 Task: Compose an email with the signature Douglas Martin with the subject Emergency leave request and the message I am sorry for any inconvenience this may have caused and would like to rectify the situation. from softage.1@softage.net to softage.4@softage.net with an attached document Brand_guidelines.pdf Undo the message and rewrite the message as Please let me know if you require any further information from me. Send the email. Finally, move the email from Sent Items to the label Appliances
Action: Mouse moved to (354, 577)
Screenshot: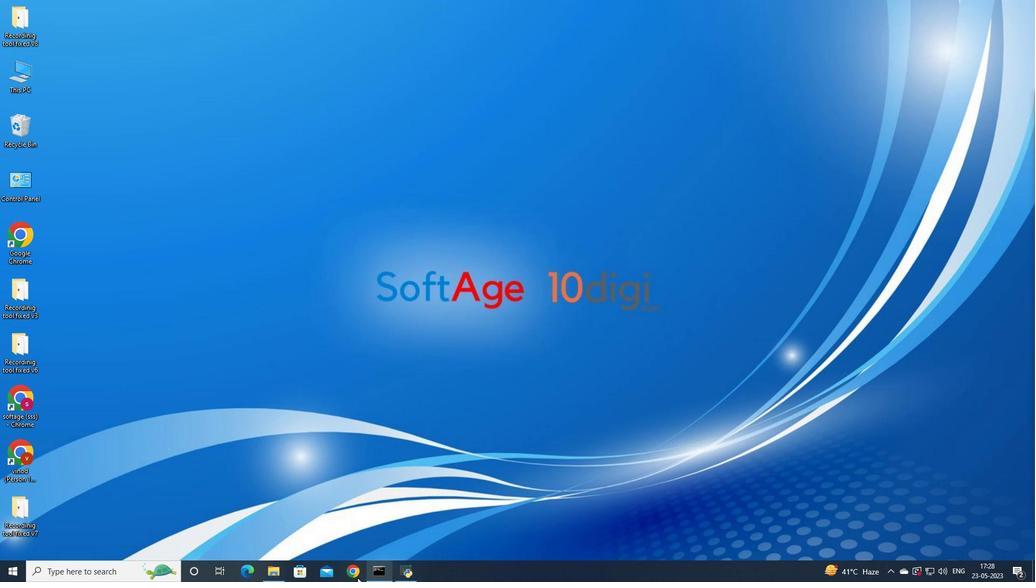 
Action: Mouse pressed left at (354, 577)
Screenshot: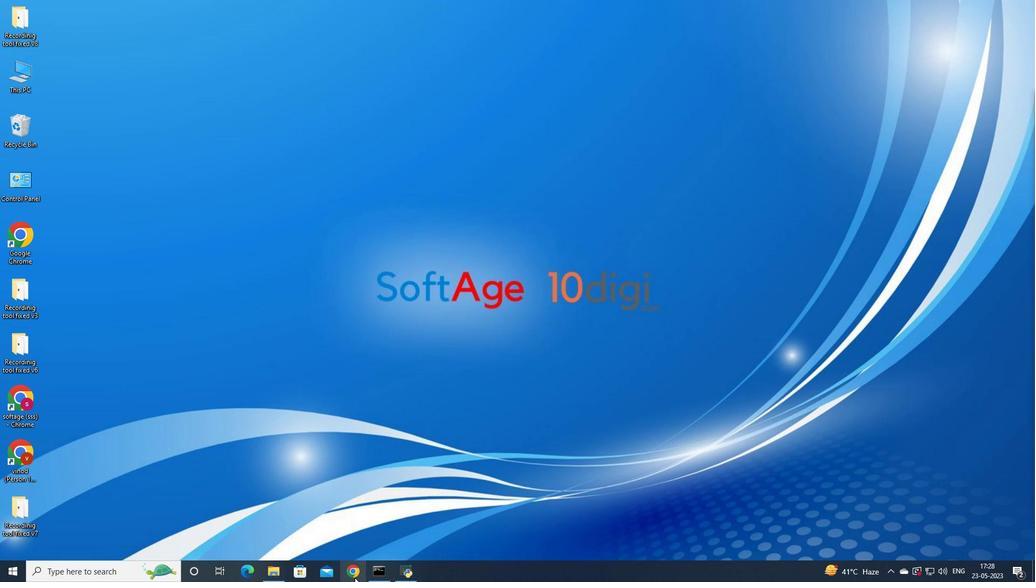 
Action: Mouse moved to (482, 355)
Screenshot: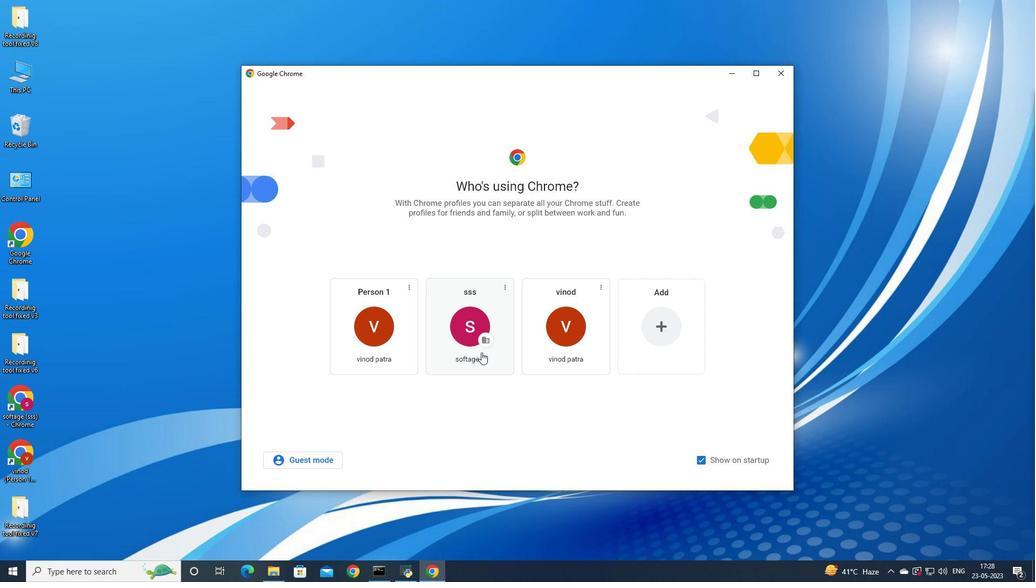 
Action: Mouse pressed left at (482, 355)
Screenshot: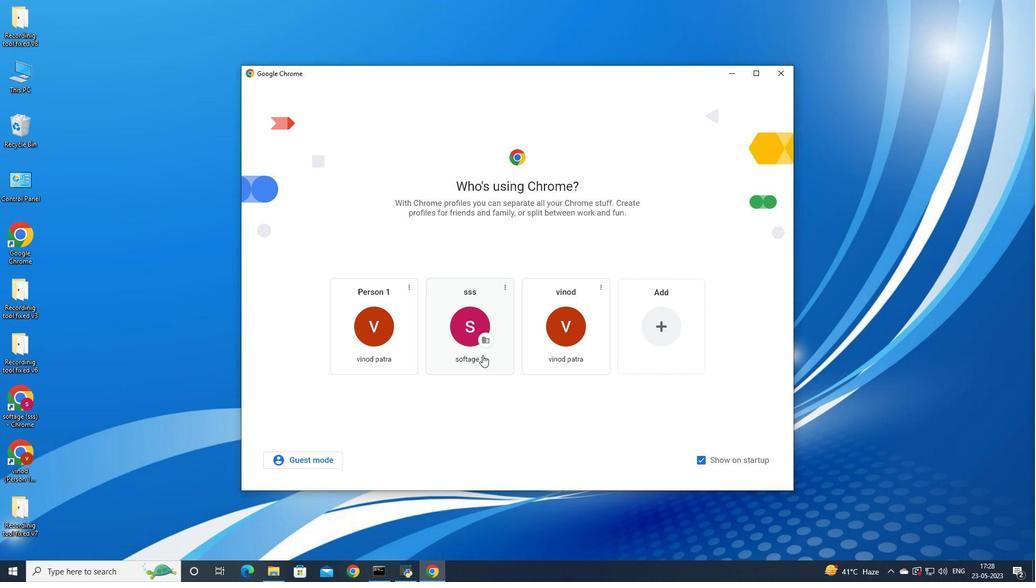 
Action: Mouse moved to (933, 57)
Screenshot: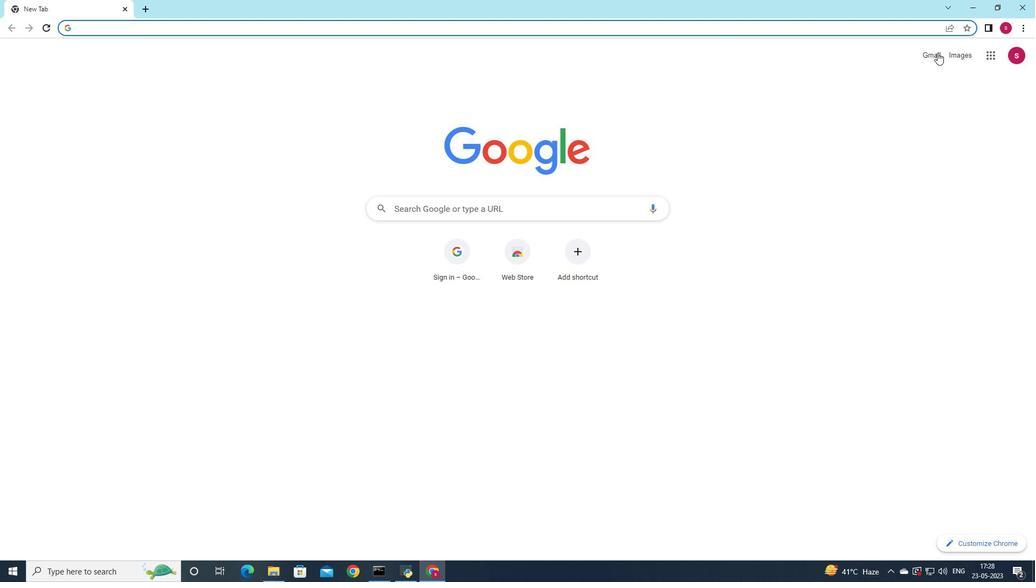 
Action: Mouse pressed left at (933, 57)
Screenshot: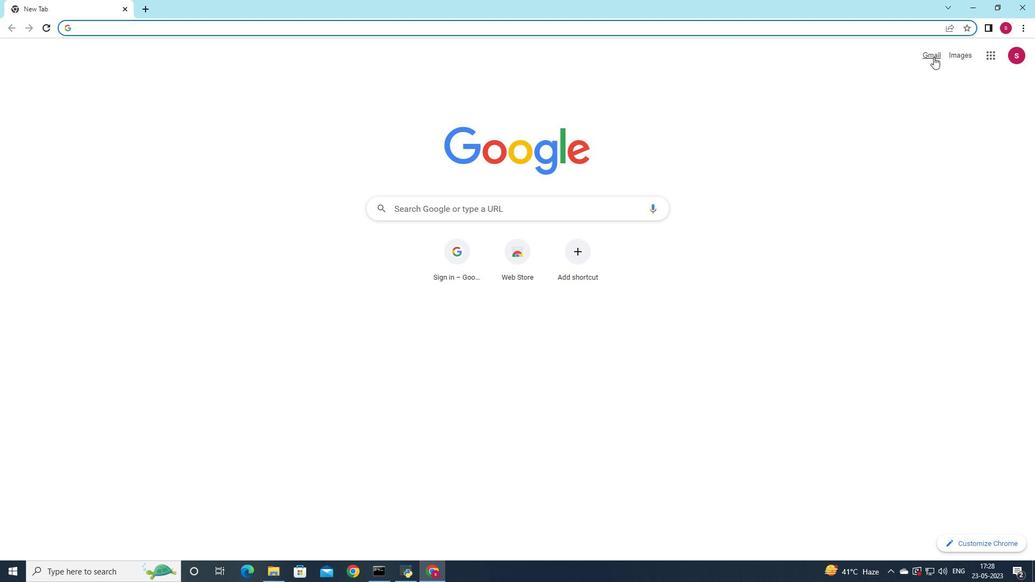 
Action: Mouse moved to (916, 78)
Screenshot: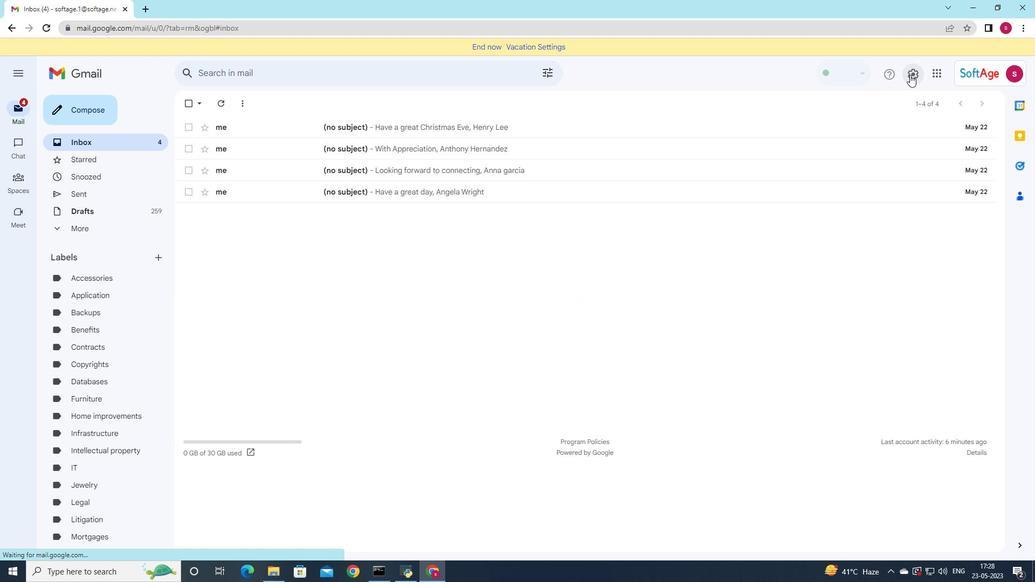 
Action: Mouse pressed left at (916, 78)
Screenshot: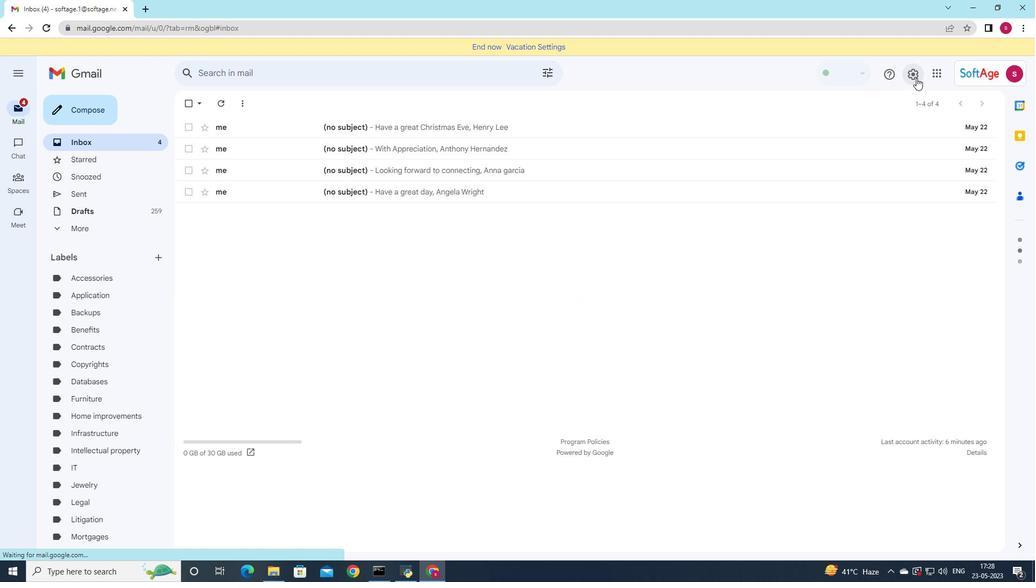 
Action: Mouse moved to (915, 123)
Screenshot: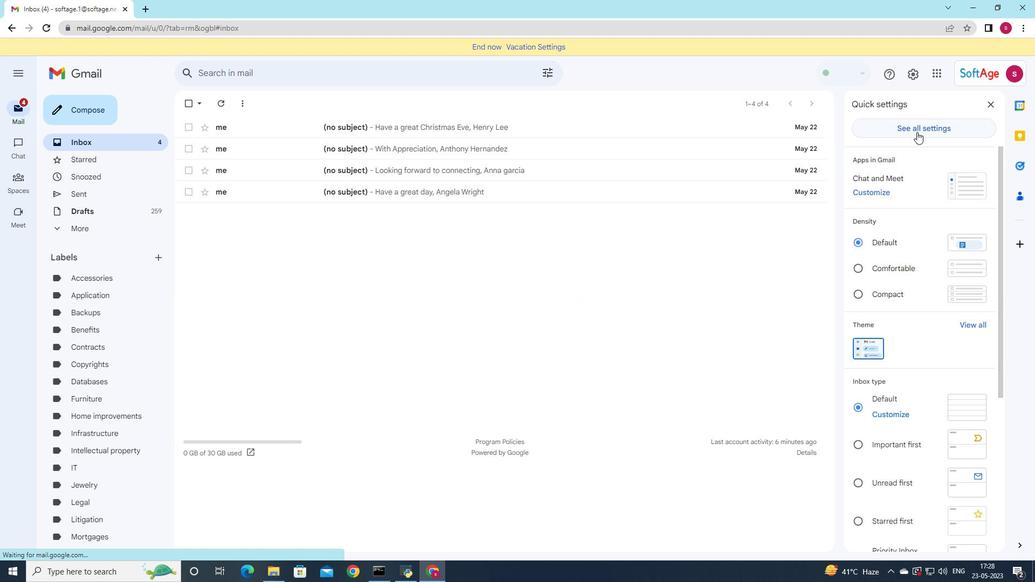 
Action: Mouse pressed left at (915, 123)
Screenshot: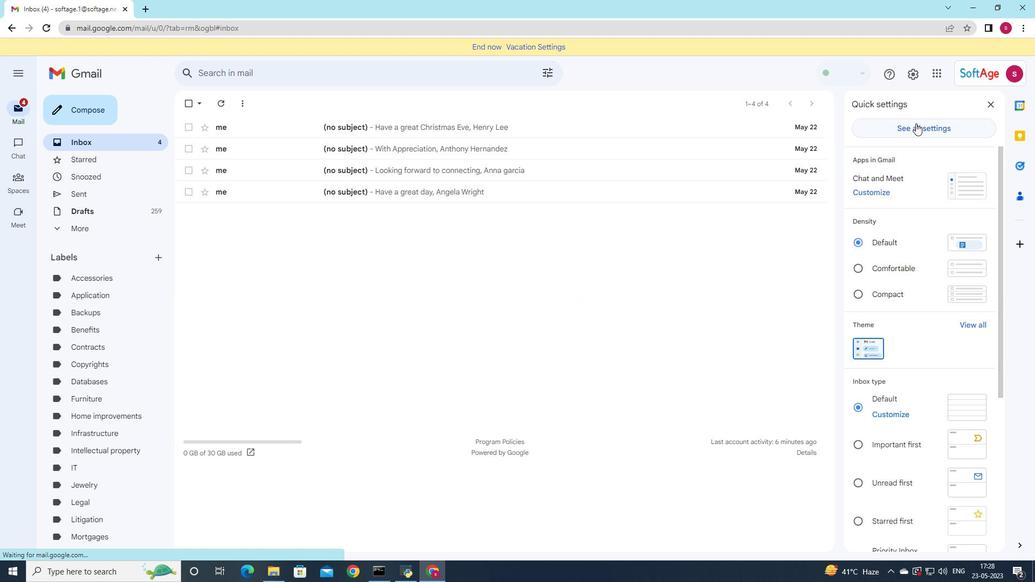 
Action: Mouse moved to (603, 254)
Screenshot: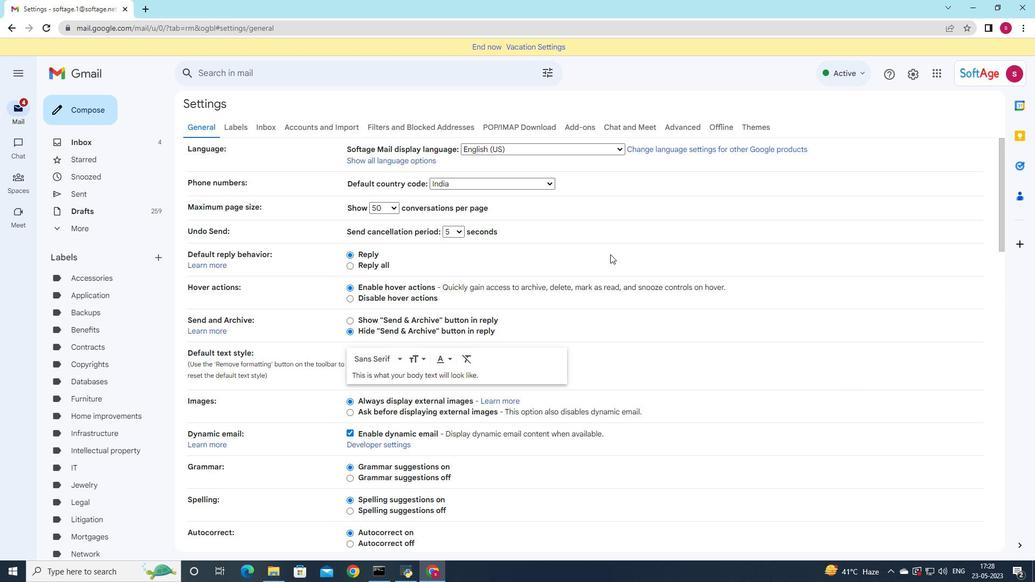 
Action: Mouse scrolled (603, 253) with delta (0, 0)
Screenshot: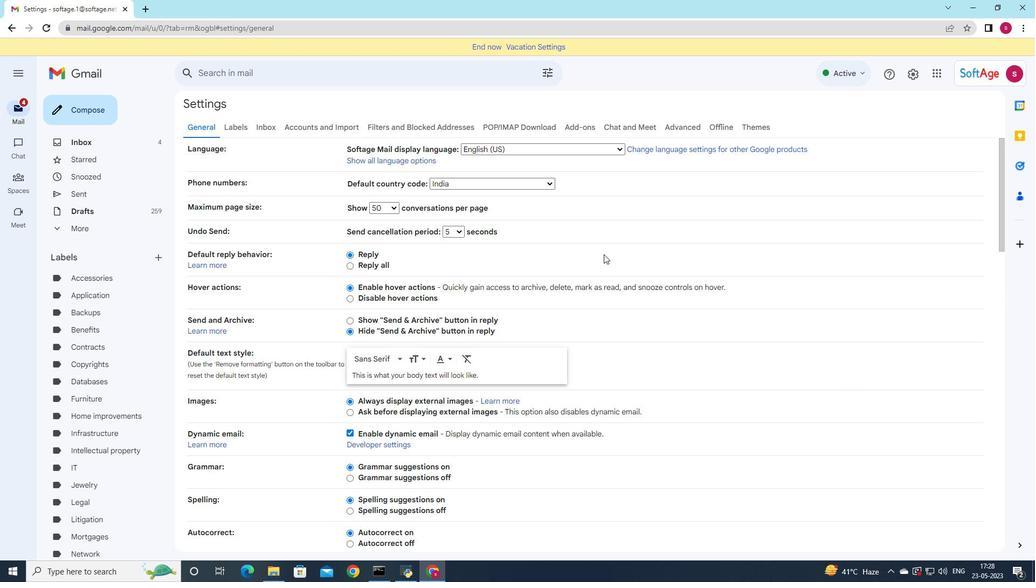 
Action: Mouse scrolled (603, 253) with delta (0, 0)
Screenshot: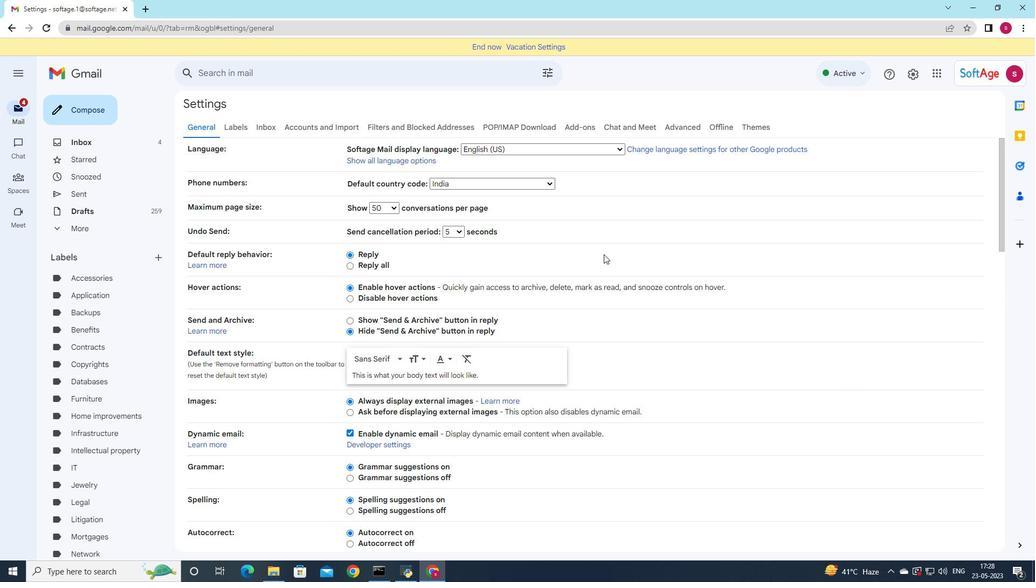 
Action: Mouse scrolled (603, 253) with delta (0, 0)
Screenshot: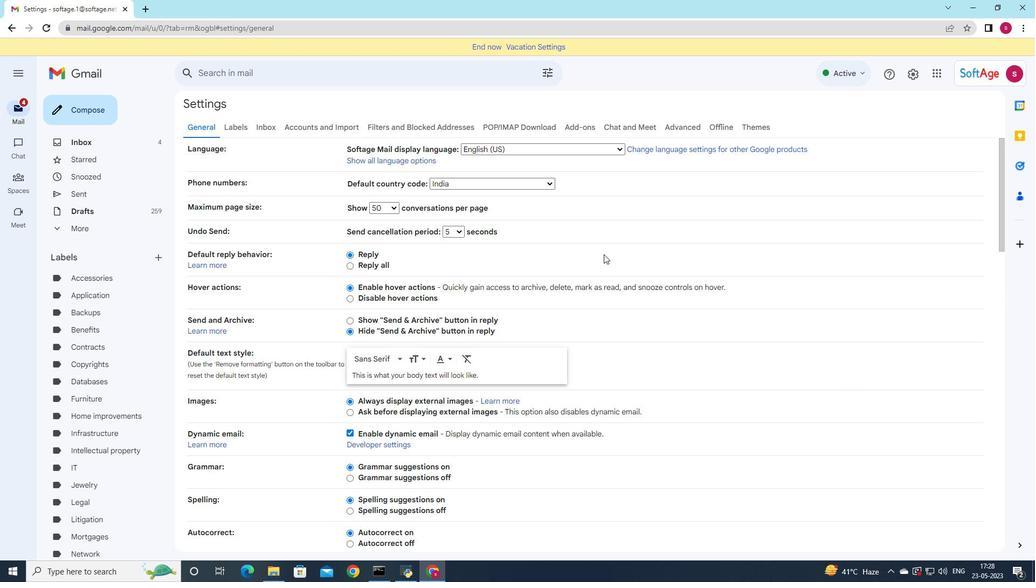 
Action: Mouse scrolled (603, 253) with delta (0, 0)
Screenshot: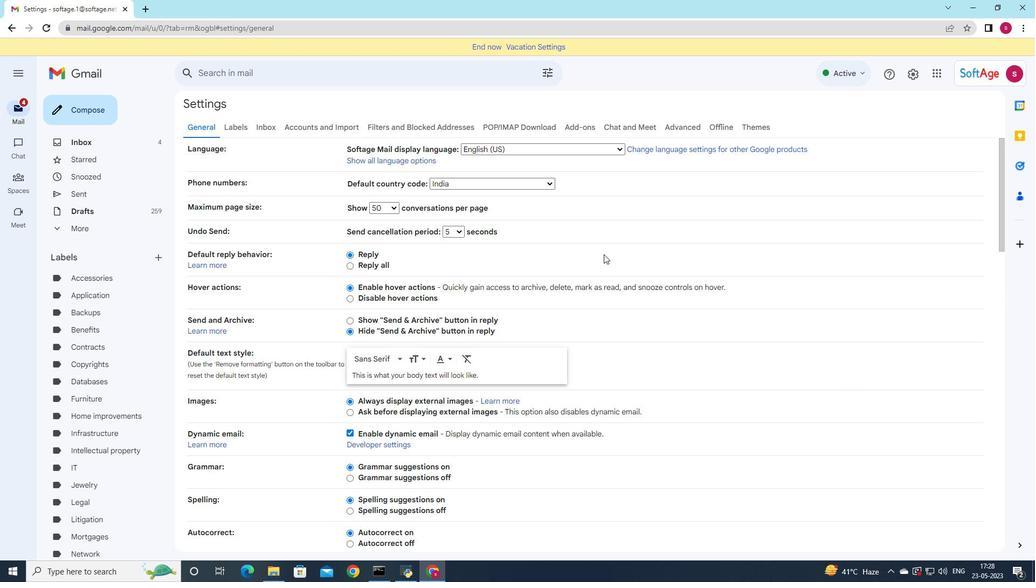 
Action: Mouse scrolled (603, 253) with delta (0, 0)
Screenshot: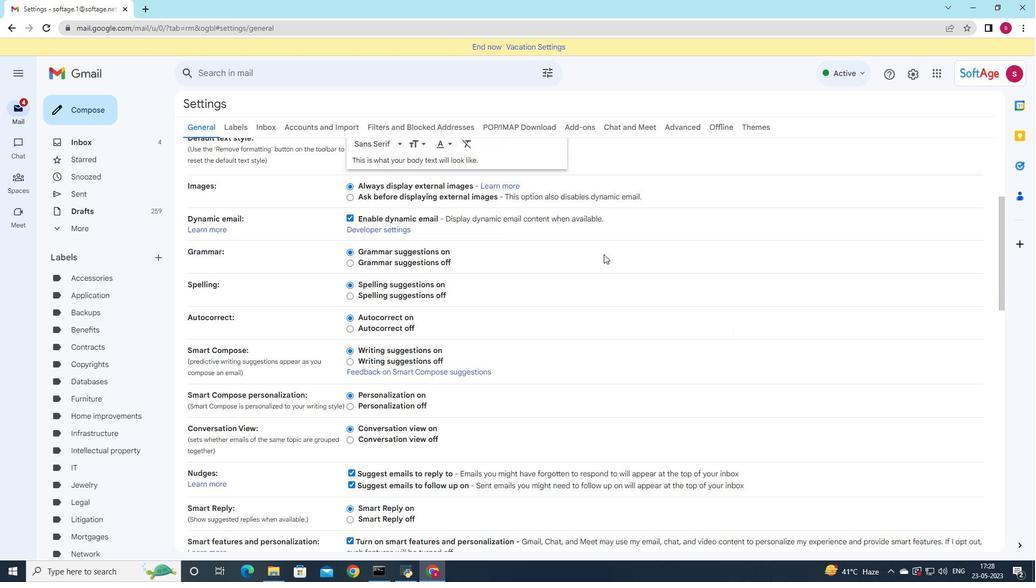 
Action: Mouse scrolled (603, 253) with delta (0, 0)
Screenshot: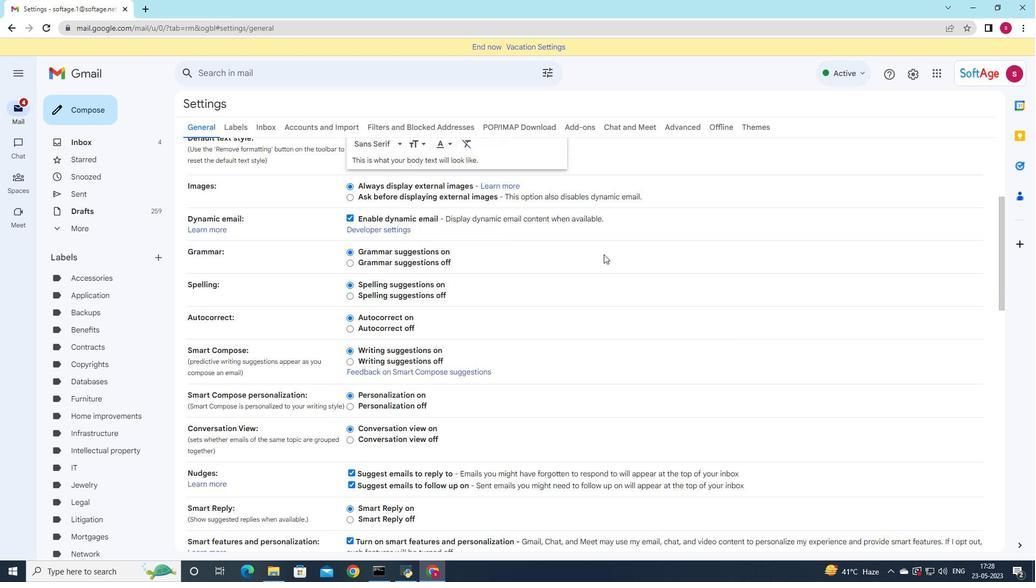 
Action: Mouse moved to (581, 270)
Screenshot: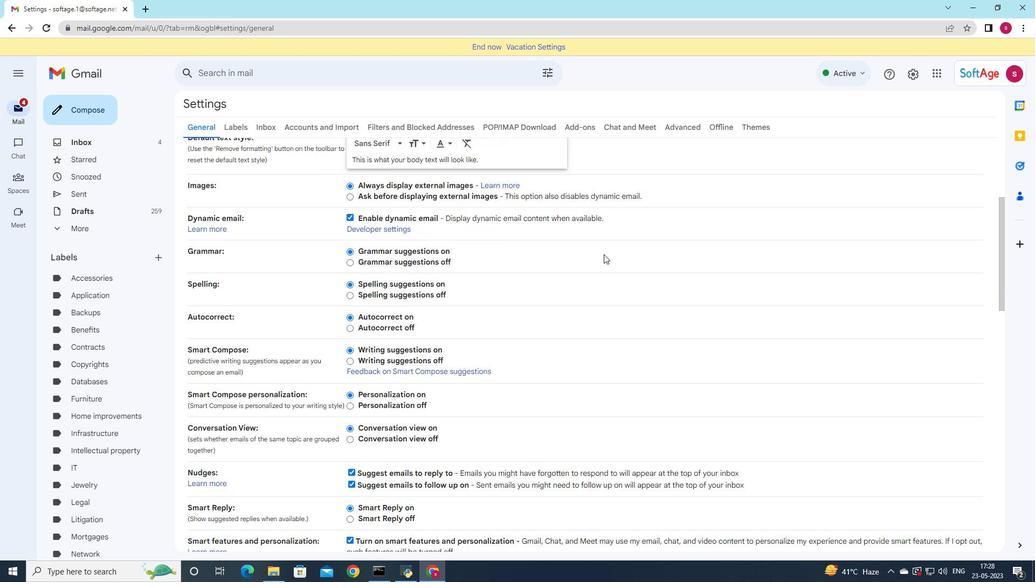 
Action: Mouse scrolled (581, 269) with delta (0, 0)
Screenshot: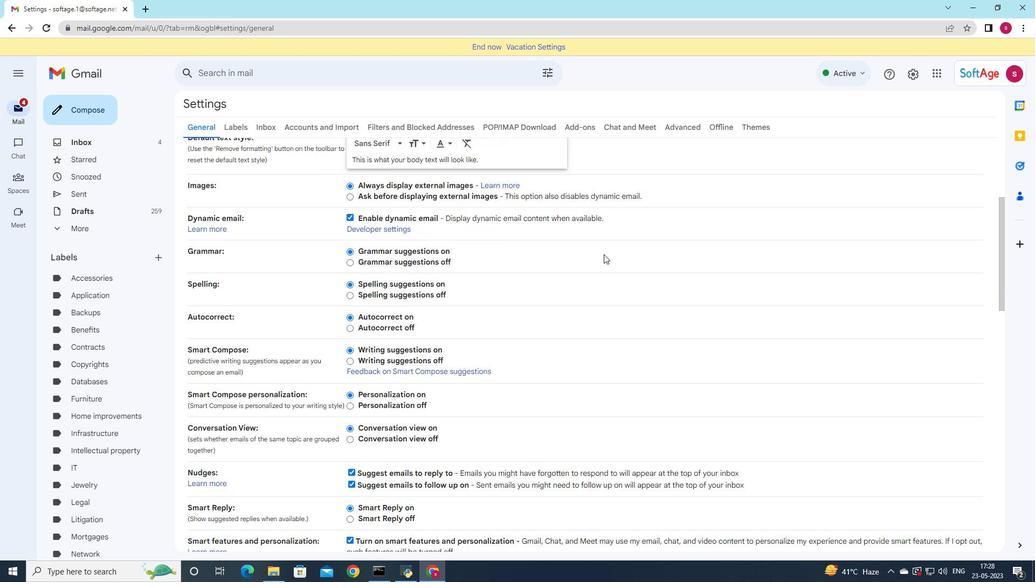 
Action: Mouse moved to (452, 316)
Screenshot: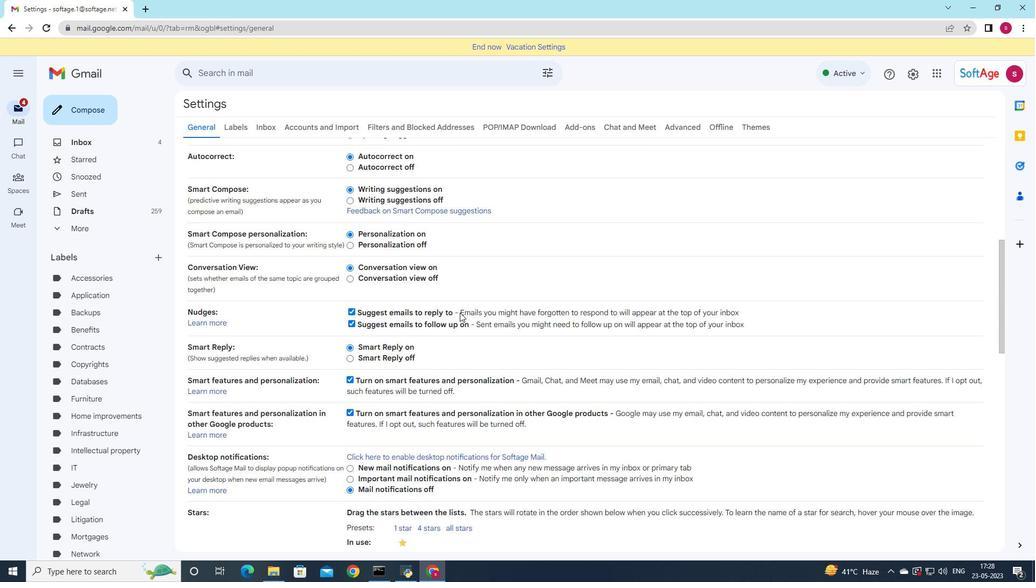 
Action: Mouse scrolled (452, 315) with delta (0, 0)
Screenshot: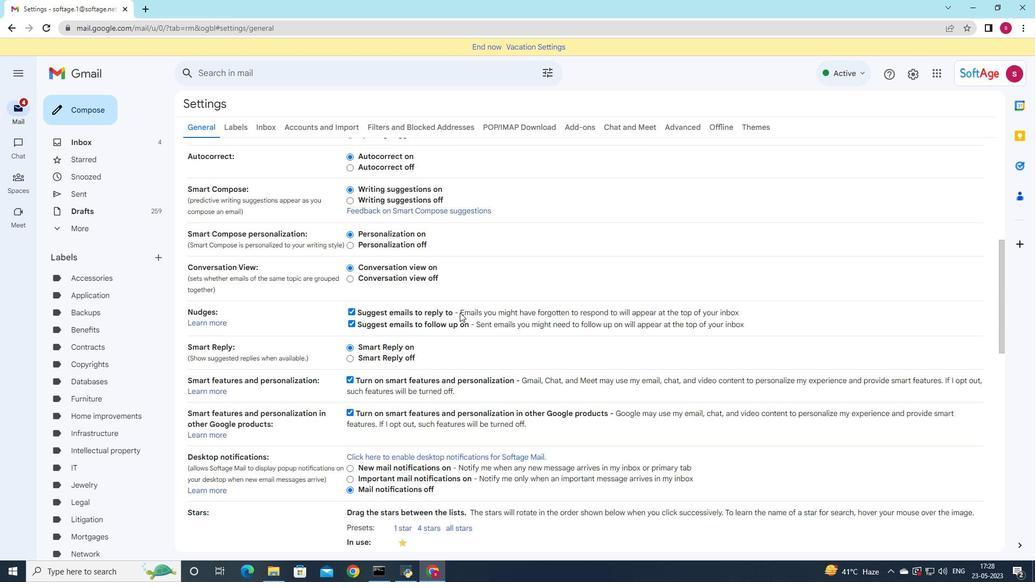 
Action: Mouse moved to (452, 316)
Screenshot: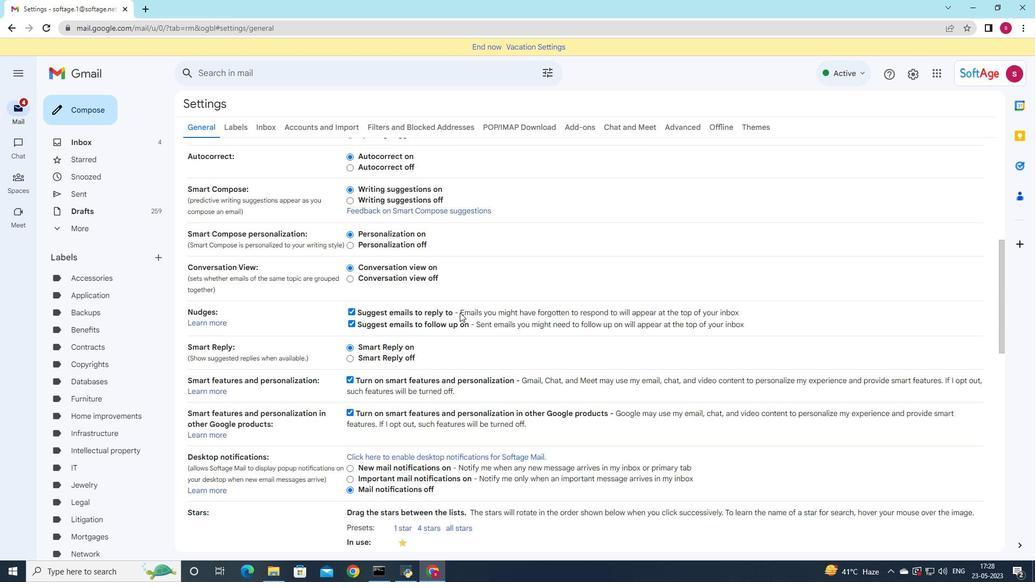 
Action: Mouse scrolled (452, 316) with delta (0, 0)
Screenshot: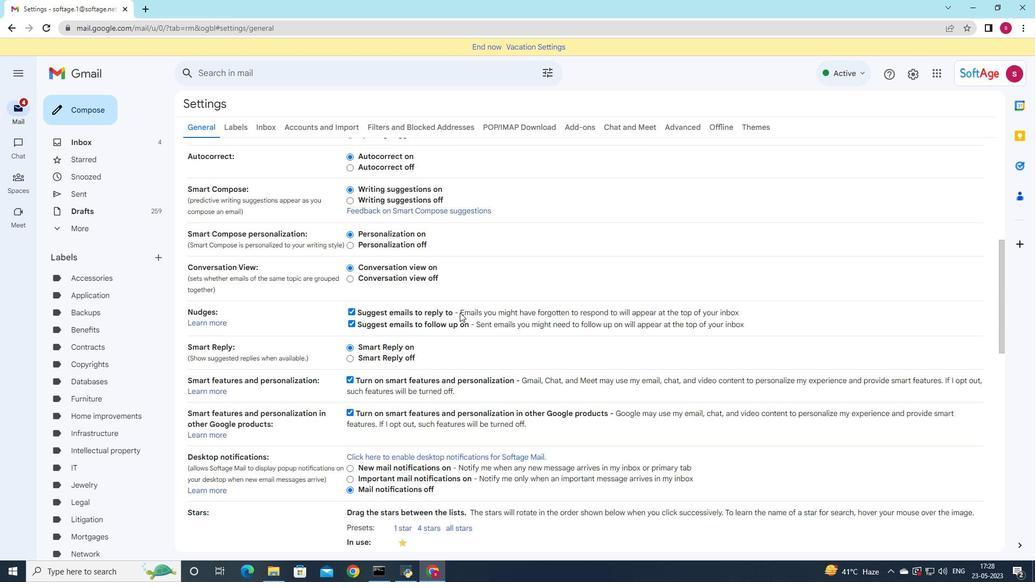 
Action: Mouse scrolled (452, 316) with delta (0, 0)
Screenshot: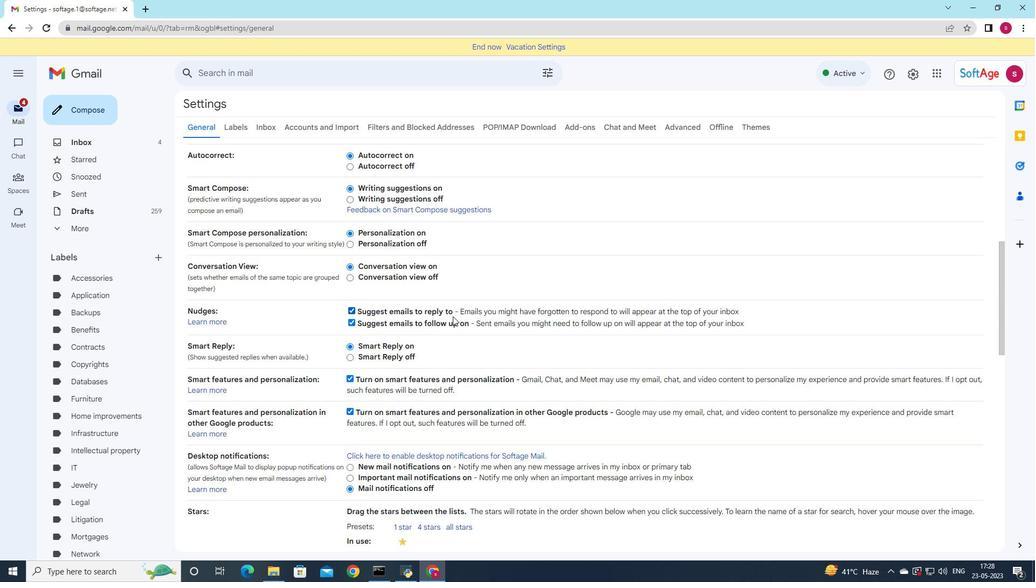 
Action: Mouse scrolled (452, 316) with delta (0, 0)
Screenshot: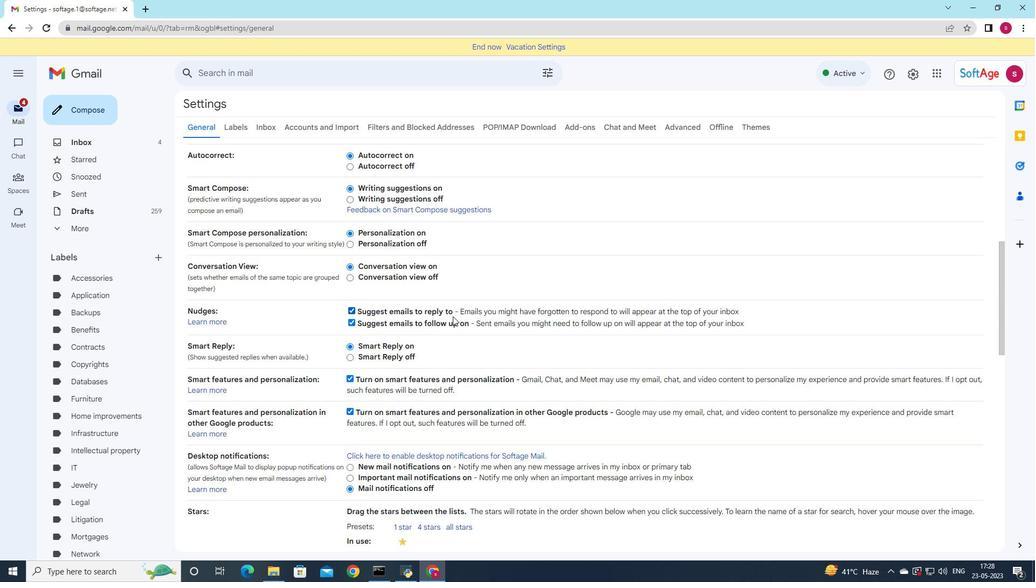 
Action: Mouse moved to (437, 345)
Screenshot: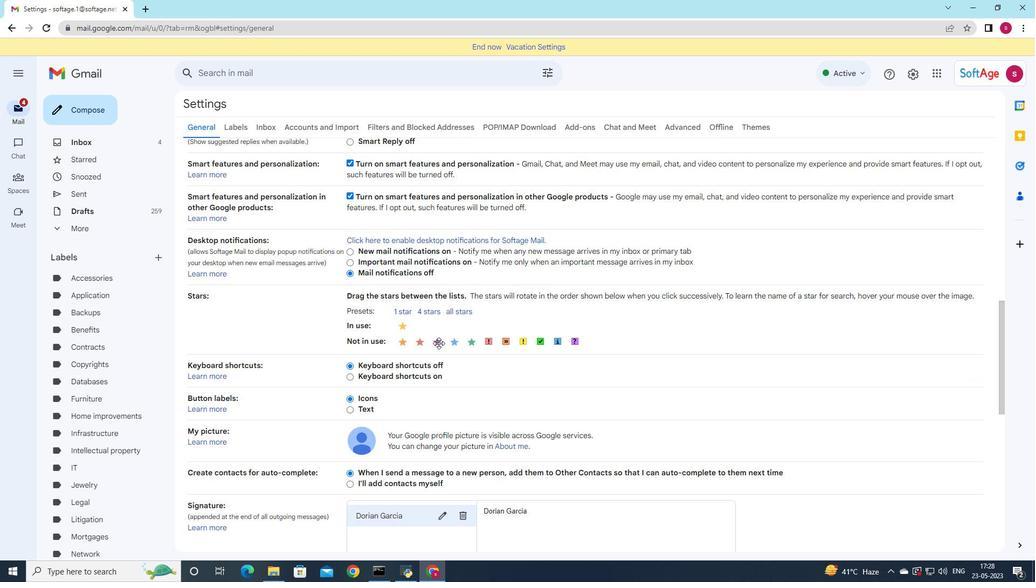 
Action: Mouse scrolled (437, 344) with delta (0, 0)
Screenshot: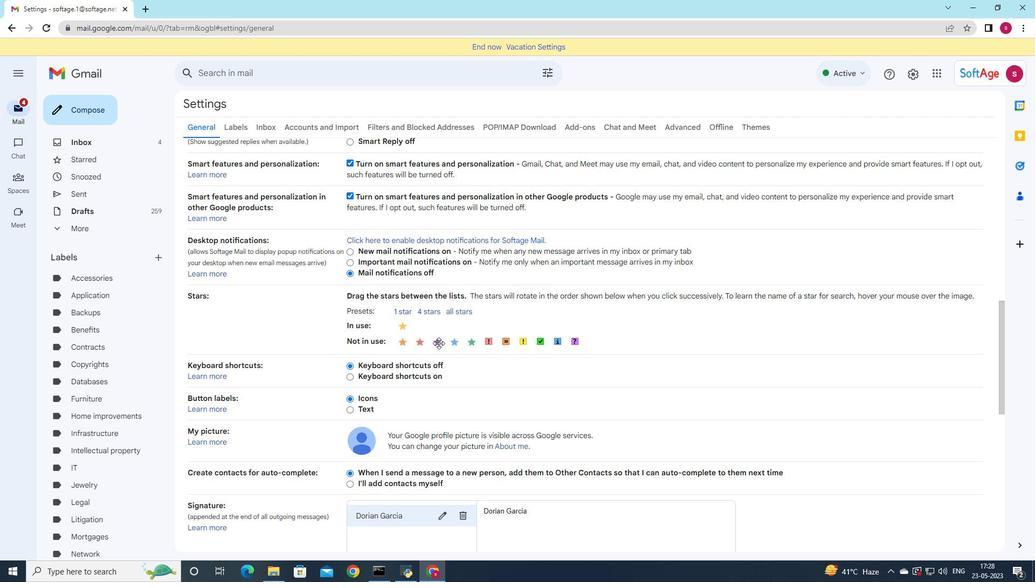 
Action: Mouse scrolled (437, 344) with delta (0, 0)
Screenshot: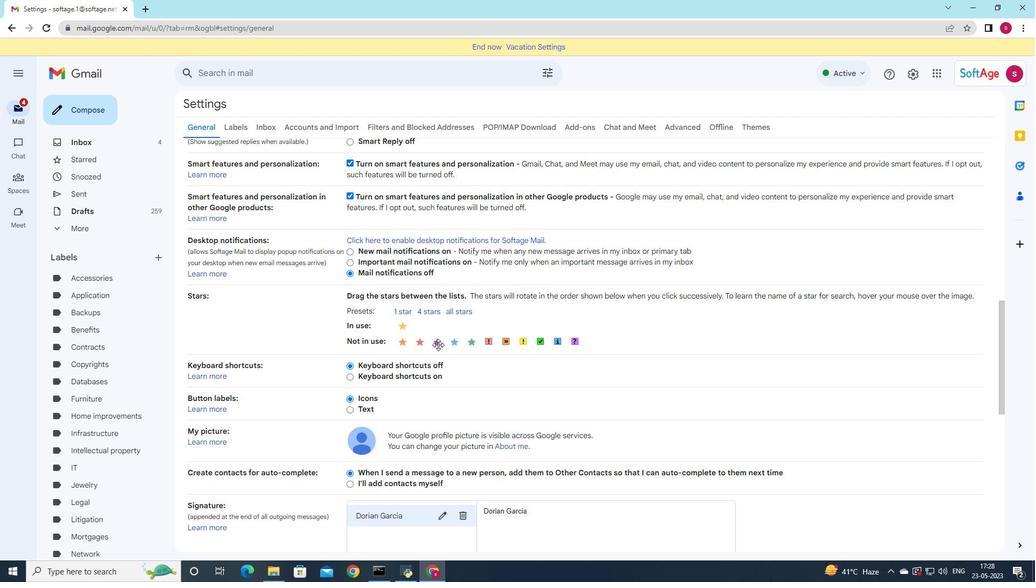 
Action: Mouse moved to (437, 345)
Screenshot: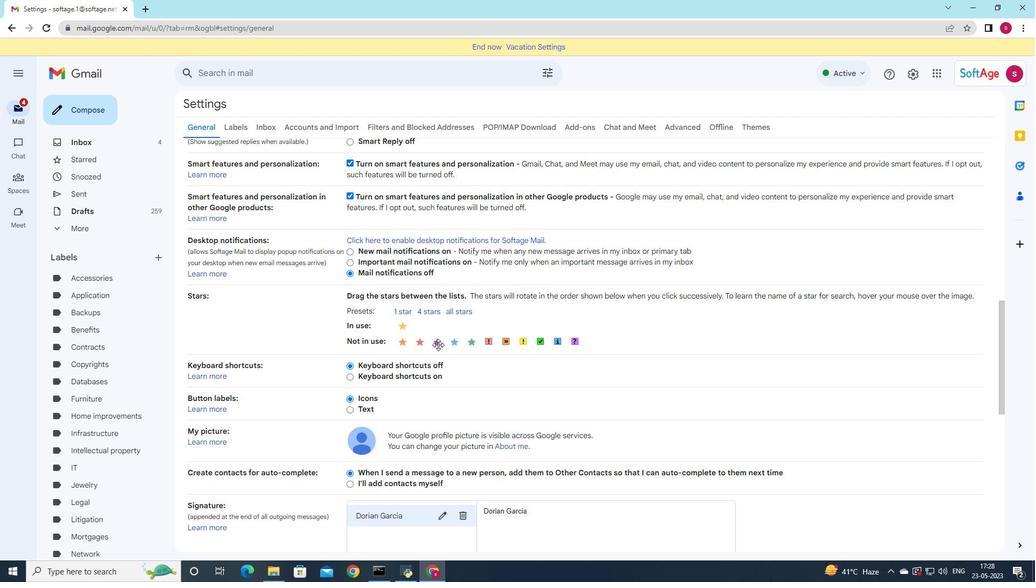 
Action: Mouse scrolled (437, 344) with delta (0, 0)
Screenshot: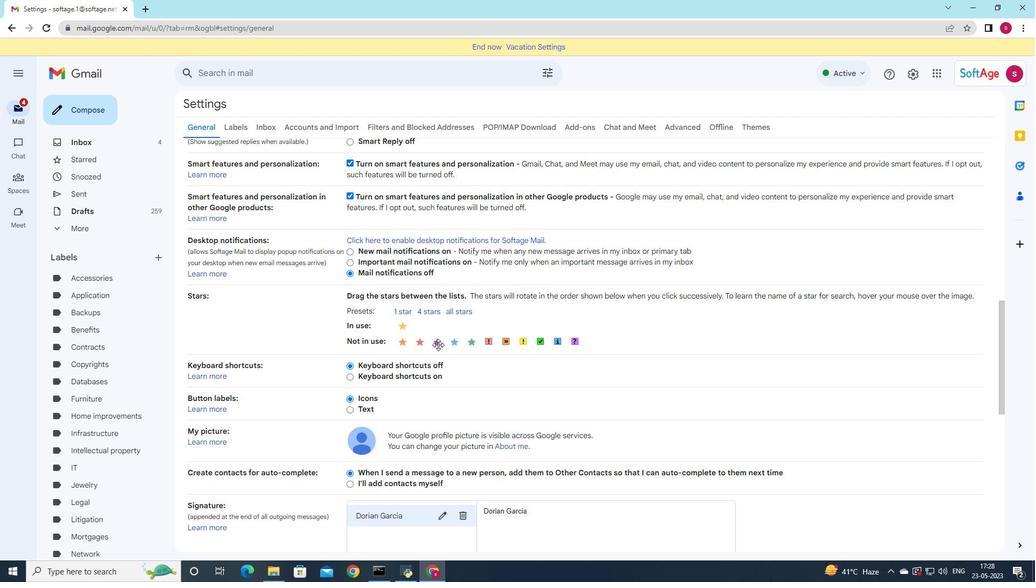 
Action: Mouse moved to (464, 352)
Screenshot: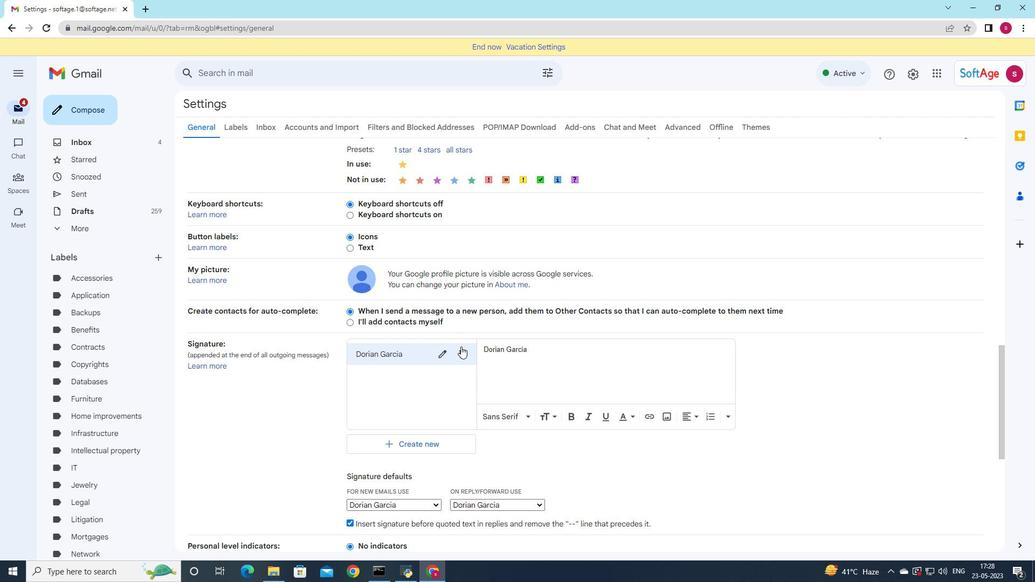 
Action: Mouse pressed left at (464, 352)
Screenshot: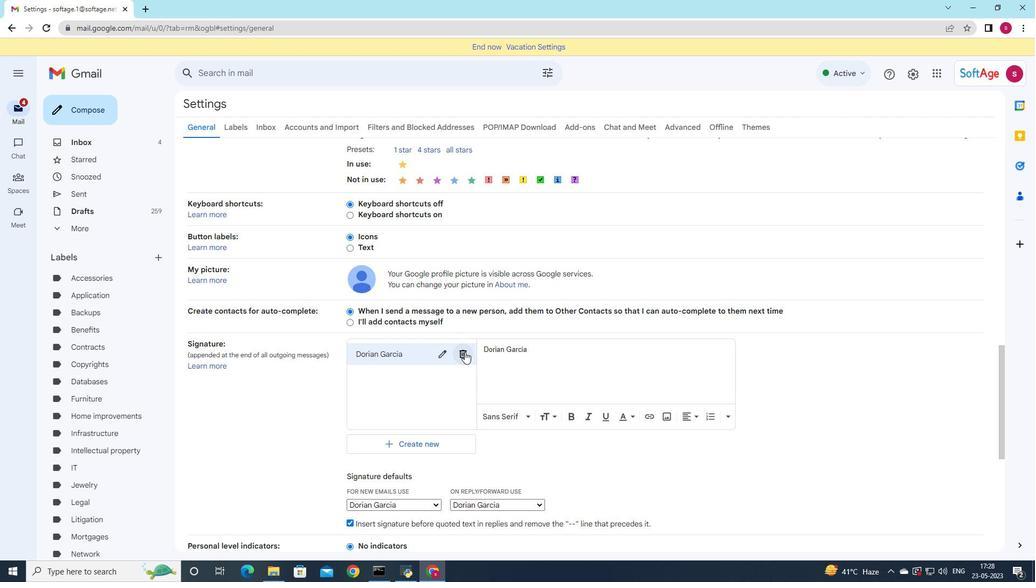 
Action: Mouse moved to (606, 328)
Screenshot: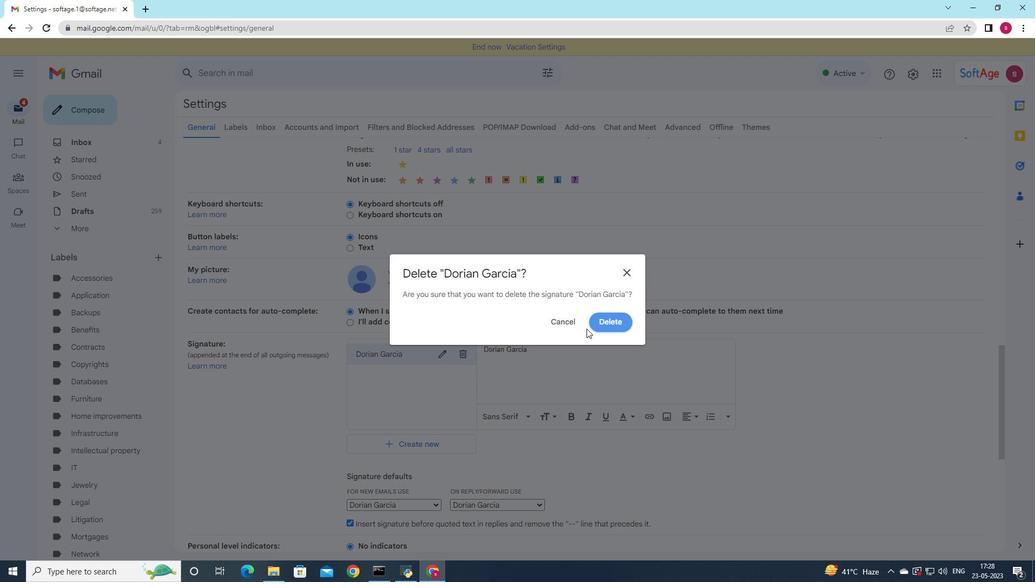 
Action: Mouse pressed left at (606, 328)
Screenshot: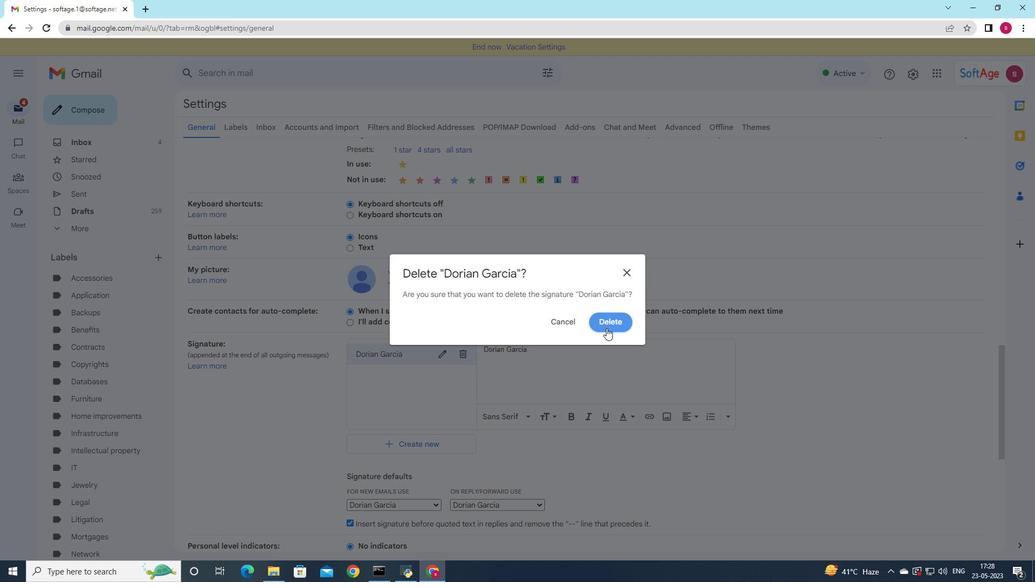 
Action: Mouse moved to (392, 370)
Screenshot: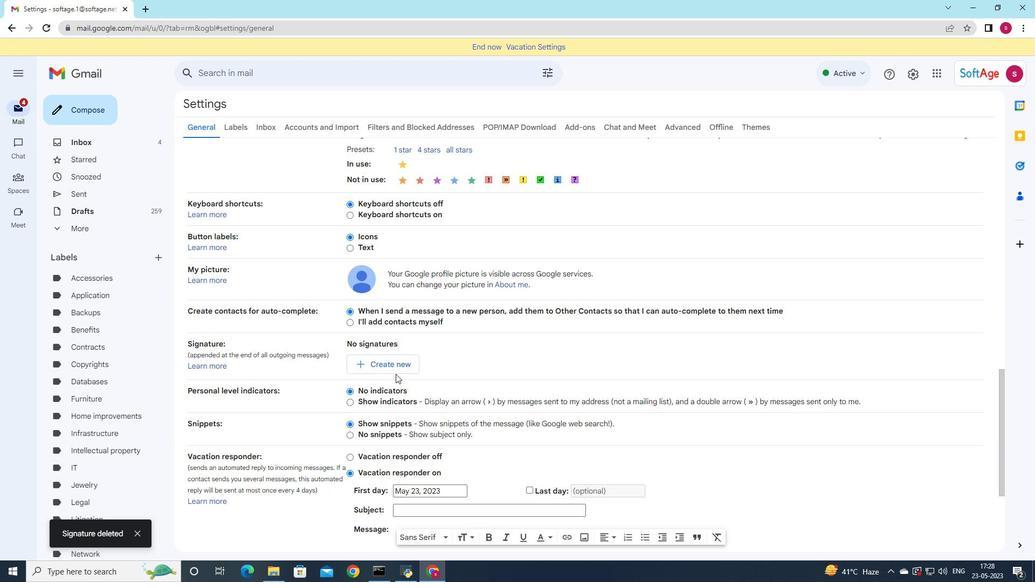 
Action: Mouse pressed left at (392, 370)
Screenshot: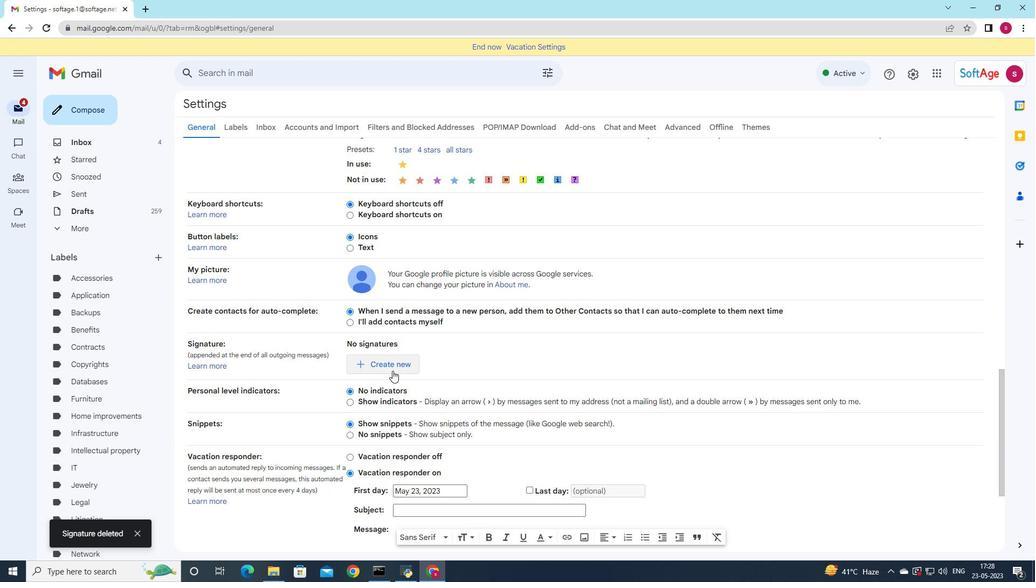 
Action: Mouse moved to (721, 304)
Screenshot: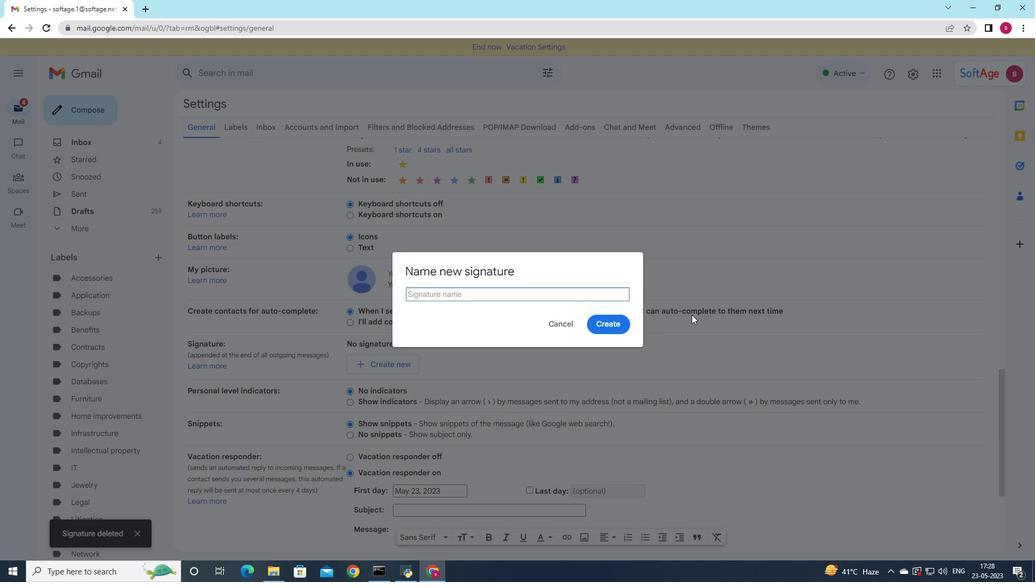 
Action: Key pressed <Key.shift>Douglas<Key.space><Key.shift>Martin
Screenshot: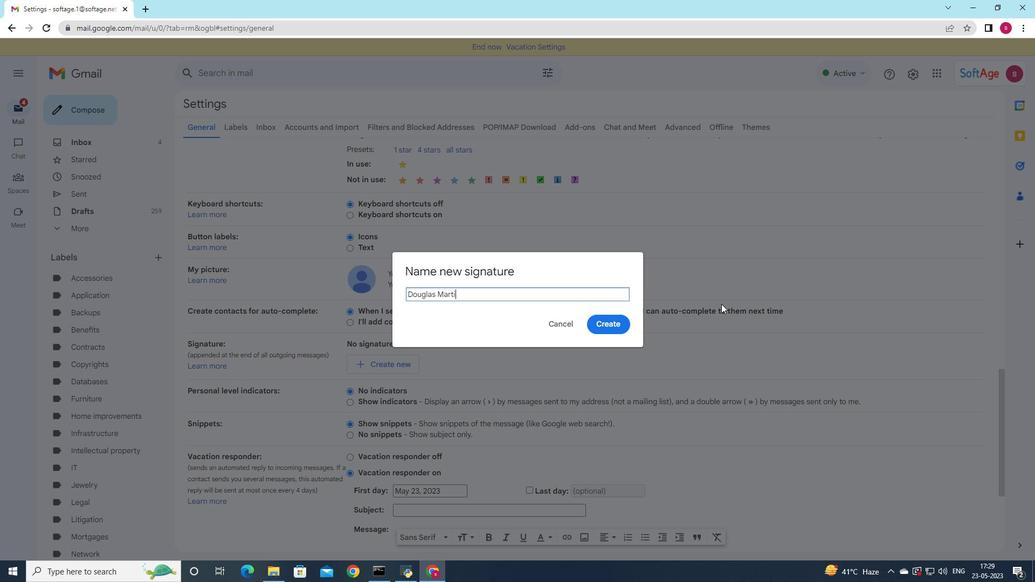 
Action: Mouse moved to (604, 330)
Screenshot: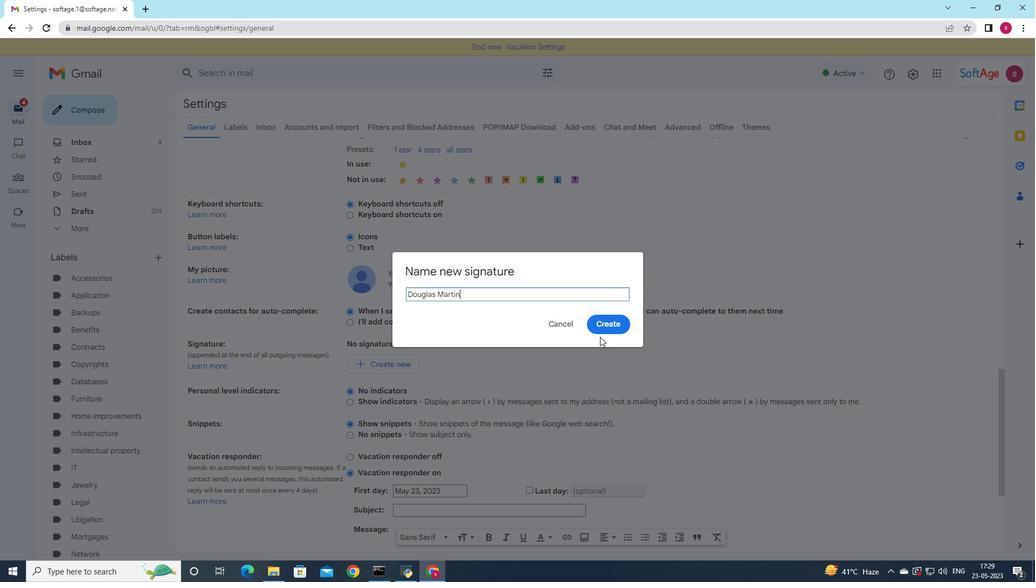 
Action: Mouse pressed left at (604, 330)
Screenshot: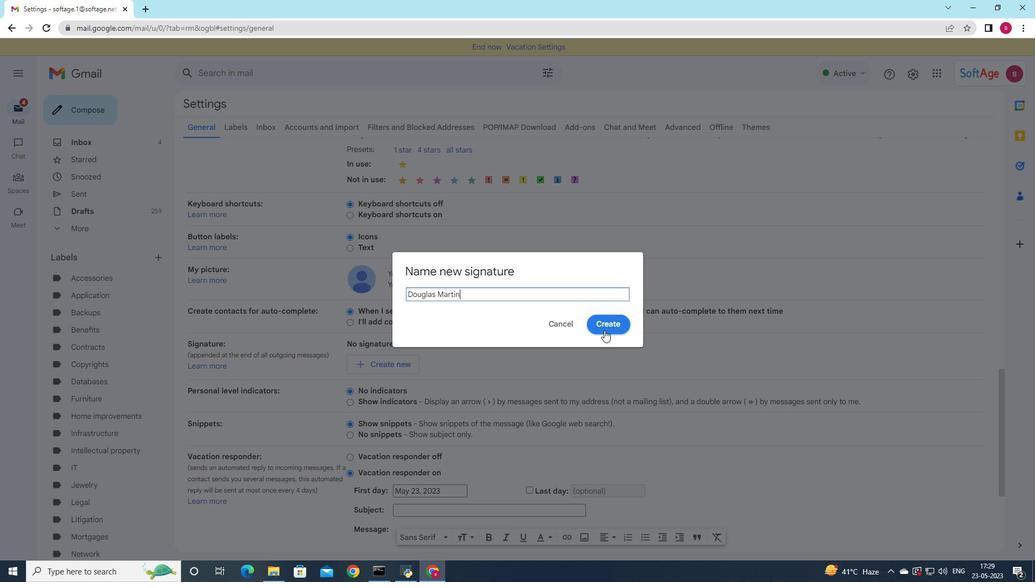 
Action: Mouse moved to (532, 362)
Screenshot: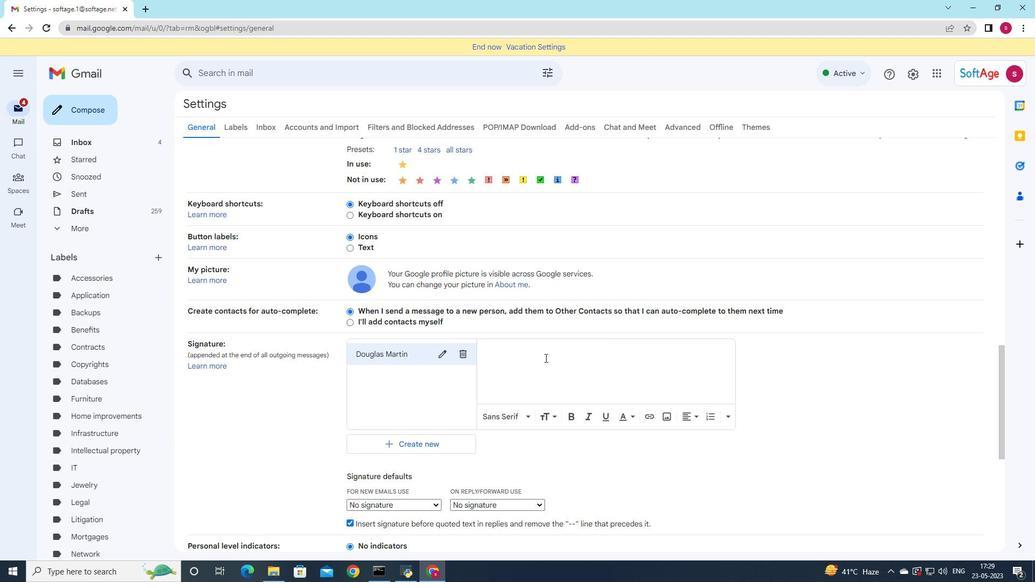 
Action: Mouse pressed left at (532, 362)
Screenshot: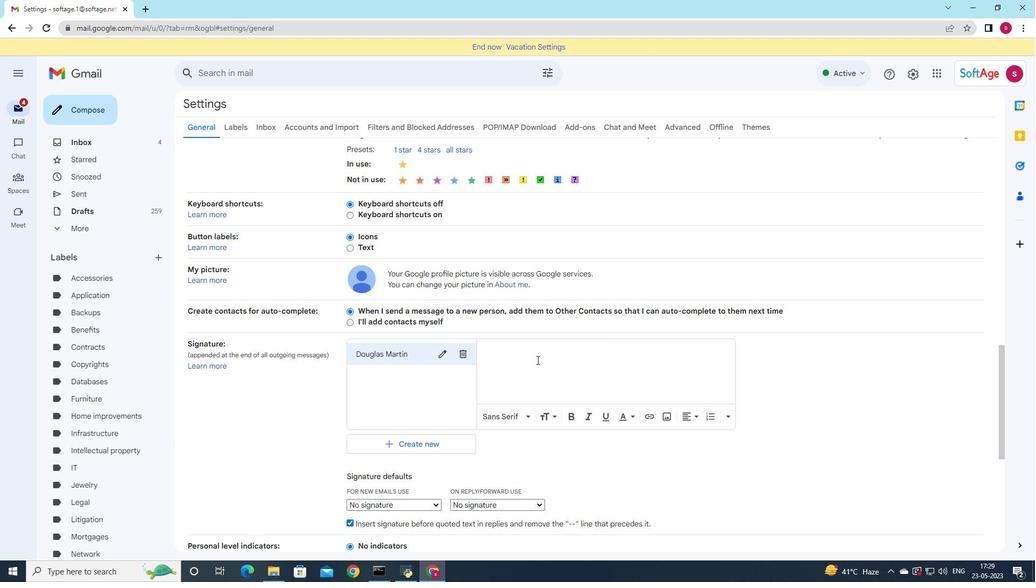 
Action: Key pressed <Key.shift>Douglas<Key.space><Key.shift>Martin
Screenshot: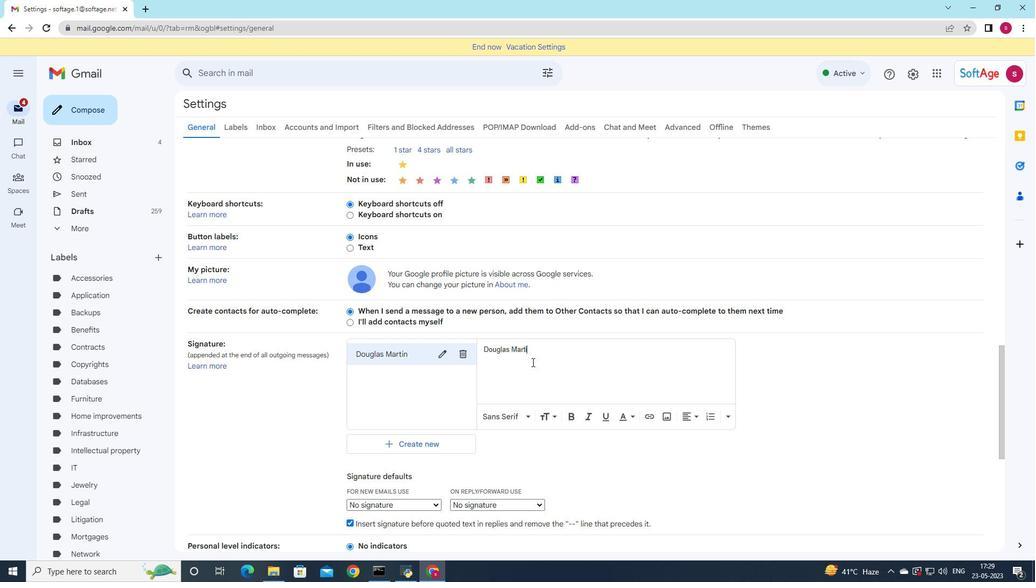 
Action: Mouse moved to (388, 503)
Screenshot: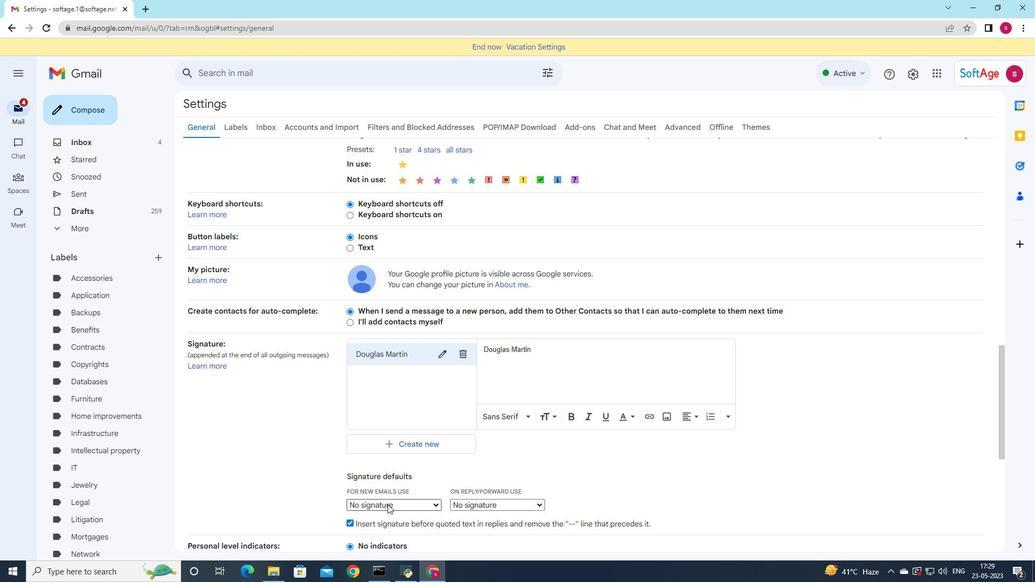 
Action: Mouse pressed left at (388, 503)
Screenshot: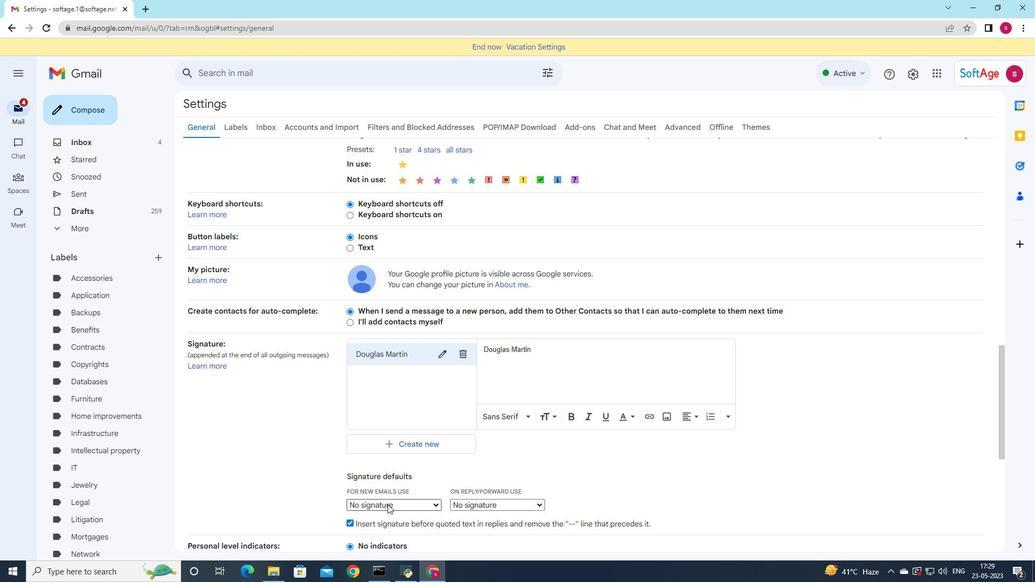 
Action: Mouse moved to (388, 522)
Screenshot: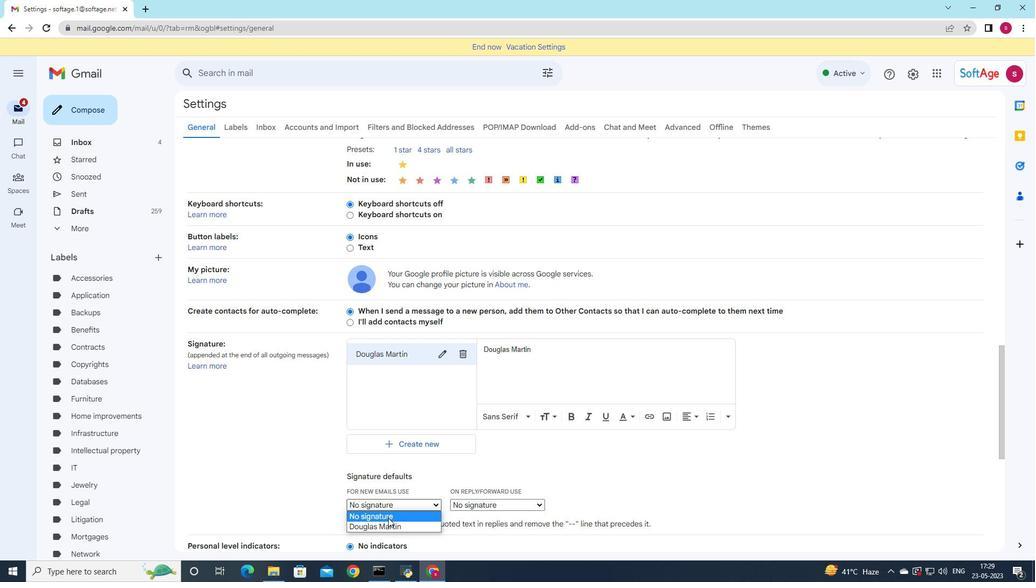 
Action: Mouse pressed left at (388, 522)
Screenshot: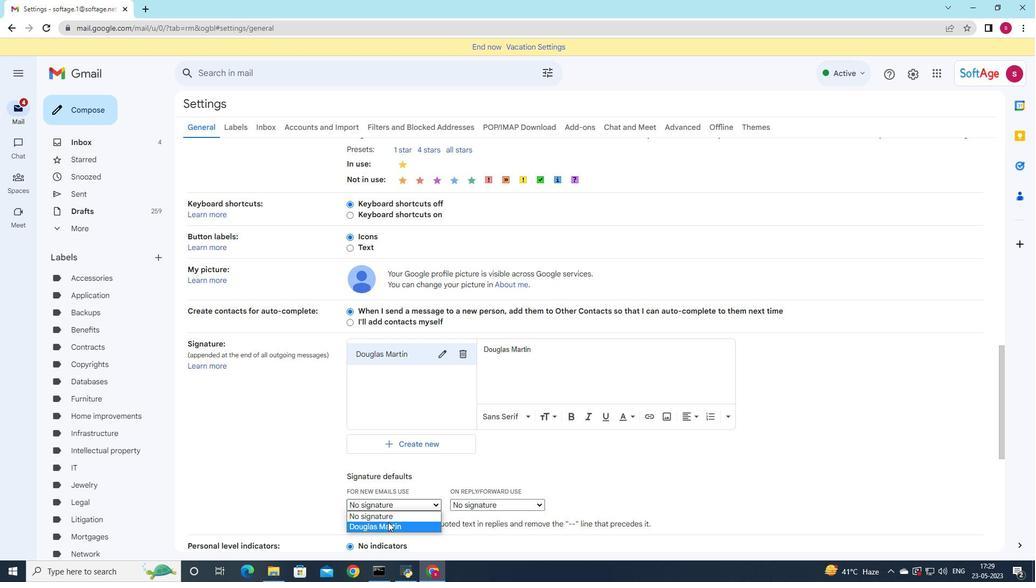 
Action: Mouse moved to (451, 505)
Screenshot: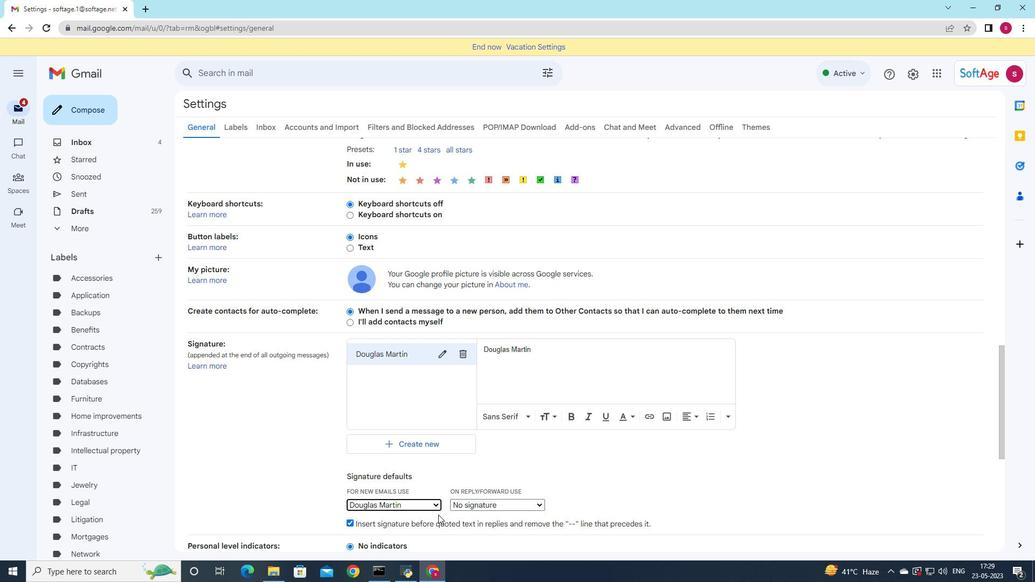 
Action: Mouse pressed left at (451, 505)
Screenshot: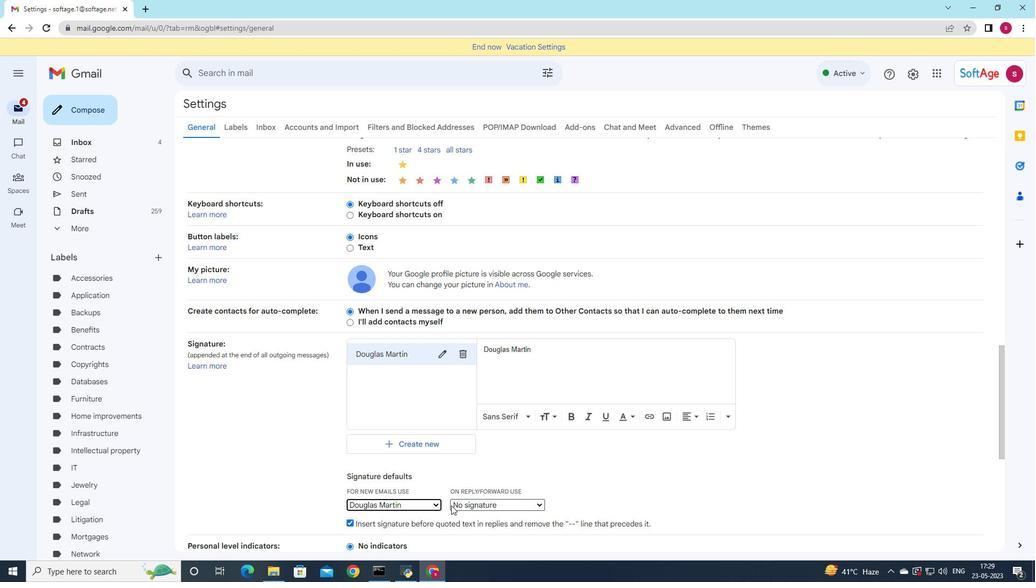 
Action: Mouse moved to (460, 533)
Screenshot: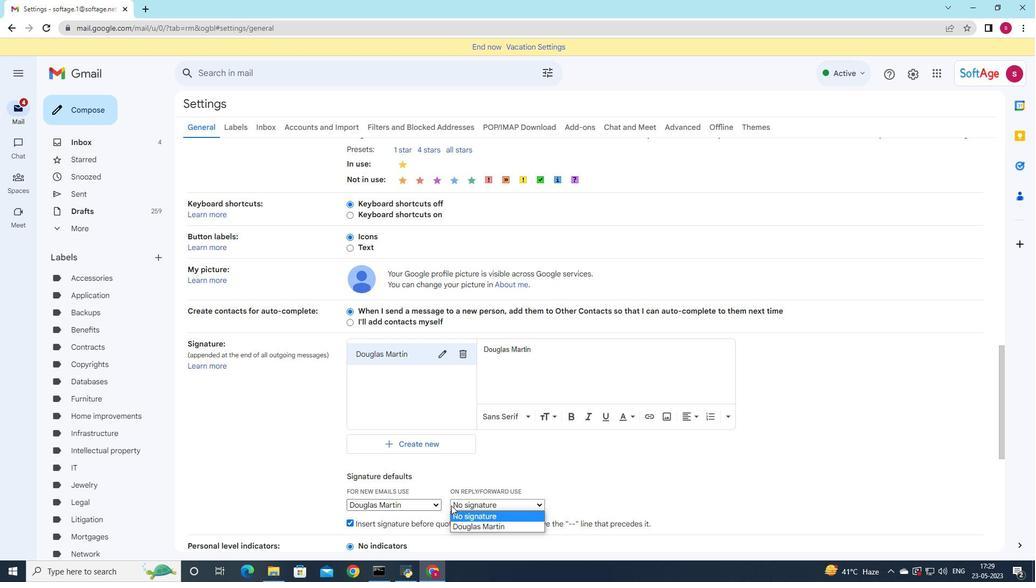 
Action: Mouse pressed left at (460, 533)
Screenshot: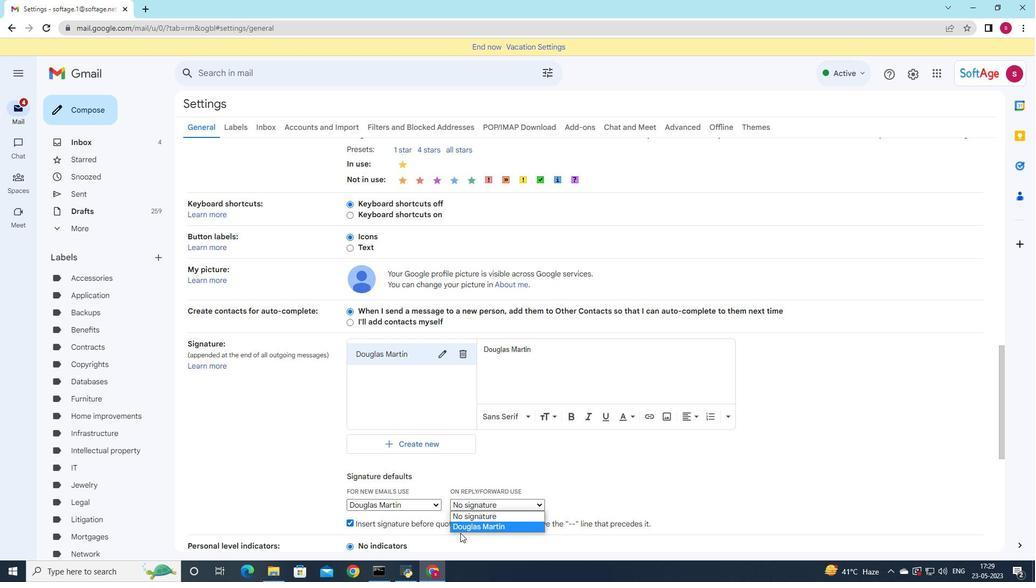 
Action: Mouse moved to (513, 506)
Screenshot: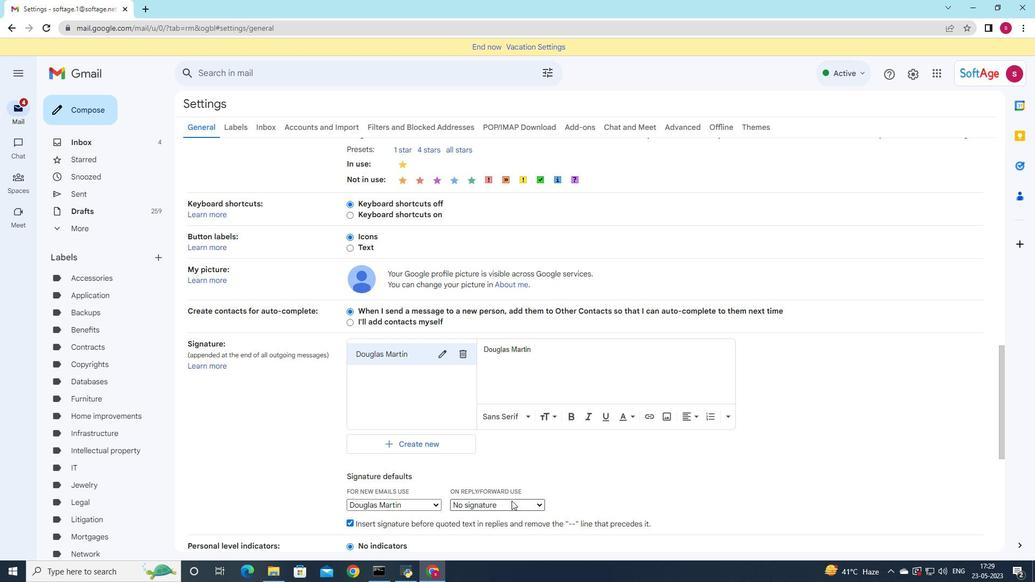 
Action: Mouse pressed left at (513, 506)
Screenshot: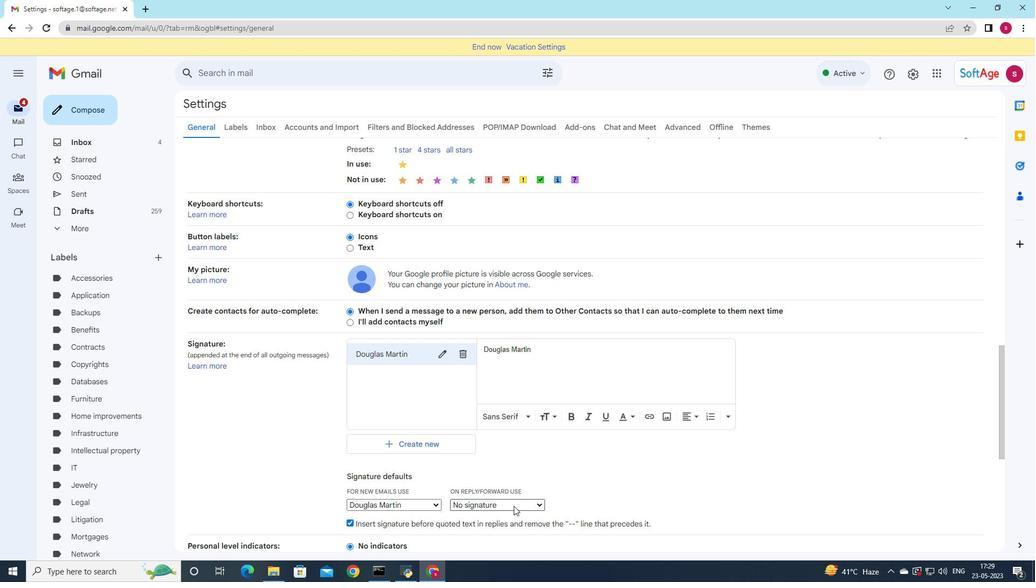 
Action: Mouse moved to (501, 529)
Screenshot: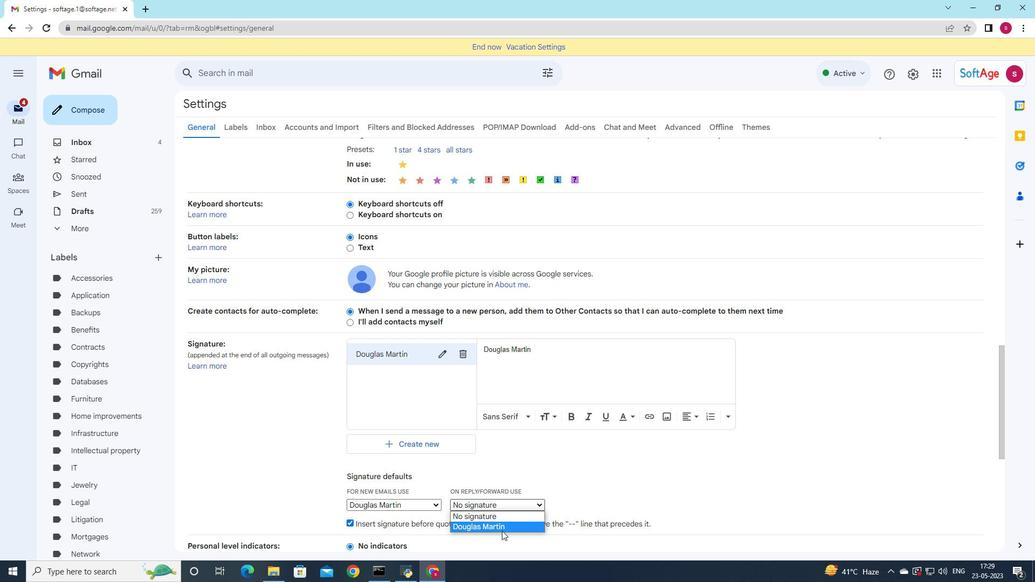 
Action: Mouse pressed left at (501, 529)
Screenshot: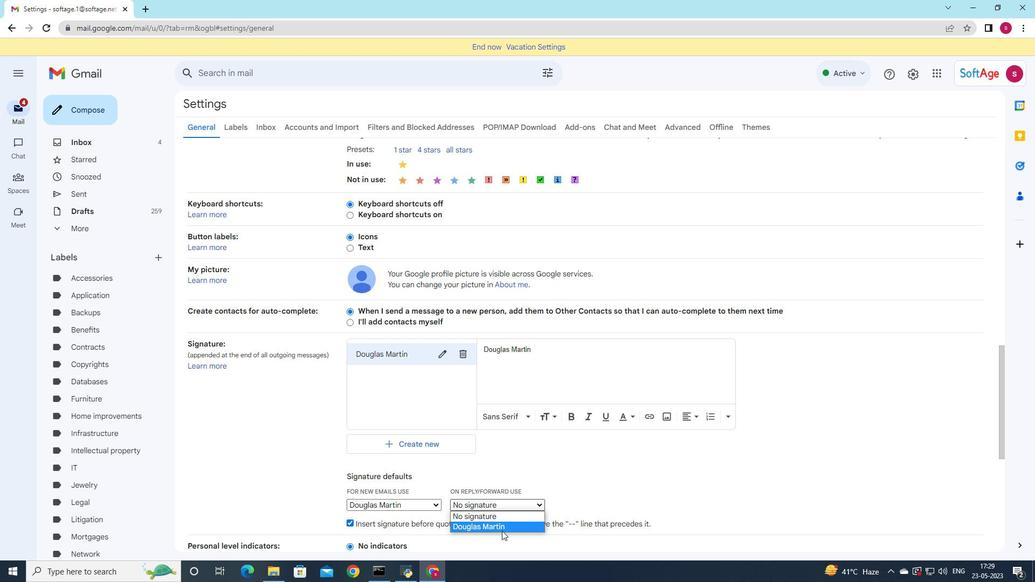 
Action: Mouse moved to (484, 460)
Screenshot: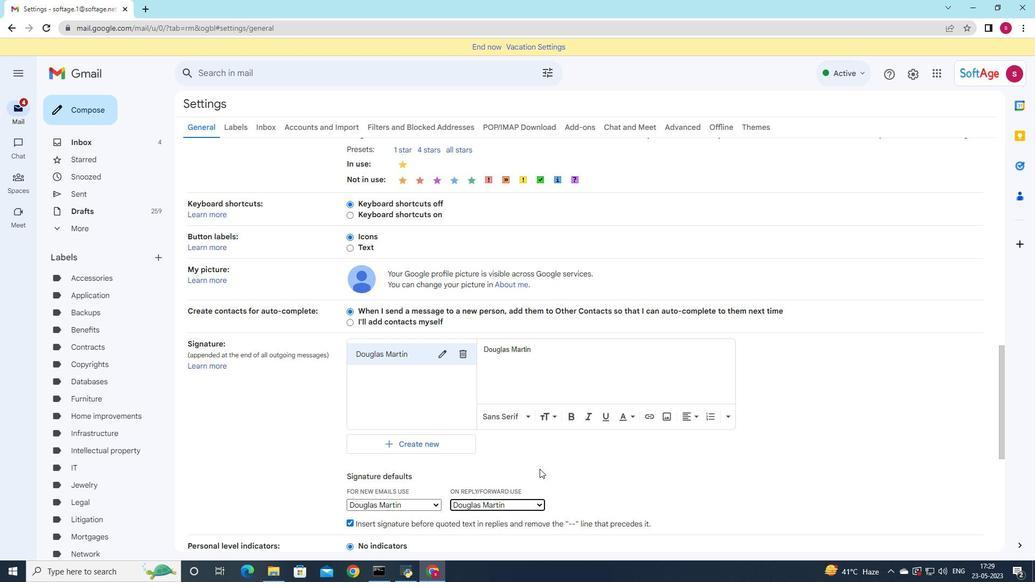 
Action: Mouse scrolled (484, 460) with delta (0, 0)
Screenshot: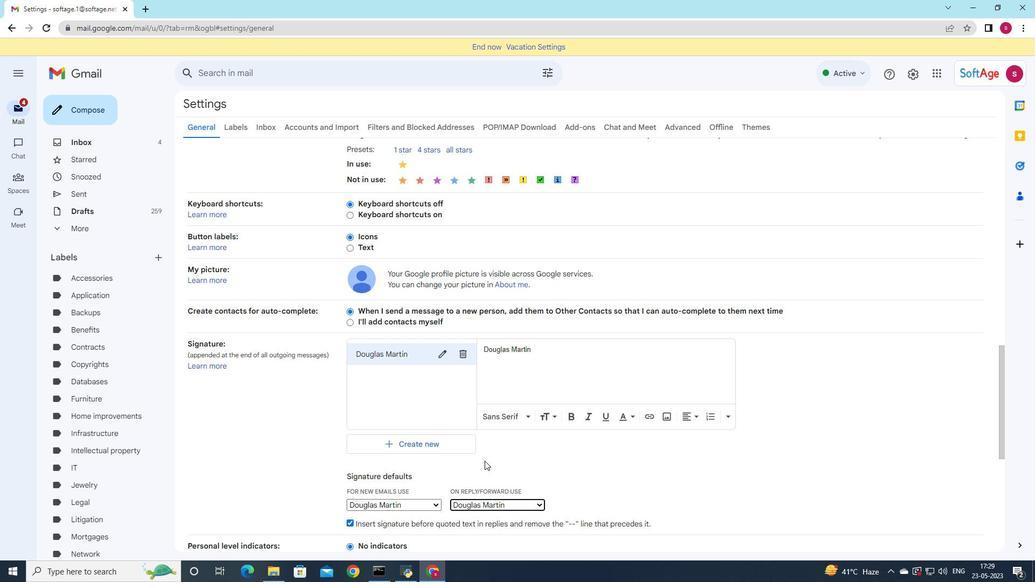
Action: Mouse moved to (484, 465)
Screenshot: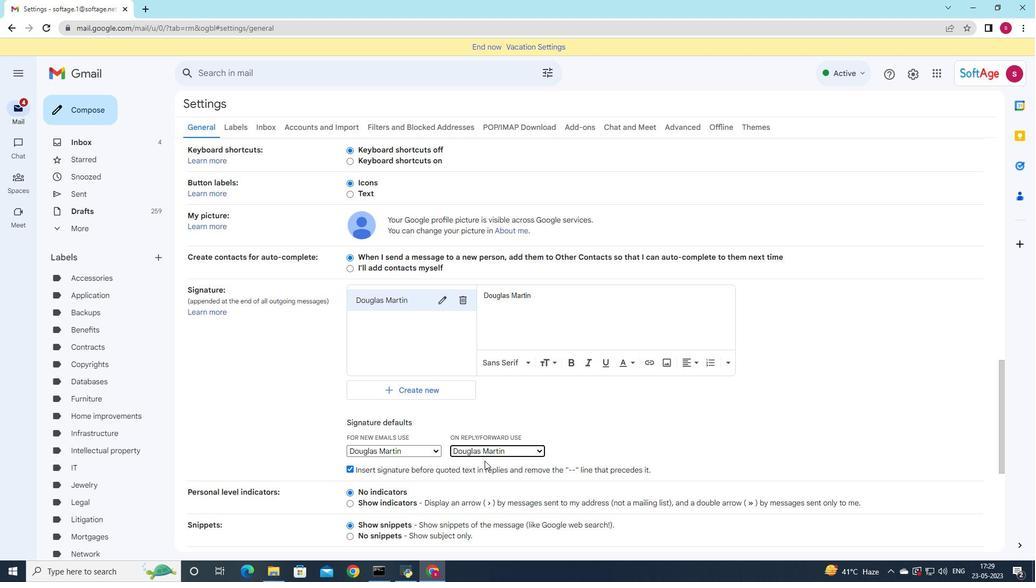 
Action: Mouse scrolled (484, 465) with delta (0, 0)
Screenshot: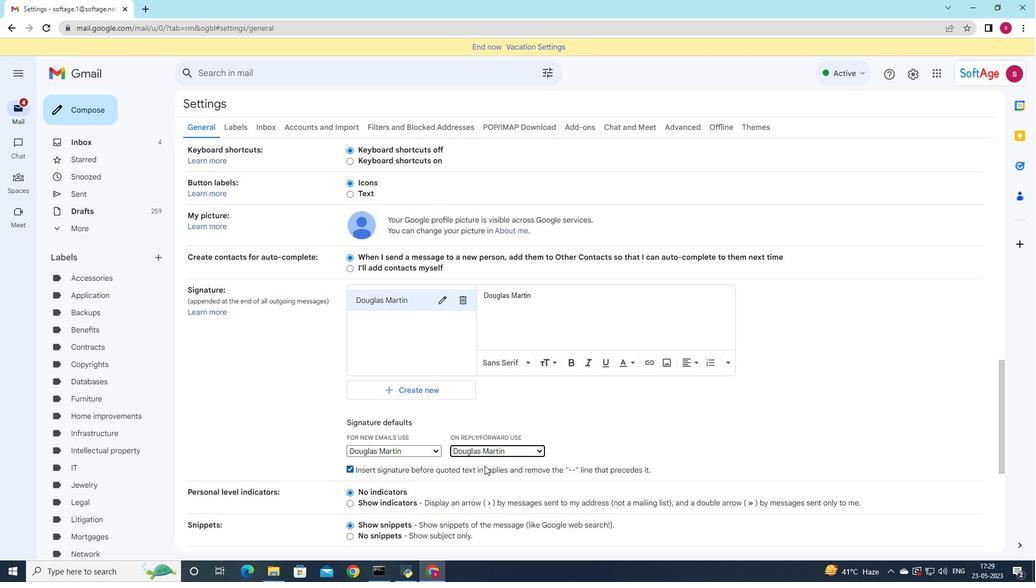 
Action: Mouse scrolled (484, 465) with delta (0, 0)
Screenshot: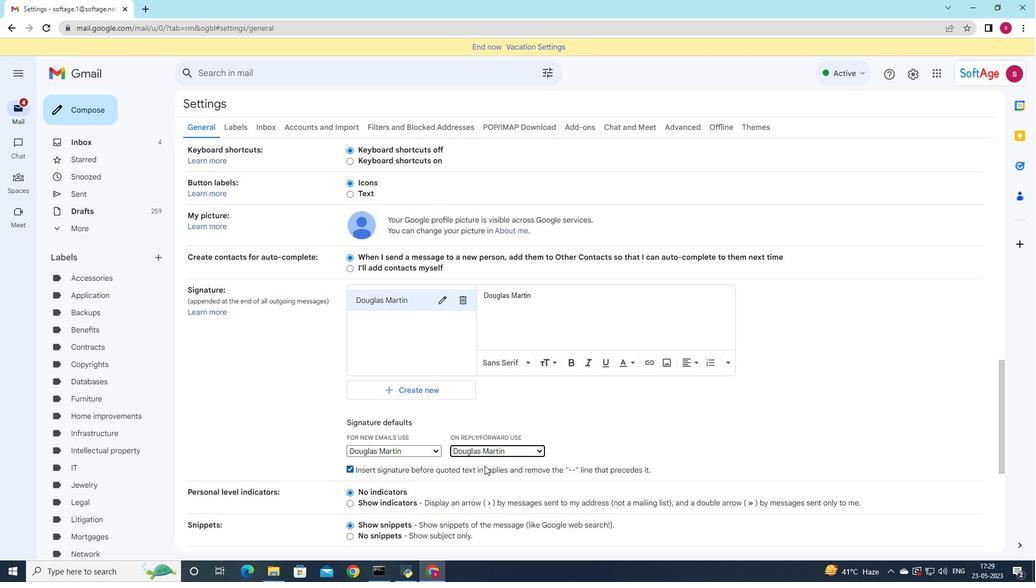 
Action: Mouse moved to (487, 467)
Screenshot: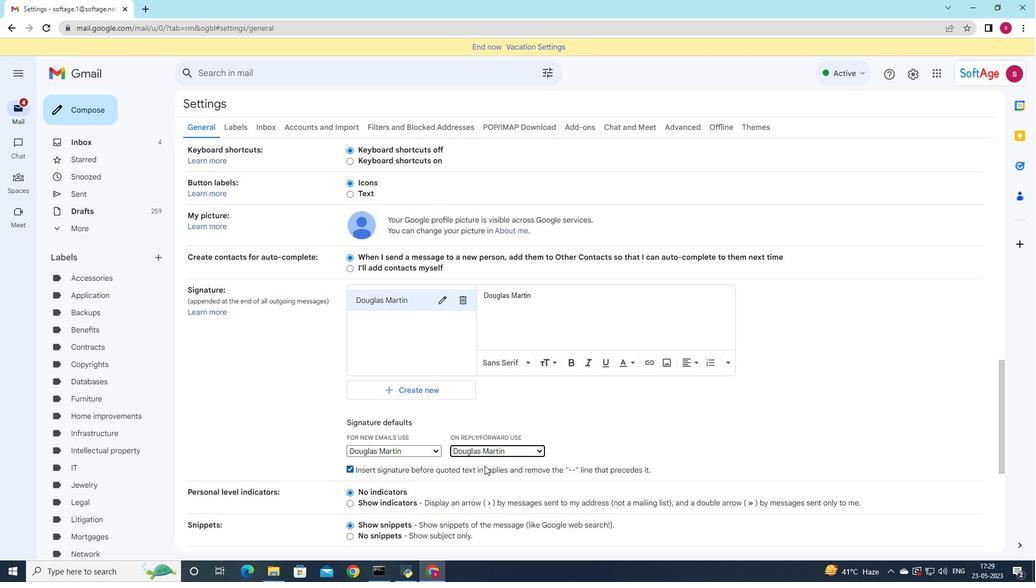 
Action: Mouse scrolled (487, 467) with delta (0, 0)
Screenshot: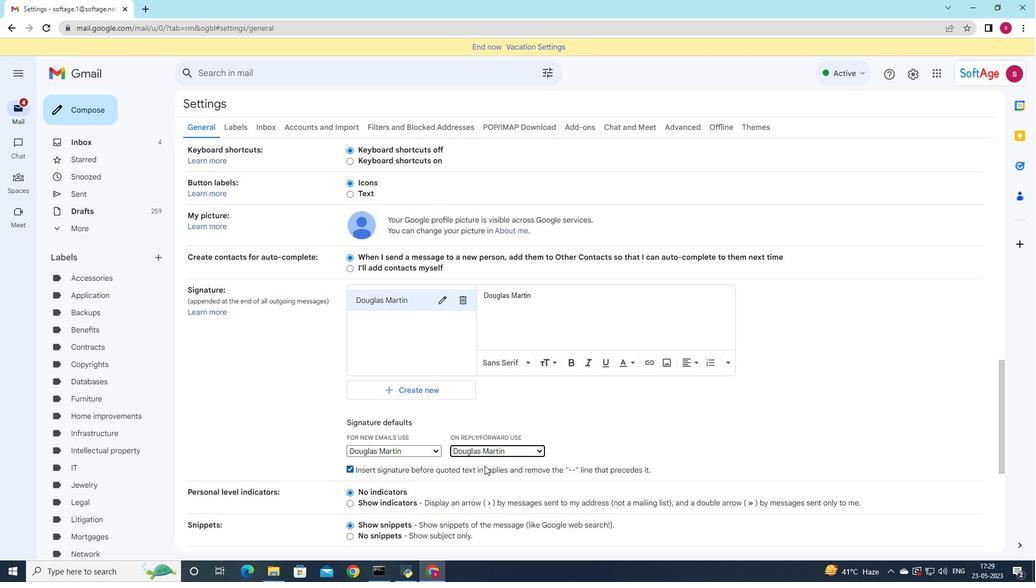 
Action: Mouse scrolled (487, 467) with delta (0, 0)
Screenshot: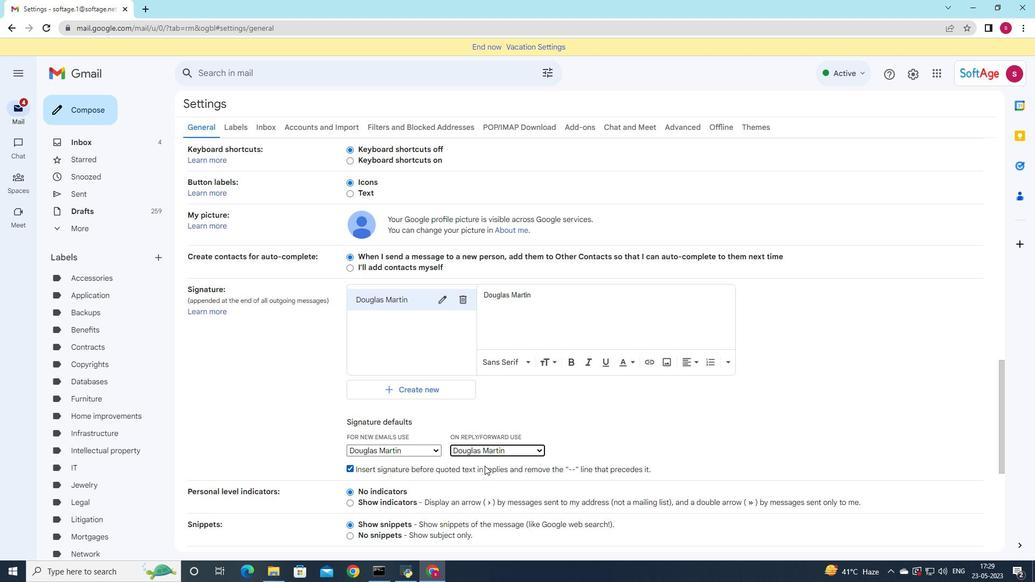 
Action: Mouse moved to (491, 472)
Screenshot: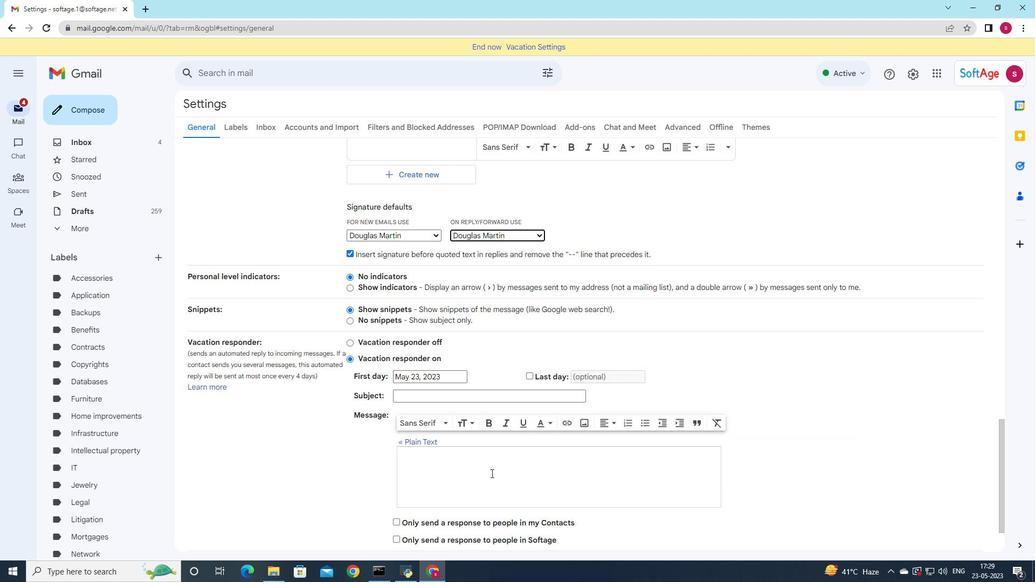 
Action: Mouse scrolled (491, 471) with delta (0, 0)
Screenshot: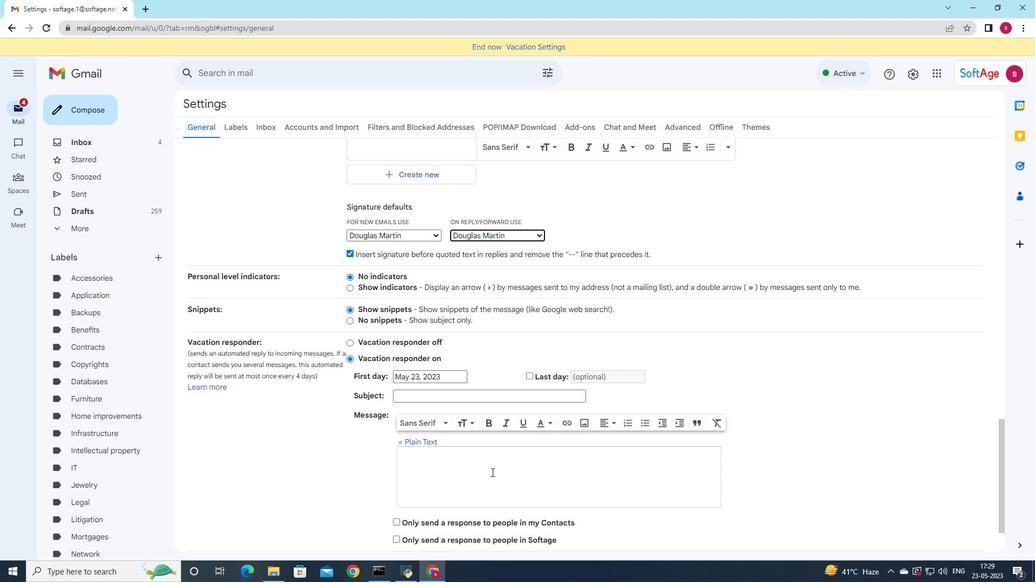 
Action: Mouse scrolled (491, 471) with delta (0, 0)
Screenshot: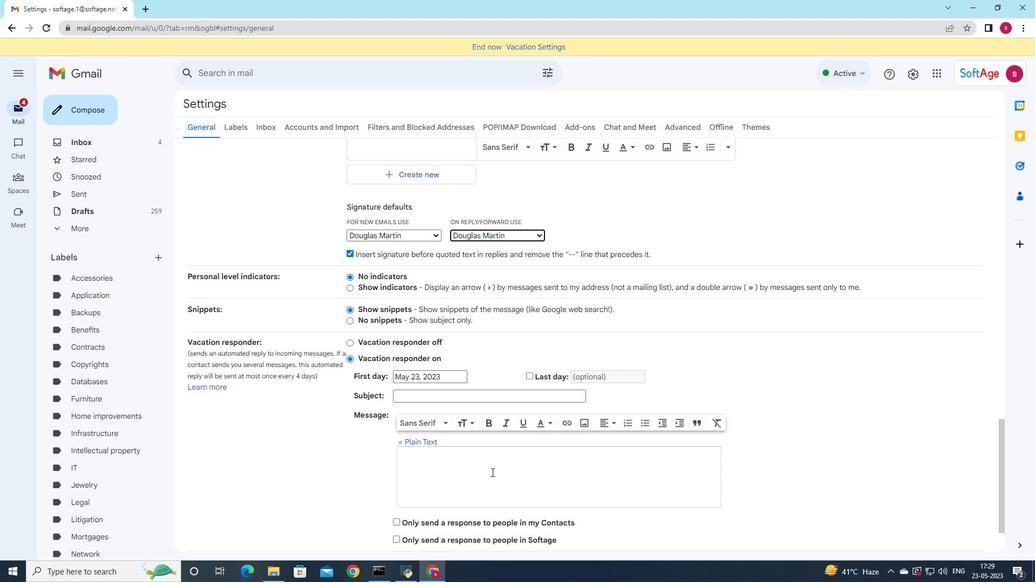 
Action: Mouse moved to (487, 475)
Screenshot: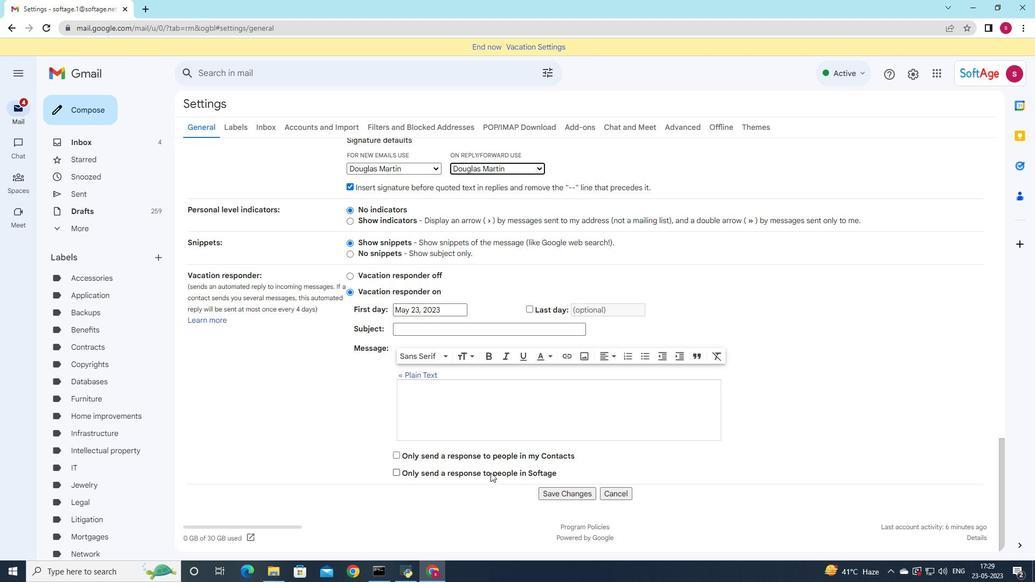 
Action: Mouse scrolled (487, 474) with delta (0, 0)
Screenshot: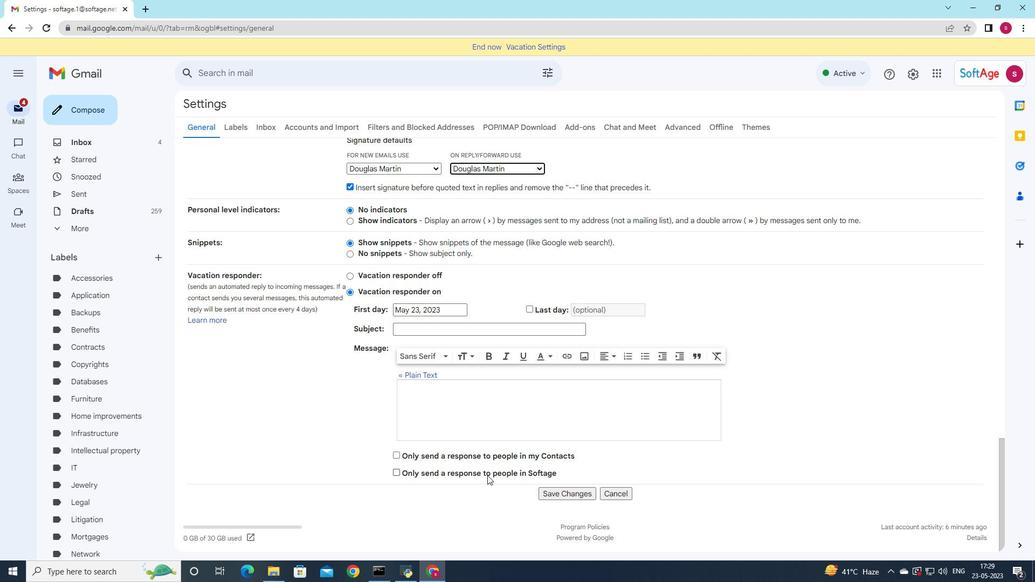 
Action: Mouse scrolled (487, 474) with delta (0, 0)
Screenshot: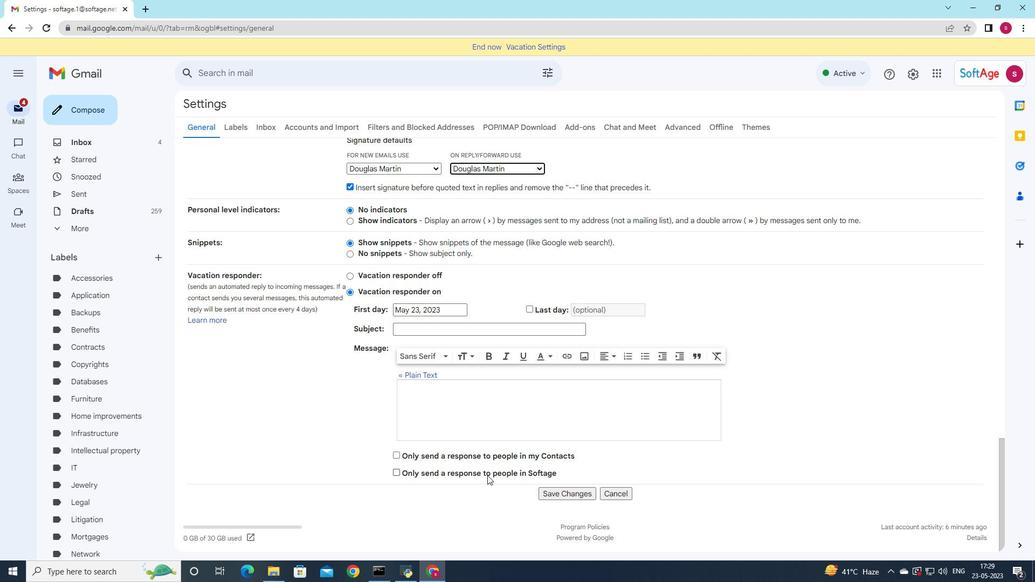 
Action: Mouse scrolled (487, 474) with delta (0, 0)
Screenshot: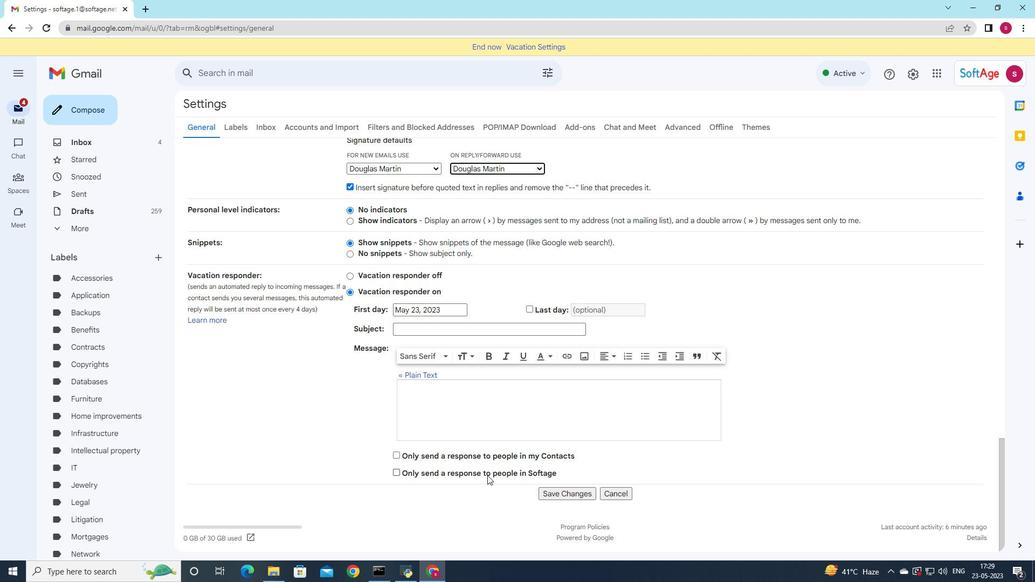 
Action: Mouse moved to (576, 497)
Screenshot: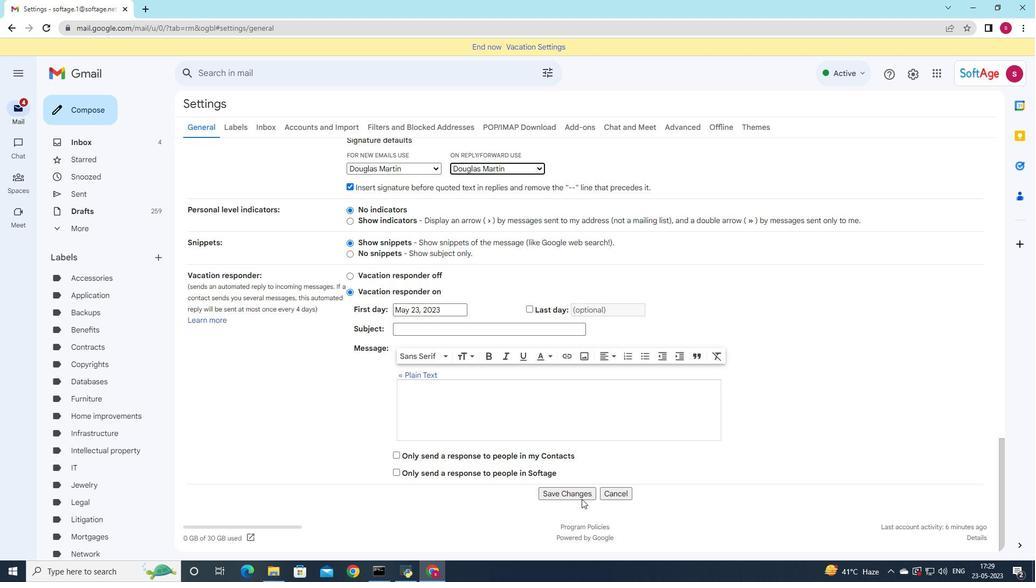 
Action: Mouse pressed left at (576, 497)
Screenshot: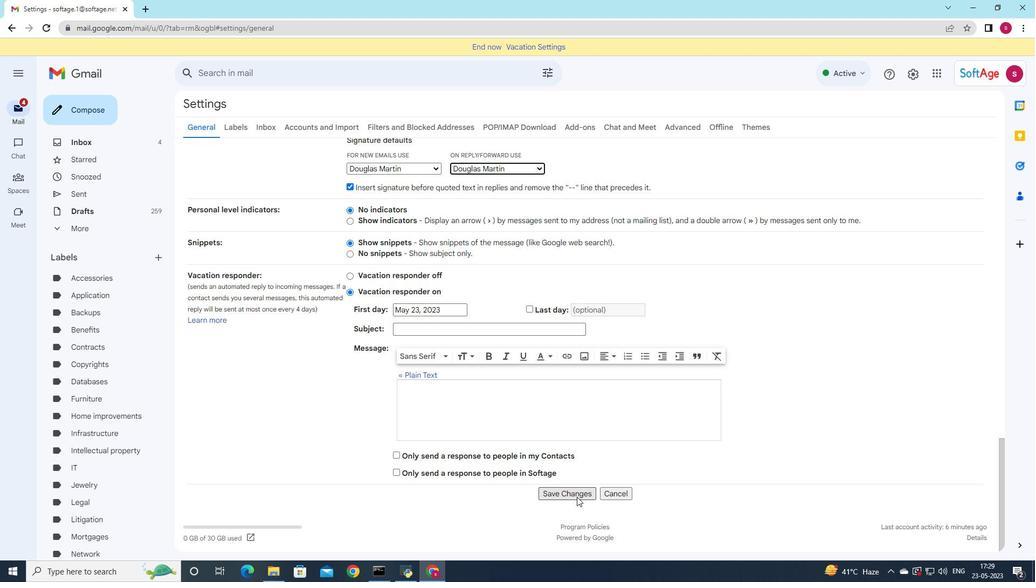 
Action: Mouse moved to (81, 103)
Screenshot: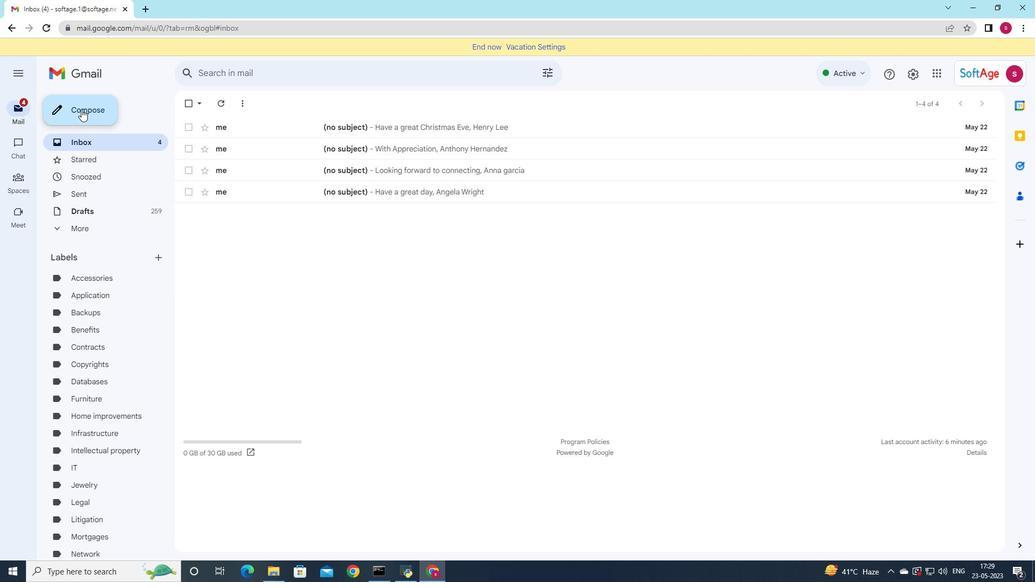
Action: Mouse pressed left at (81, 103)
Screenshot: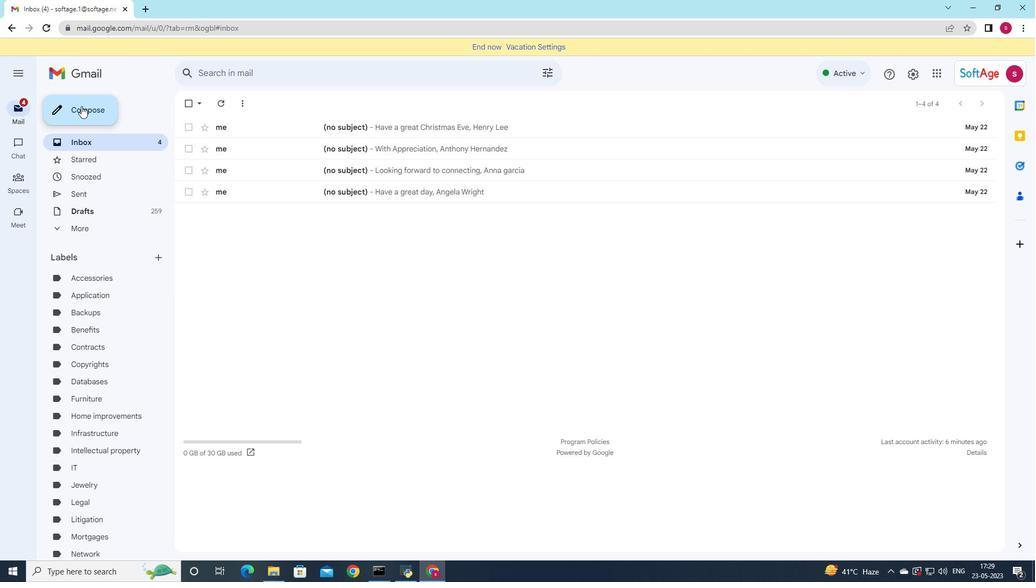 
Action: Mouse moved to (740, 263)
Screenshot: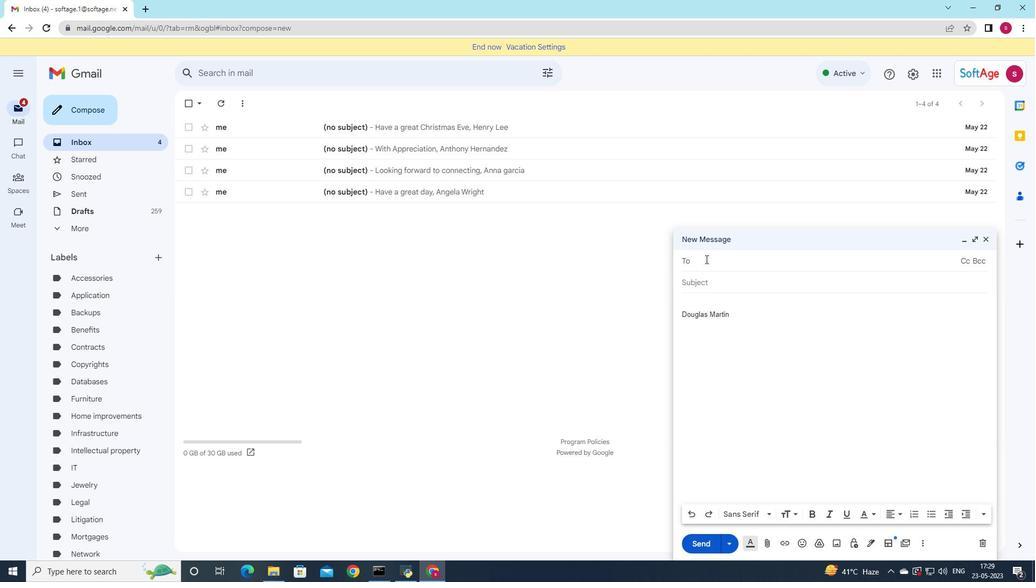 
Action: Key pressed soft
Screenshot: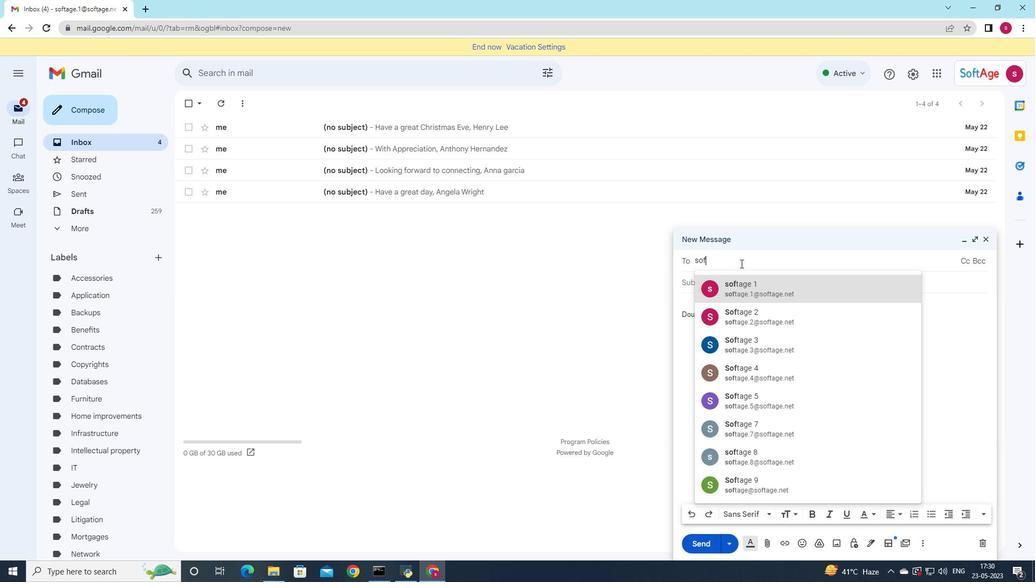 
Action: Mouse moved to (769, 366)
Screenshot: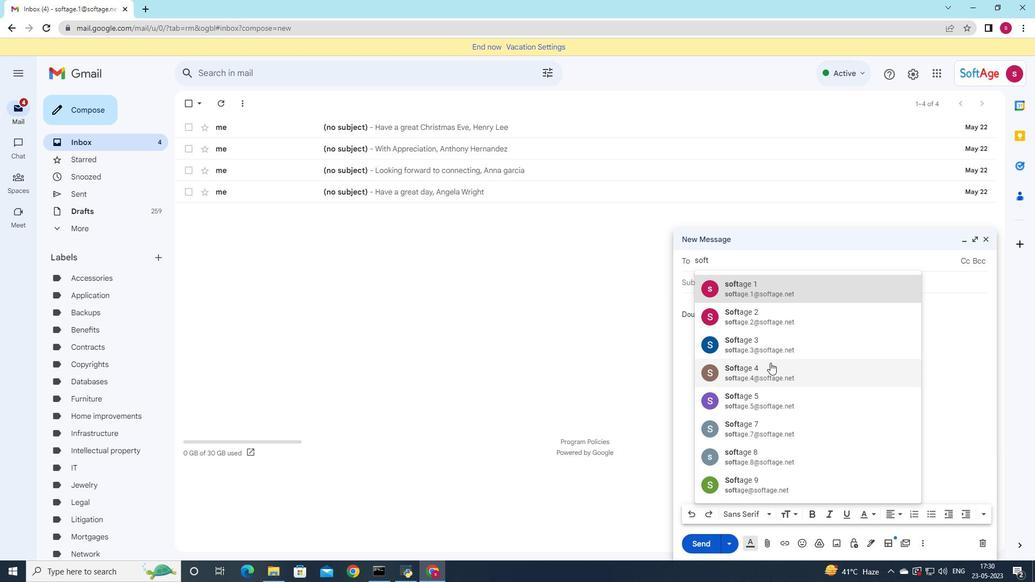 
Action: Mouse pressed left at (769, 366)
Screenshot: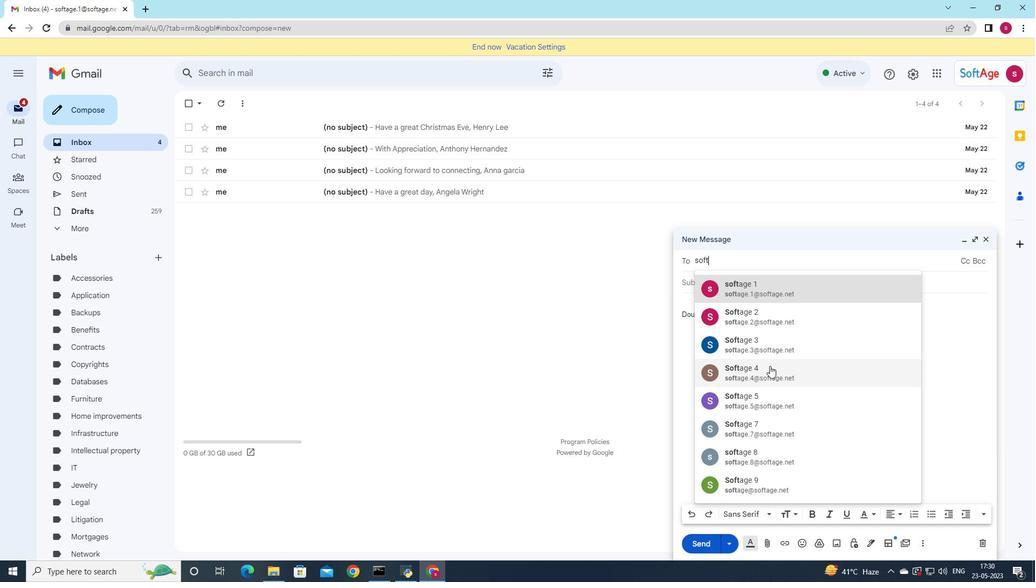 
Action: Mouse moved to (705, 293)
Screenshot: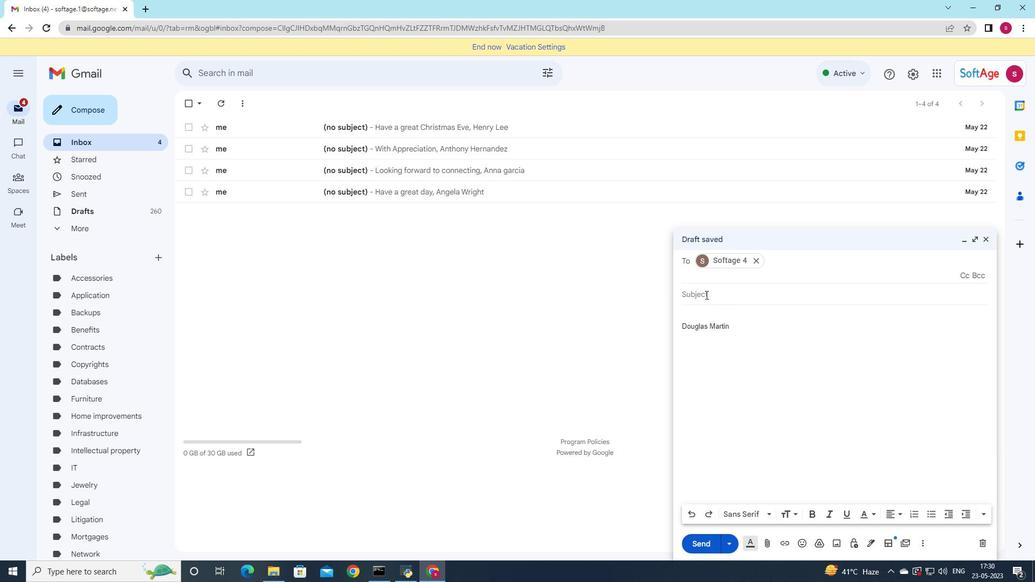 
Action: Mouse pressed left at (705, 293)
Screenshot: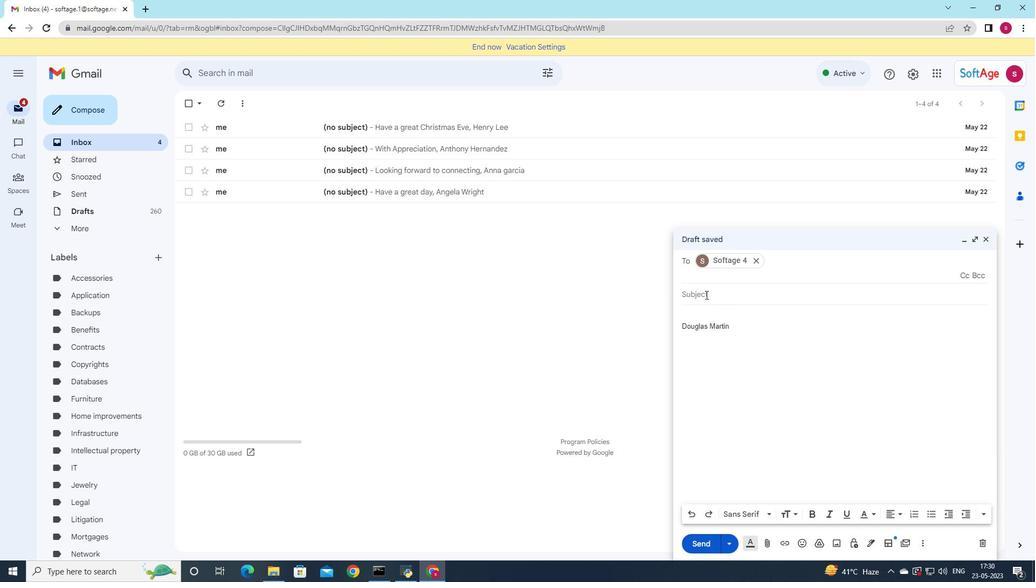 
Action: Key pressed <Key.shift>Emergency<Key.space>leave<Key.space>request<Key.space>and<Key.space>the<Key.space><Key.backspace><Key.backspace><Key.backspace><Key.backspace><Key.backspace><Key.backspace><Key.backspace><Key.backspace>
Screenshot: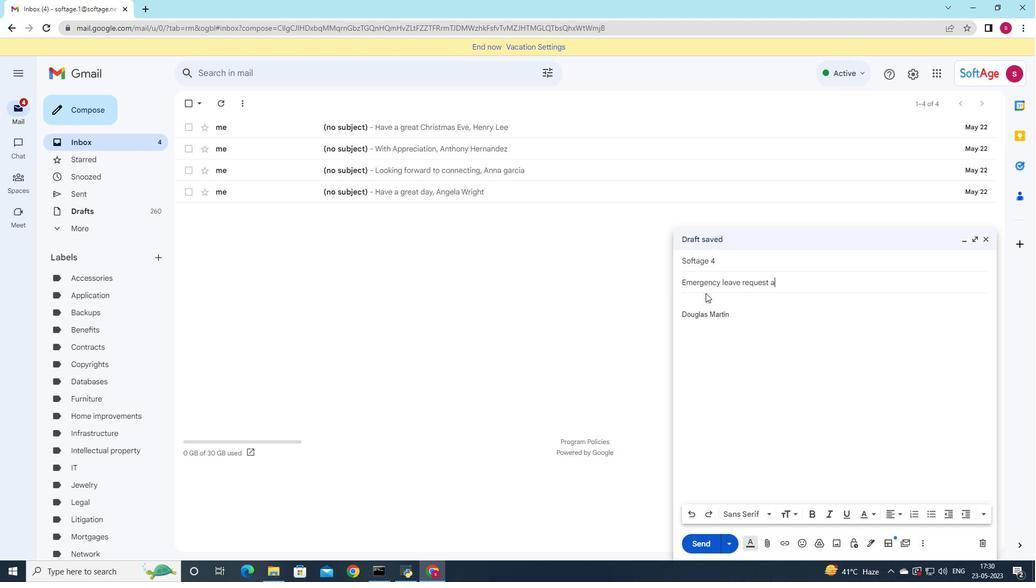 
Action: Mouse moved to (764, 545)
Screenshot: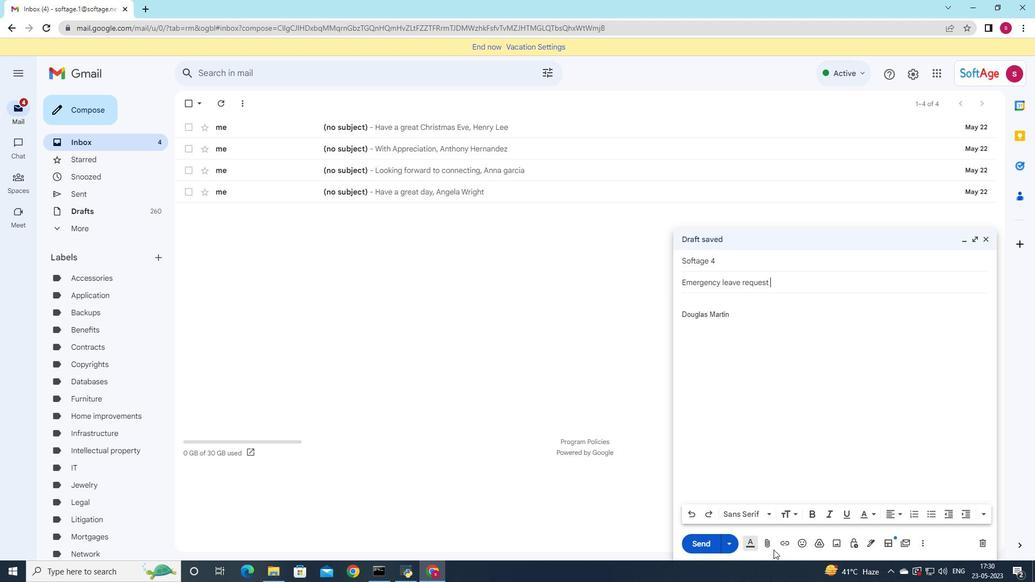 
Action: Mouse pressed left at (764, 545)
Screenshot: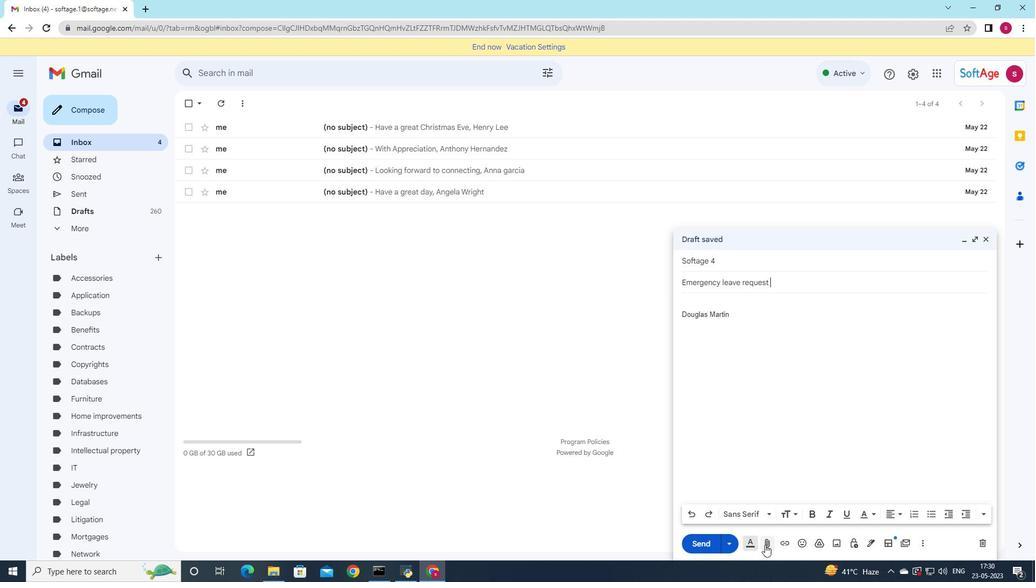 
Action: Mouse moved to (178, 79)
Screenshot: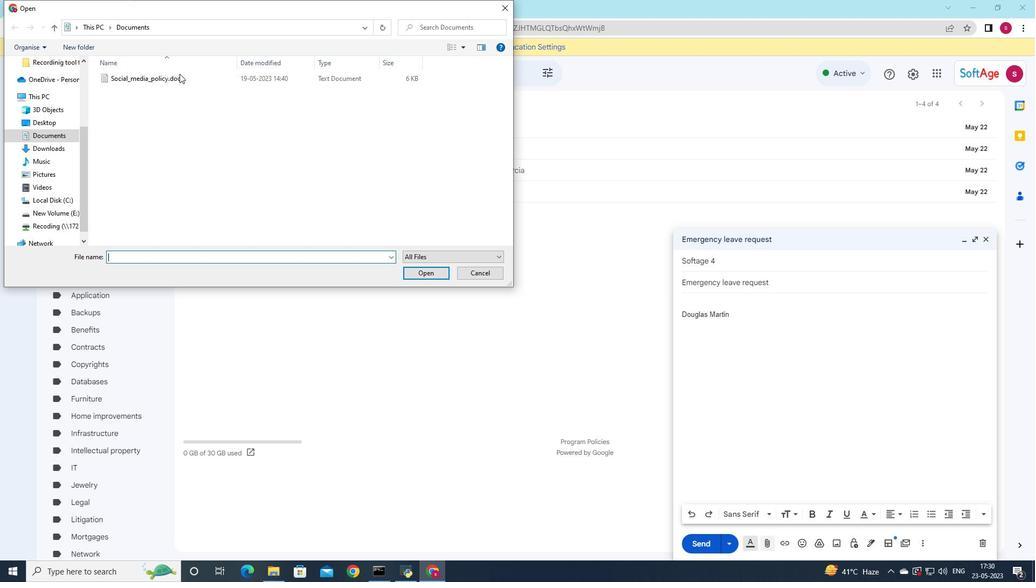 
Action: Mouse pressed left at (178, 79)
Screenshot: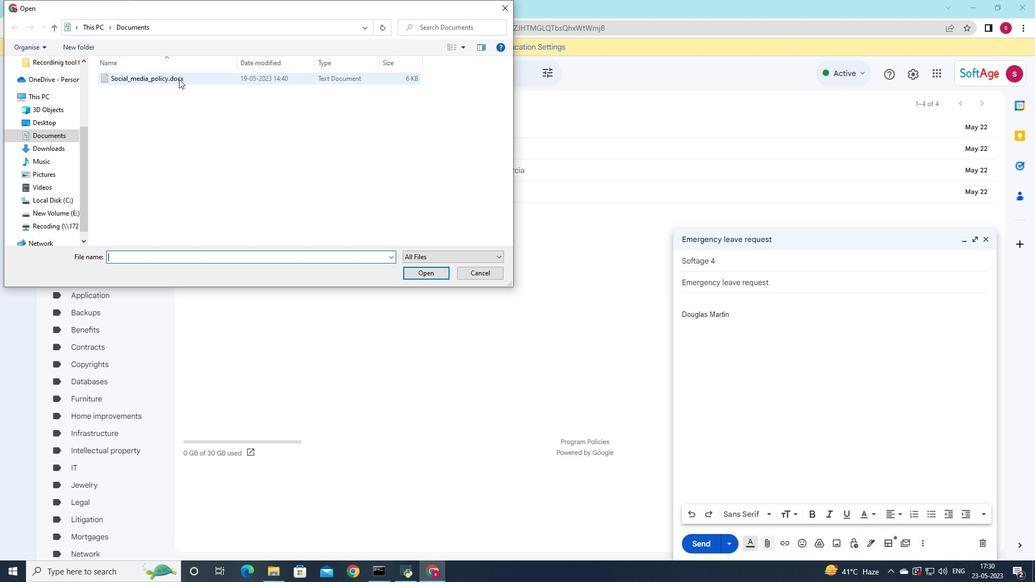 
Action: Mouse moved to (184, 77)
Screenshot: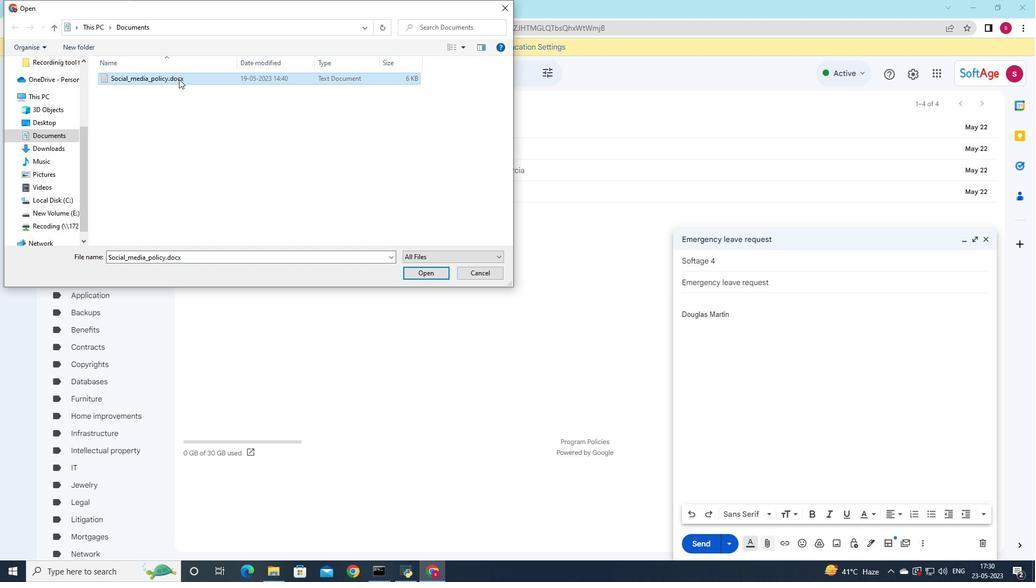 
Action: Mouse pressed left at (184, 77)
Screenshot: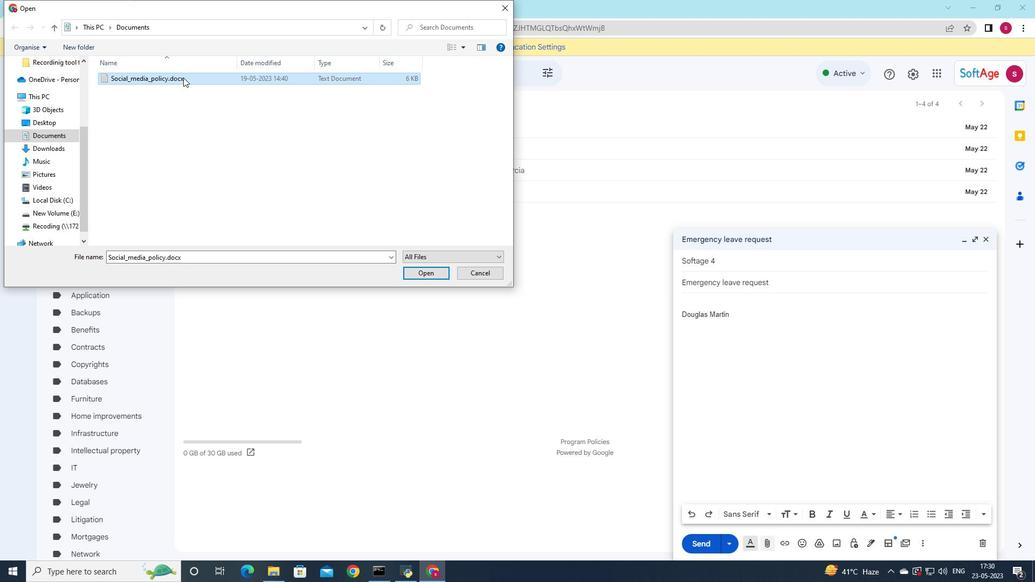 
Action: Mouse moved to (435, 236)
Screenshot: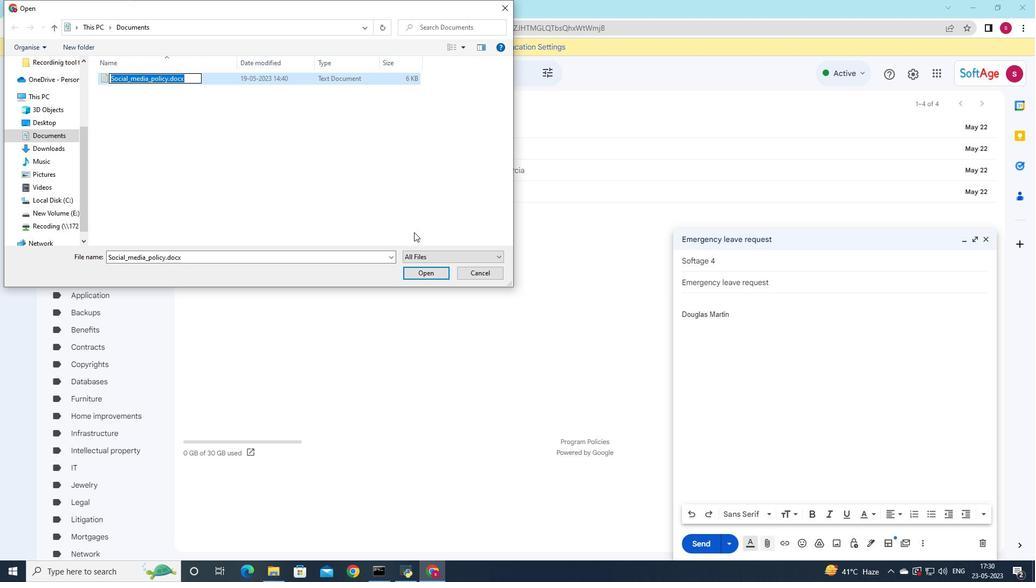 
Action: Key pressed <Key.shift>Brand<Key.space><Key.backspace><Key.shift><Key.shift><Key.shift><Key.shift><Key.shift><Key.shift><Key.shift><Key.shift><Key.shift><Key.shift><Key.shift><Key.shift><Key.shift><Key.shift><Key.shift><Key.shift><Key.shift><Key.shift><Key.shift><Key.shift><Key.shift><Key.shift><Key.shift><Key.shift><Key.shift><Key.shift><Key.shift><Key.shift><Key.shift><Key.shift>_guidelines.pdf
Screenshot: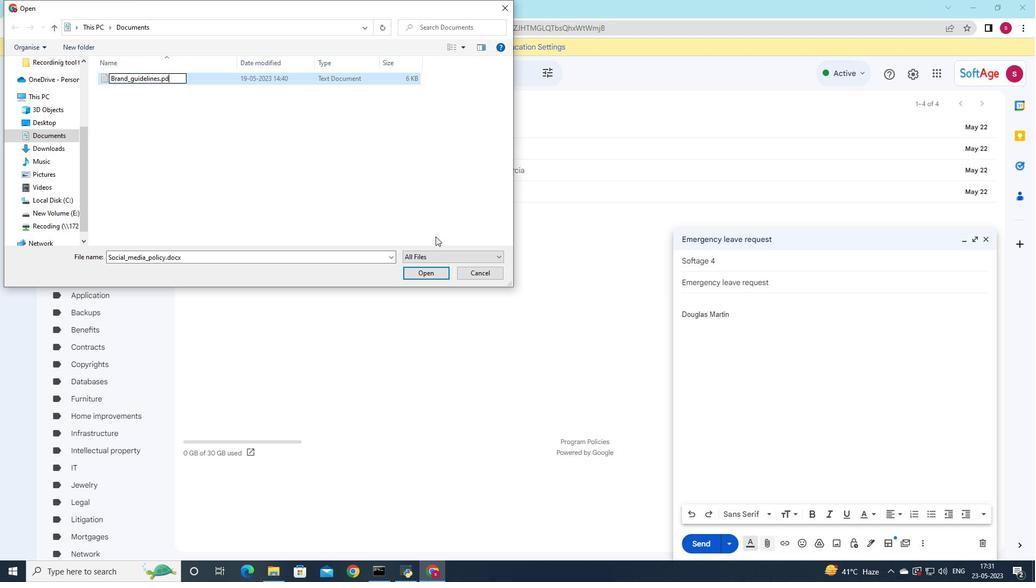 
Action: Mouse moved to (394, 84)
Screenshot: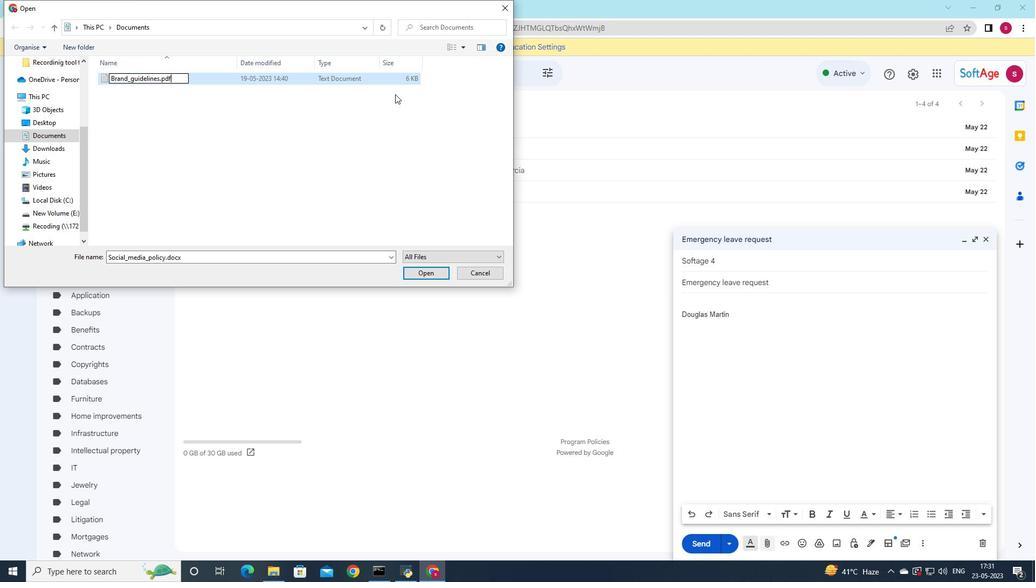 
Action: Mouse pressed left at (394, 84)
Screenshot: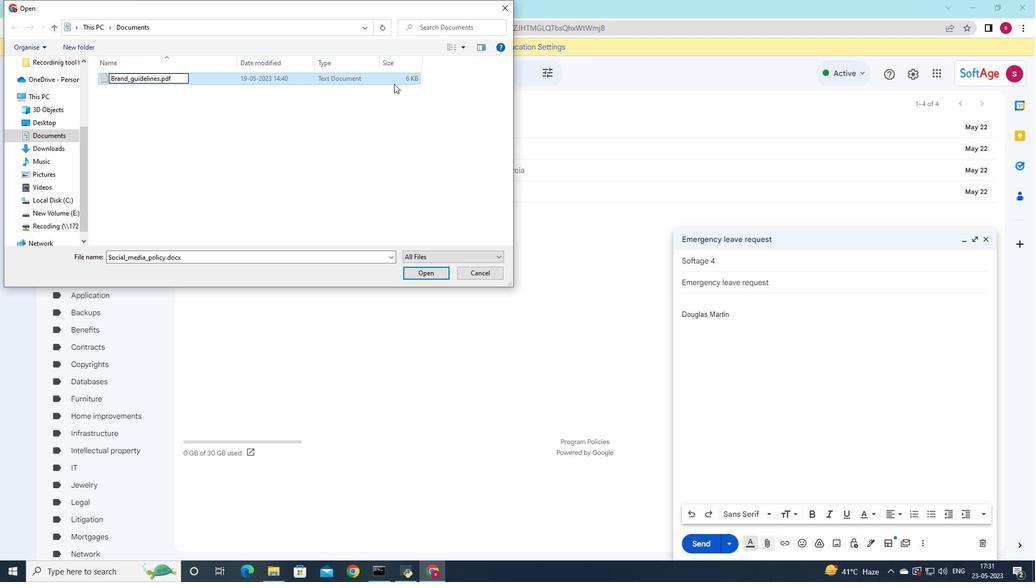 
Action: Mouse moved to (426, 276)
Screenshot: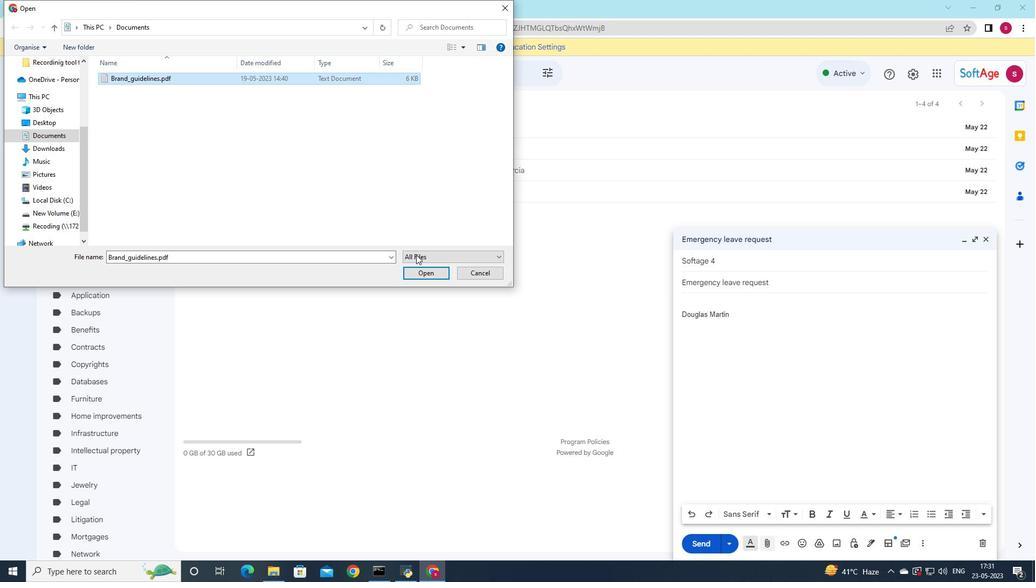 
Action: Mouse pressed left at (426, 276)
Screenshot: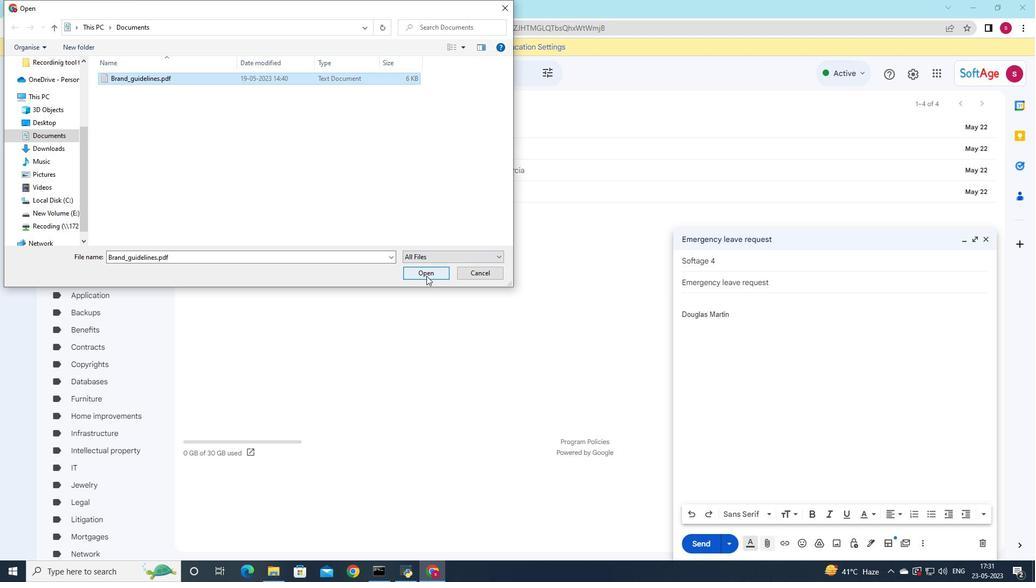 
Action: Mouse moved to (712, 307)
Screenshot: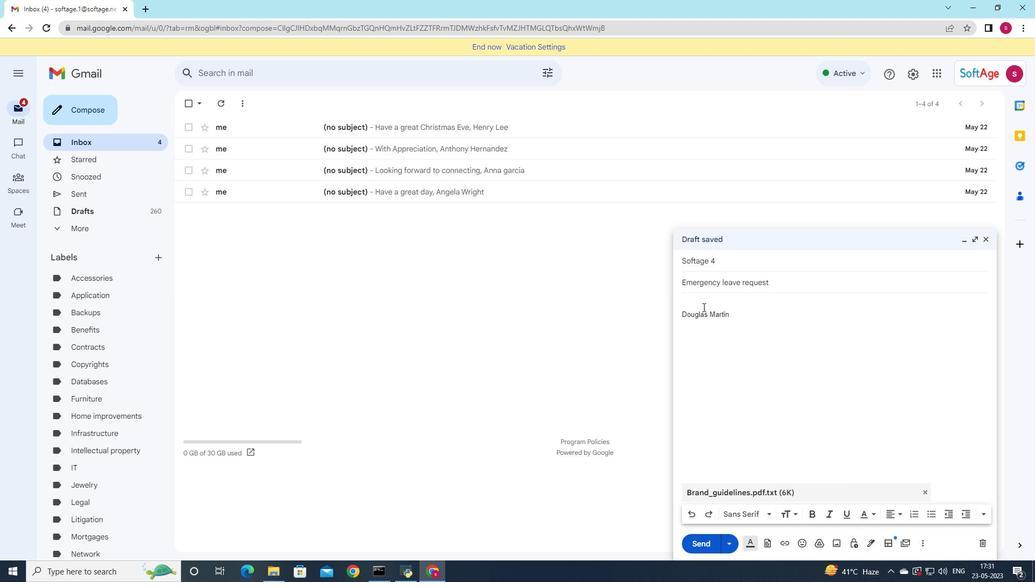 
Action: Key pressed <Key.shift>I<Key.space>am<Key.space>sorry<Key.space>for<Key.space>any<Key.space>in<Key.space><Key.backspace>convienience<Key.space>this<Key.space>may<Key.space>have<Key.space>caused<Key.space>and<Key.space>would<Key.space>like<Key.space>to<Key.space>rectify<Key.space>the<Key.space>situation.
Screenshot: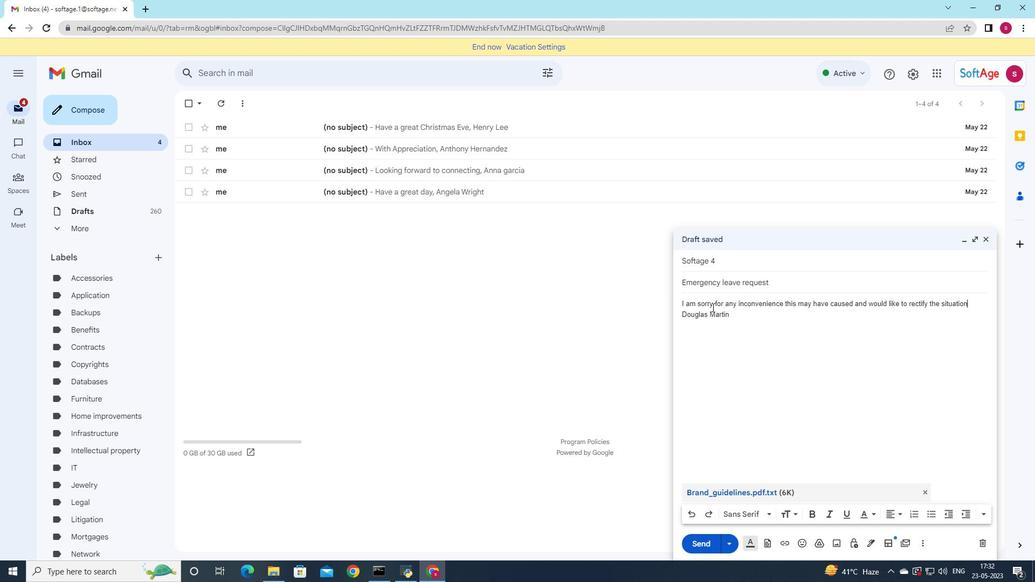 
Action: Mouse moved to (689, 512)
Screenshot: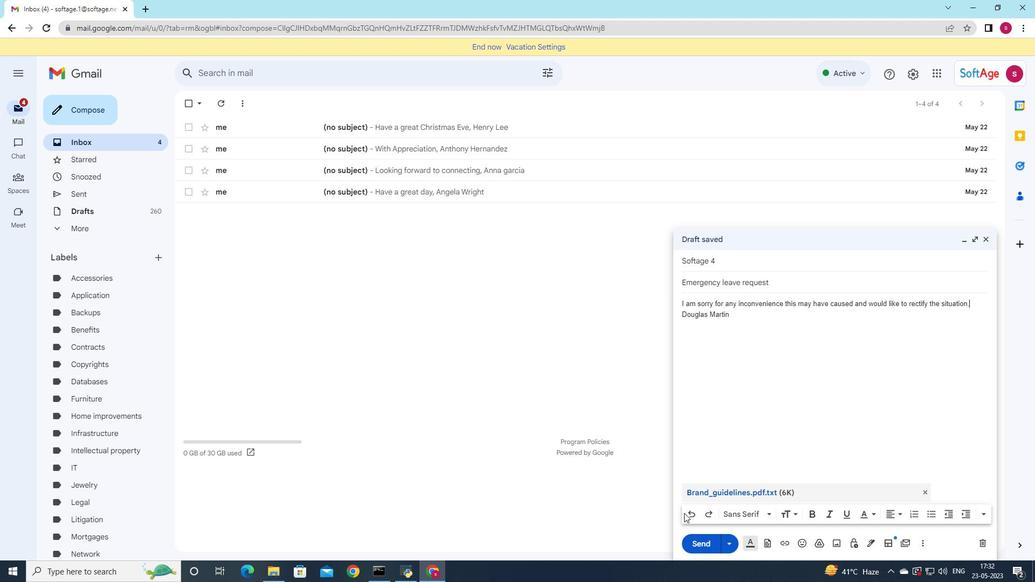 
Action: Mouse pressed left at (689, 512)
Screenshot: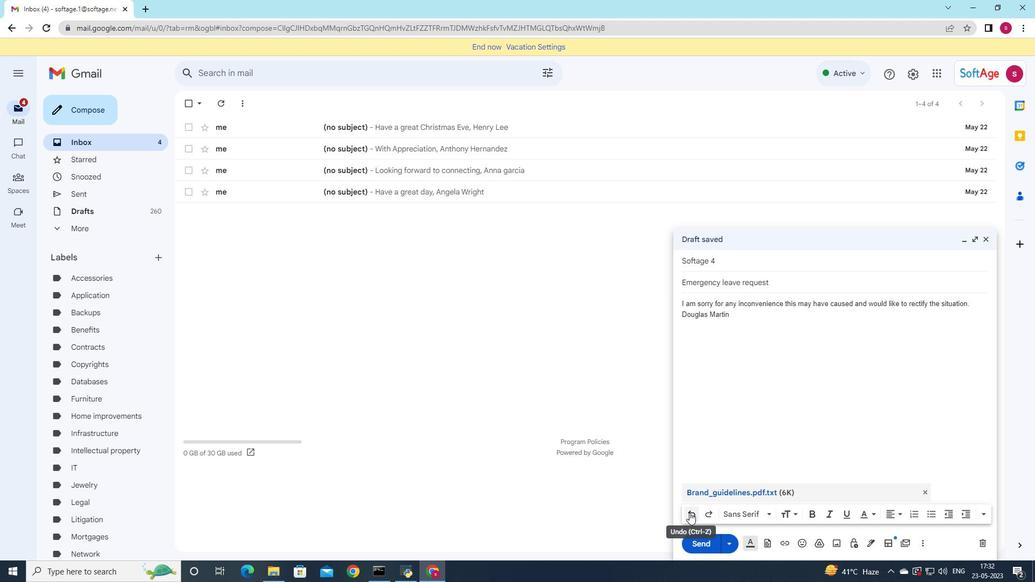 
Action: Mouse pressed left at (689, 512)
Screenshot: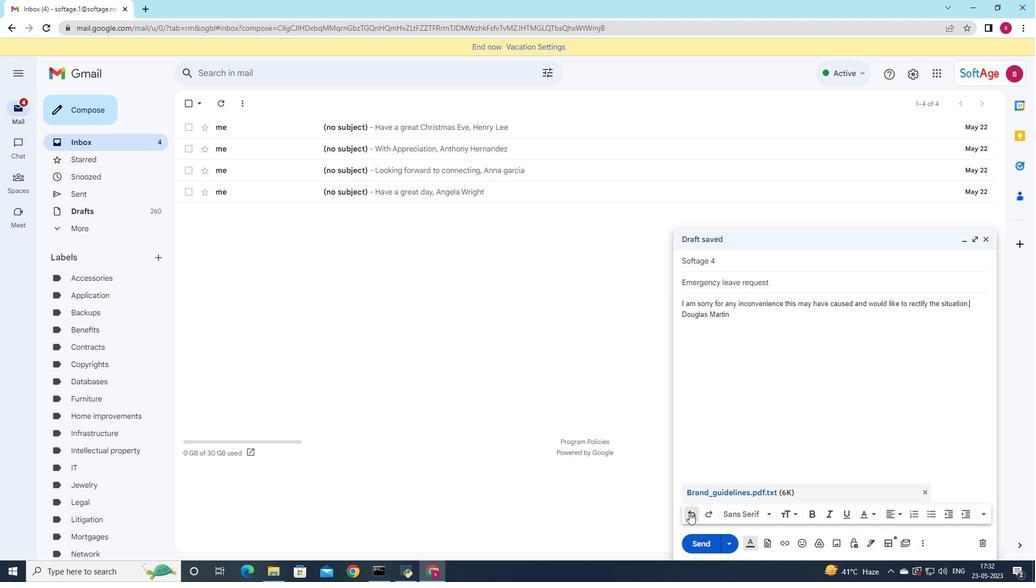 
Action: Mouse pressed left at (689, 512)
Screenshot: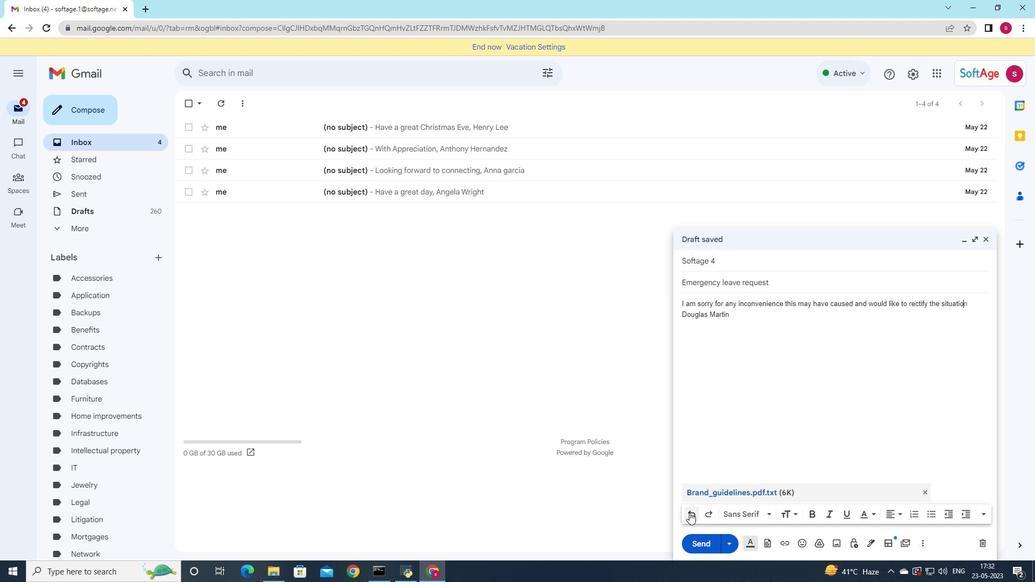 
Action: Mouse pressed left at (689, 512)
Screenshot: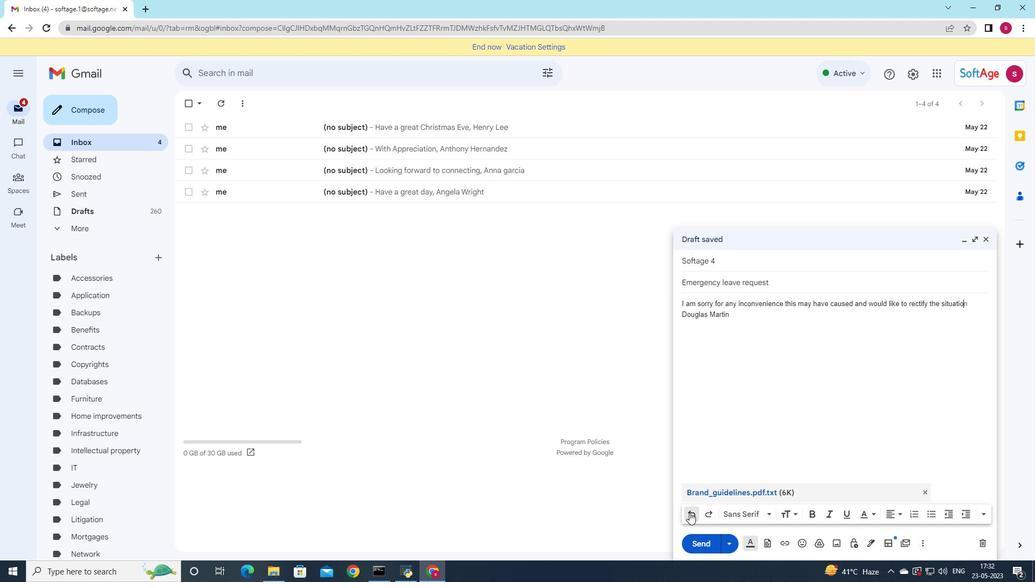 
Action: Mouse pressed left at (689, 512)
Screenshot: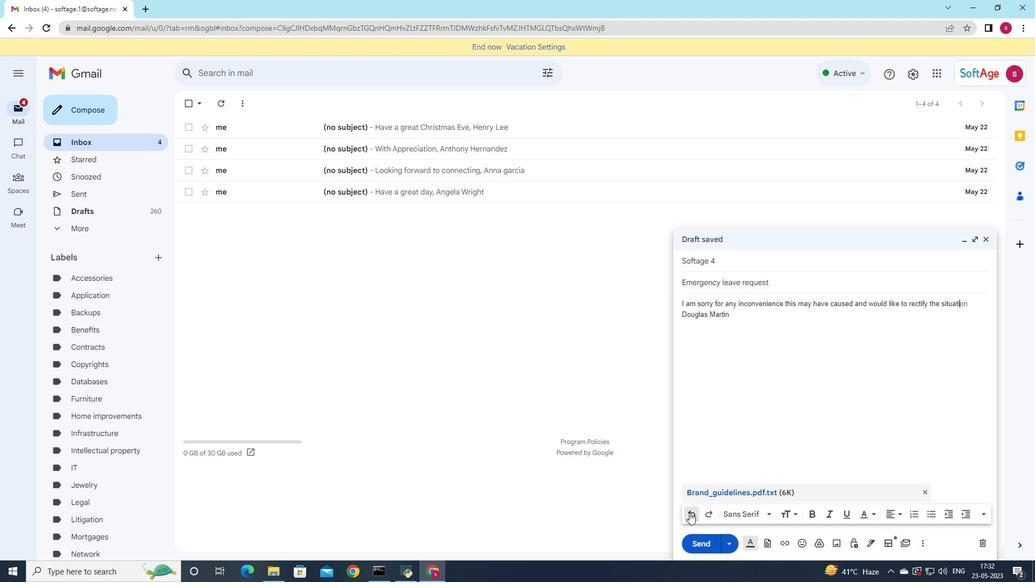 
Action: Mouse pressed left at (689, 512)
Screenshot: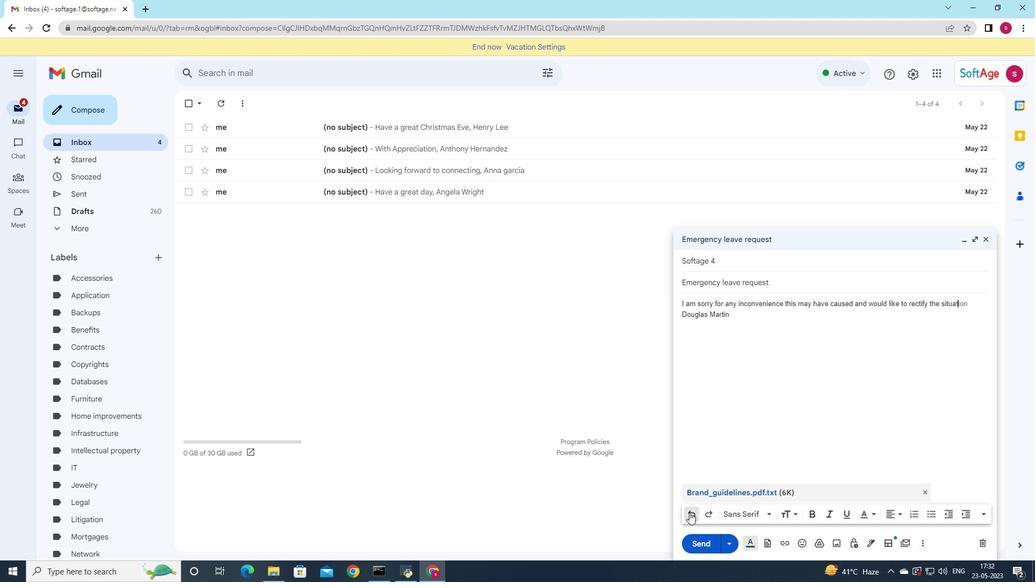 
Action: Mouse pressed left at (689, 512)
Screenshot: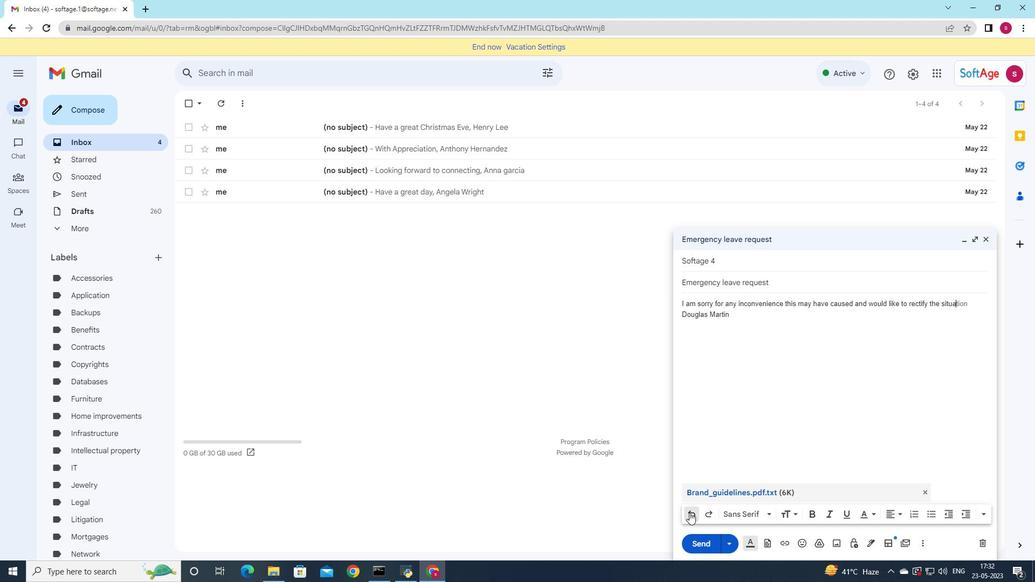 
Action: Mouse pressed left at (689, 512)
Screenshot: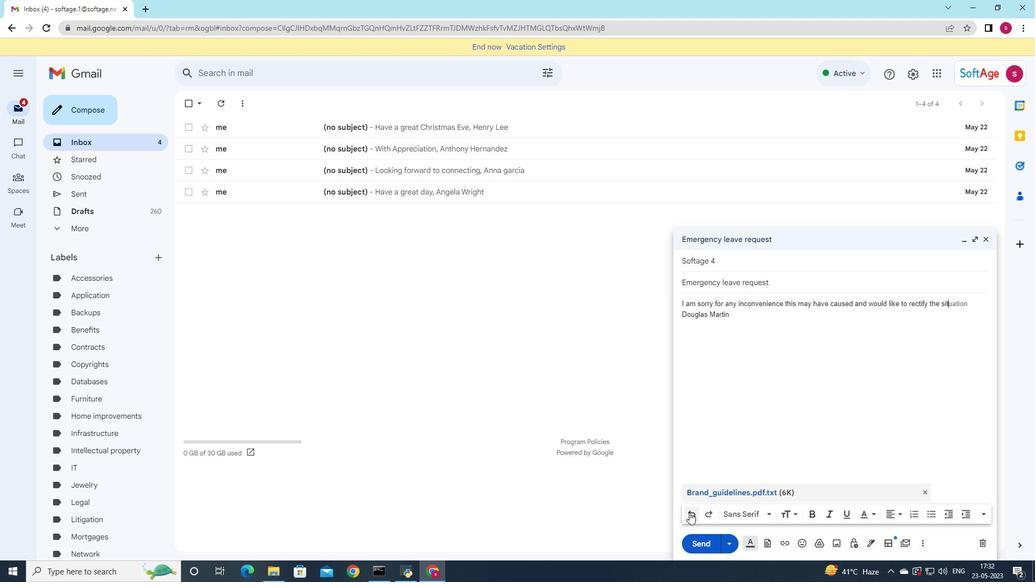
Action: Mouse pressed left at (689, 512)
Screenshot: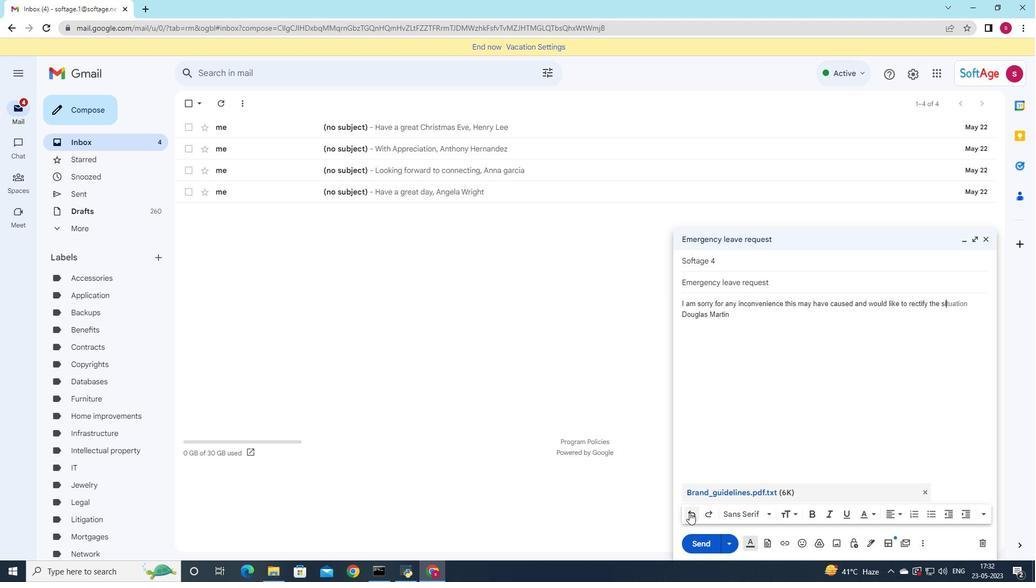 
Action: Mouse pressed left at (689, 512)
Screenshot: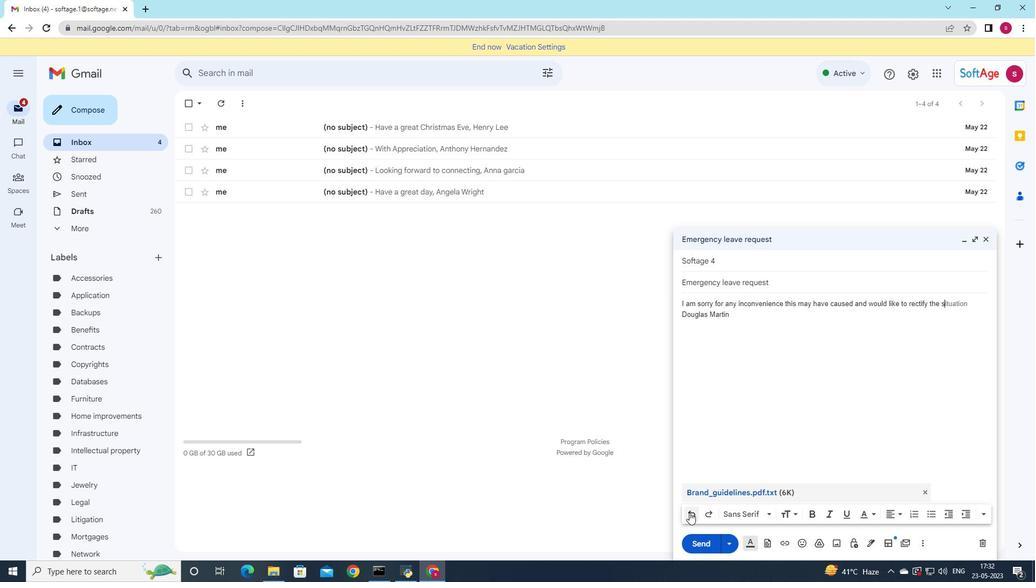 
Action: Mouse pressed left at (689, 512)
Screenshot: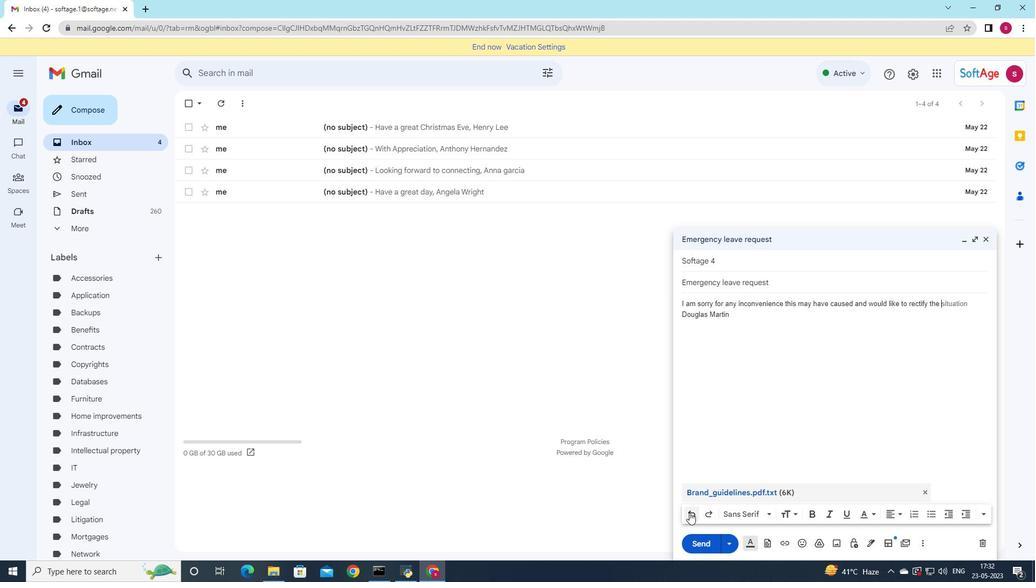
Action: Mouse pressed left at (689, 512)
Screenshot: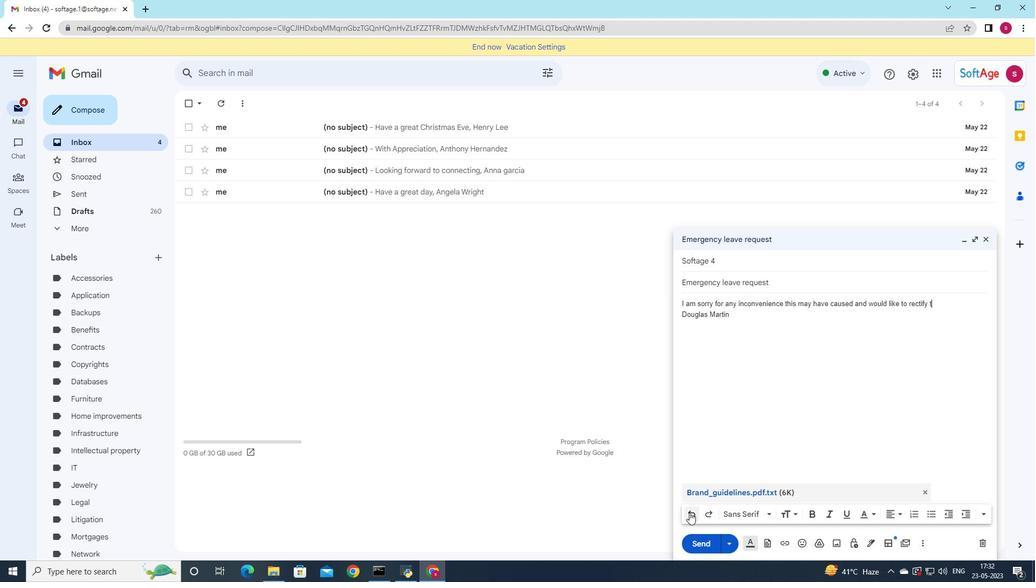 
Action: Mouse pressed left at (689, 512)
Screenshot: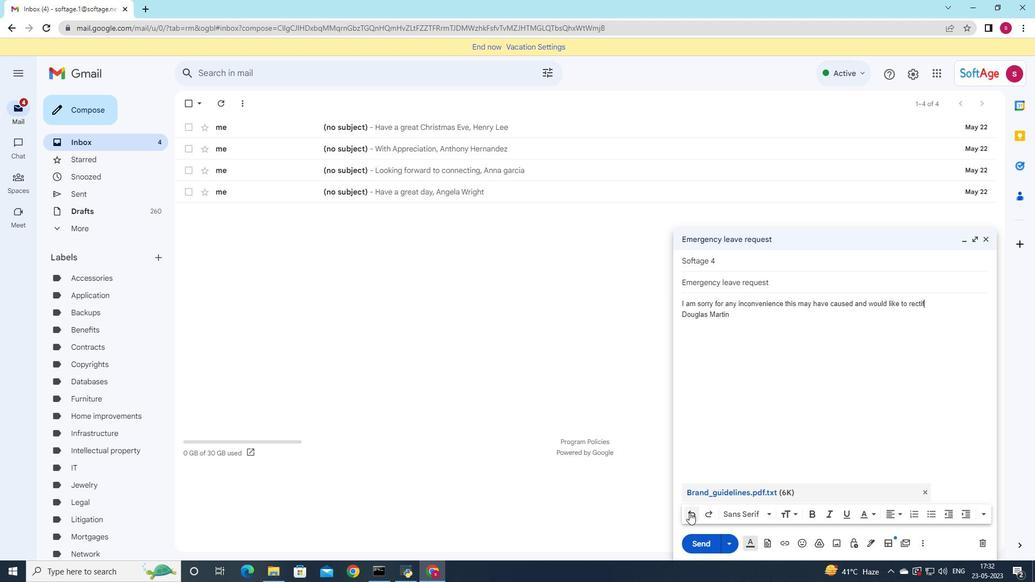 
Action: Mouse pressed left at (689, 512)
Screenshot: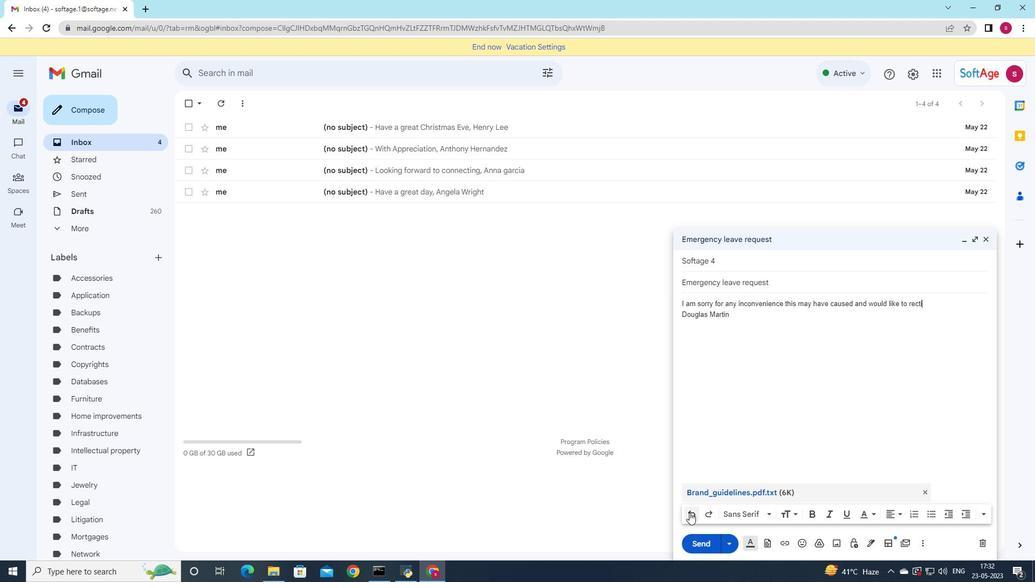 
Action: Mouse pressed left at (689, 512)
Screenshot: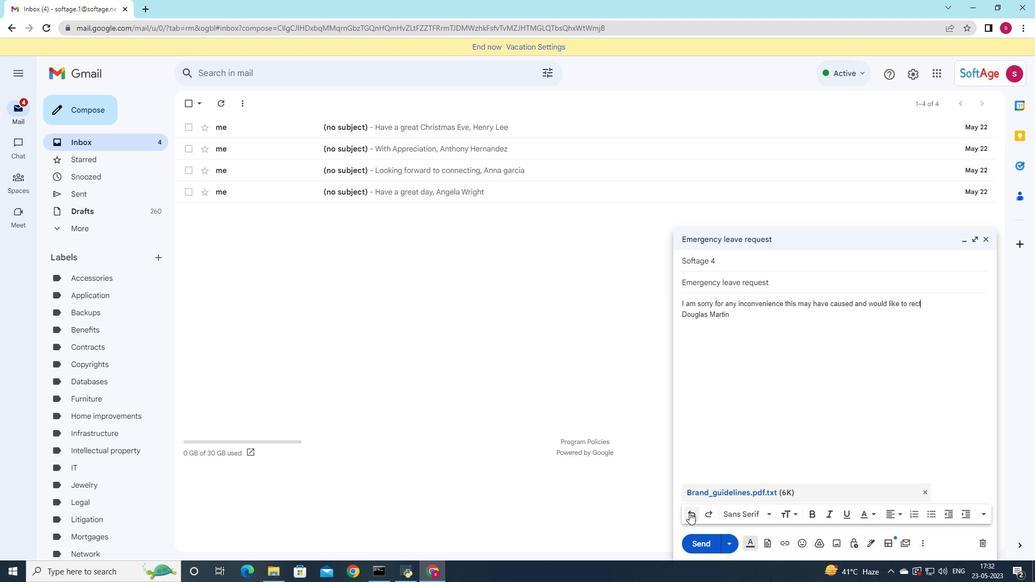 
Action: Mouse pressed left at (689, 512)
Screenshot: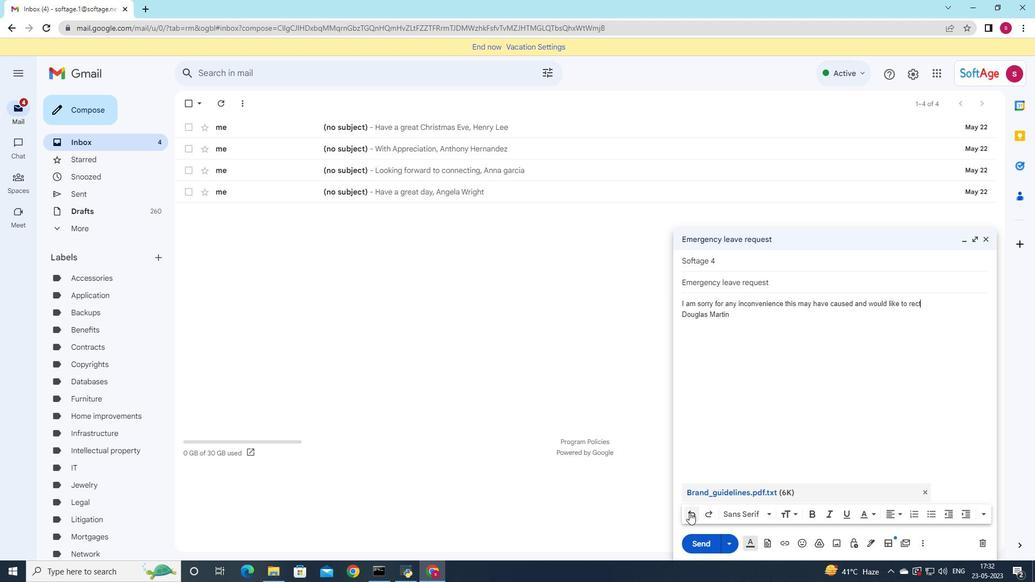 
Action: Mouse pressed left at (689, 512)
Screenshot: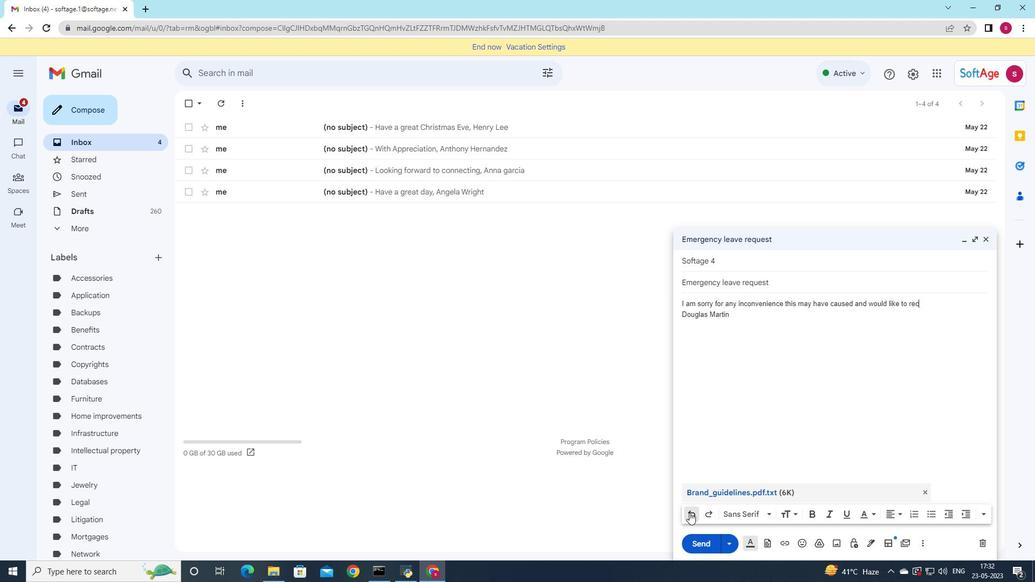 
Action: Mouse pressed left at (689, 512)
Screenshot: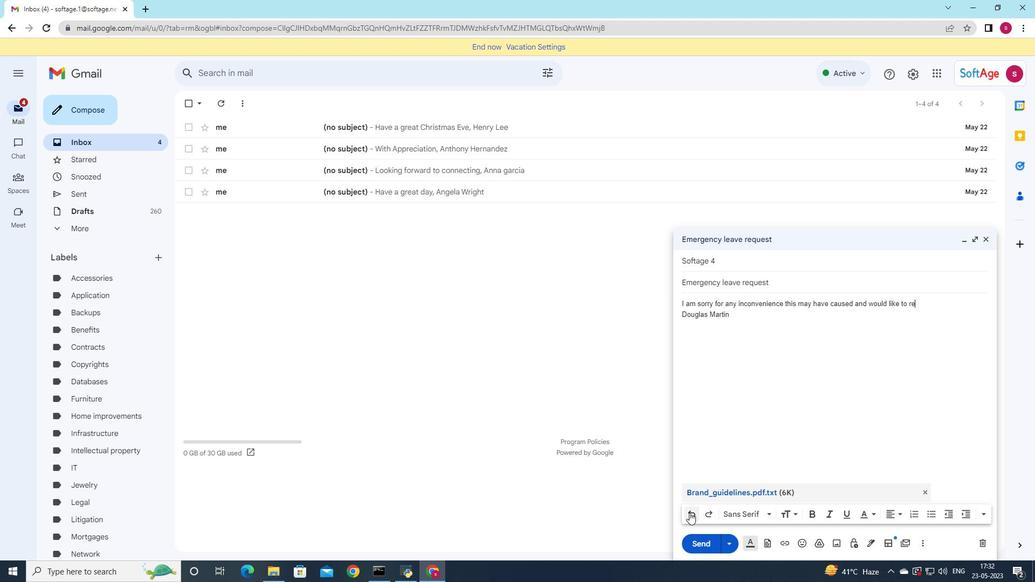 
Action: Mouse pressed left at (689, 512)
Screenshot: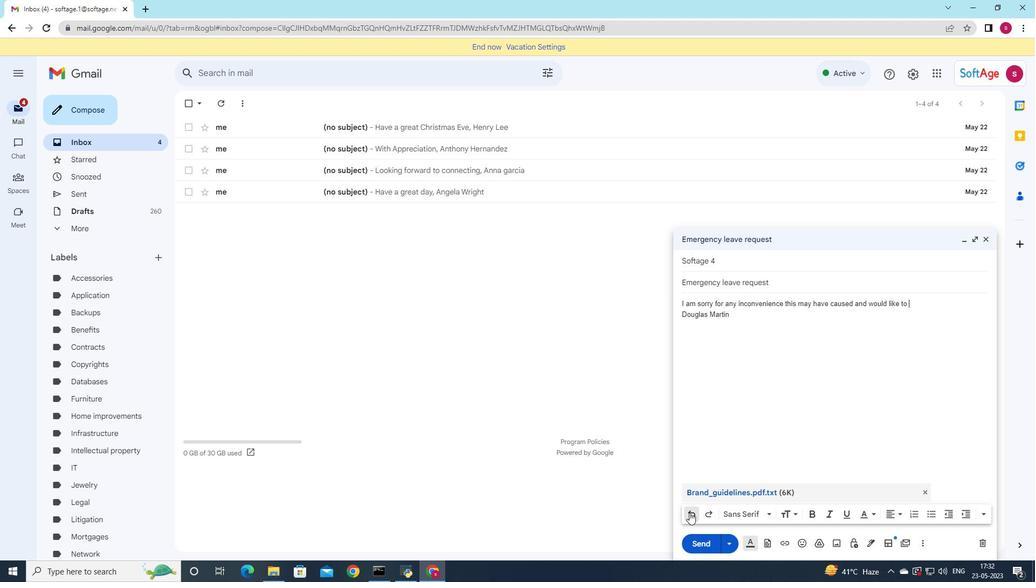 
Action: Mouse pressed left at (689, 512)
Screenshot: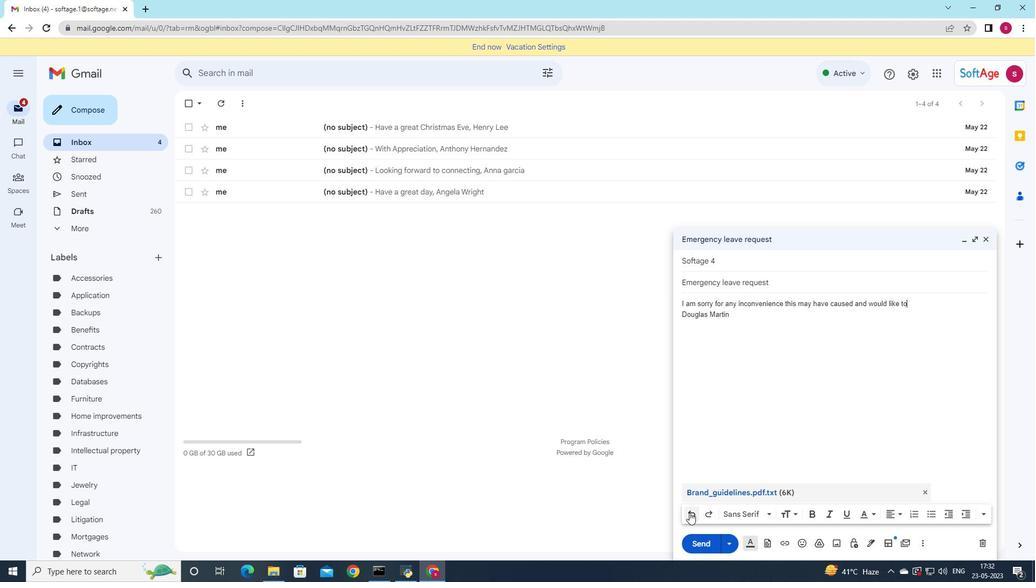 
Action: Mouse pressed left at (689, 512)
Screenshot: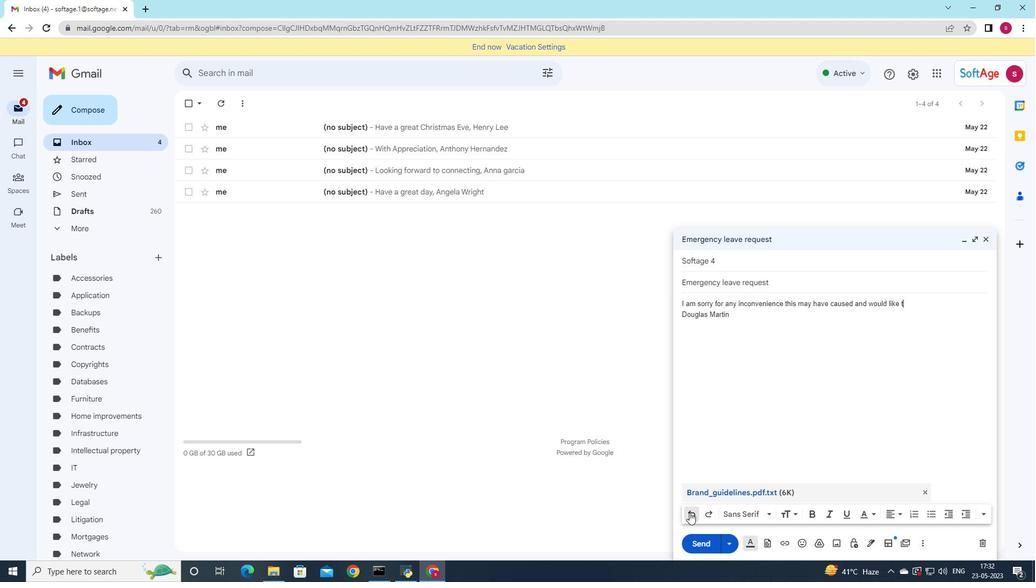 
Action: Mouse pressed left at (689, 512)
Screenshot: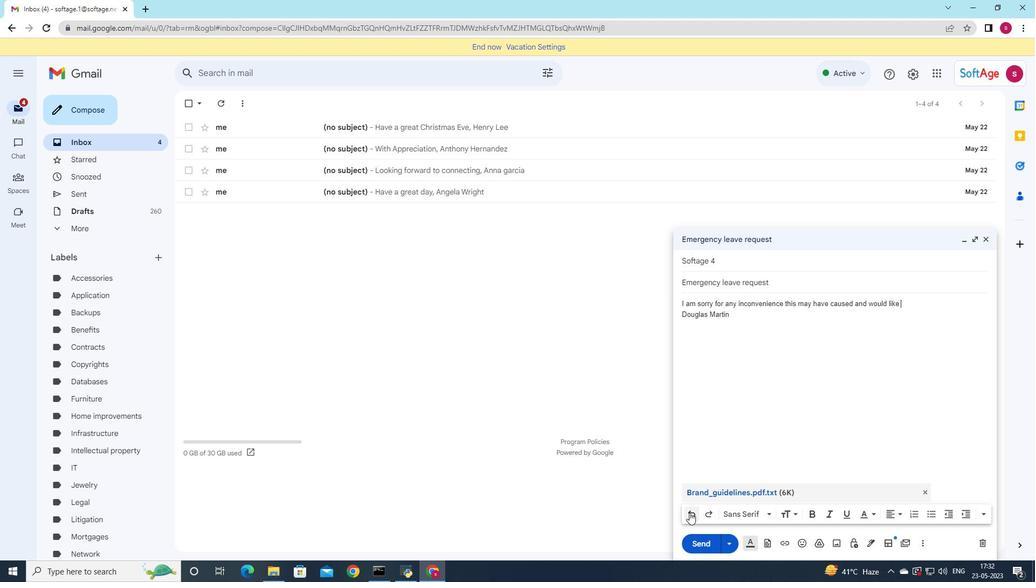 
Action: Mouse pressed left at (689, 512)
Screenshot: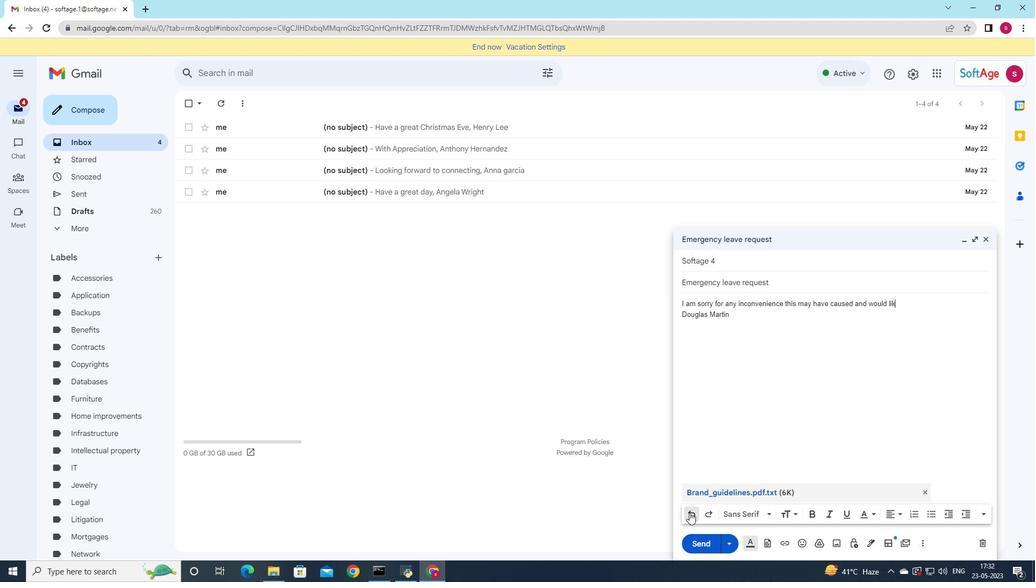 
Action: Mouse pressed left at (689, 512)
Screenshot: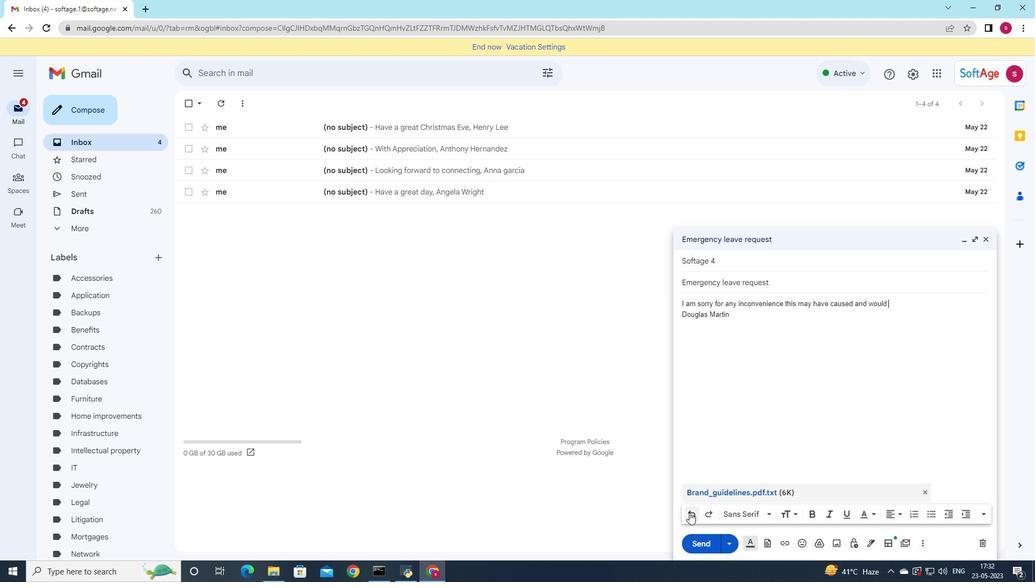 
Action: Mouse pressed left at (689, 512)
Screenshot: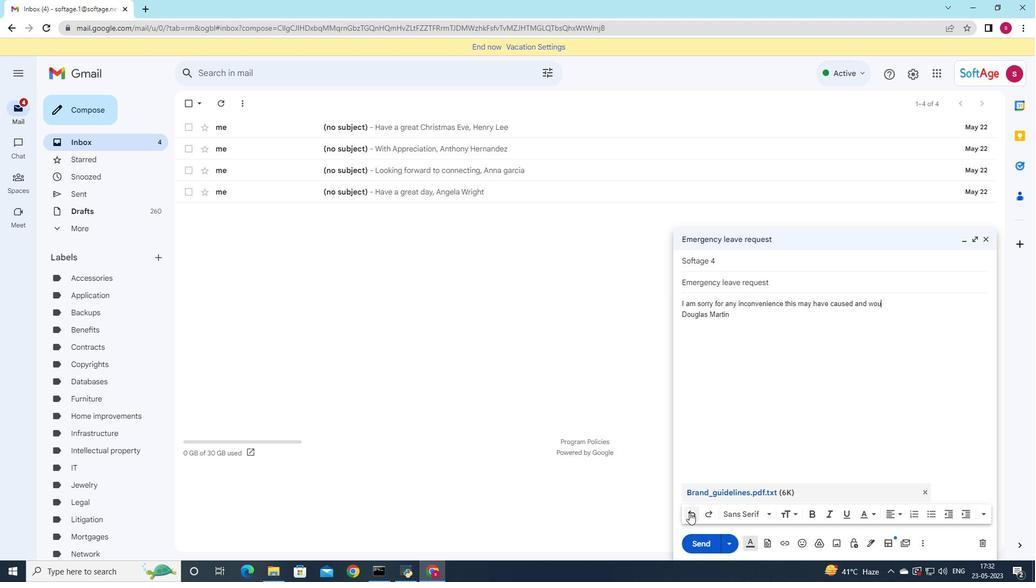 
Action: Mouse pressed left at (689, 512)
Screenshot: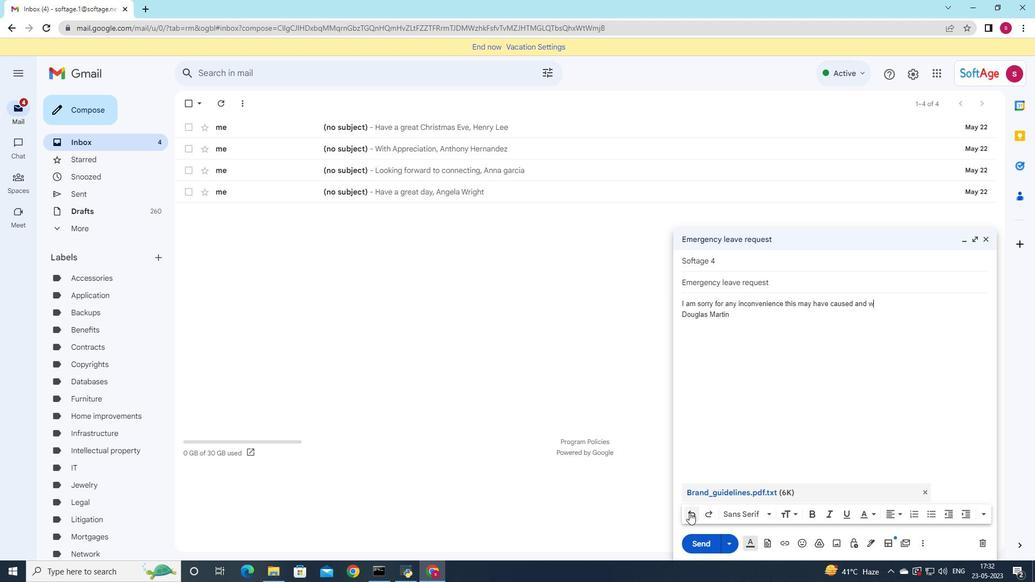 
Action: Mouse pressed left at (689, 512)
Screenshot: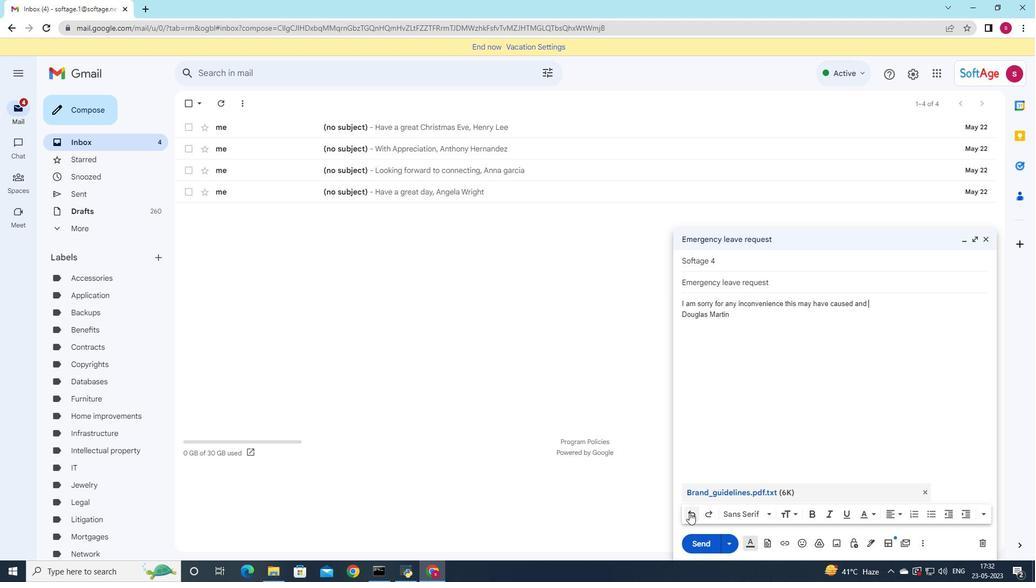 
Action: Mouse pressed left at (689, 512)
Screenshot: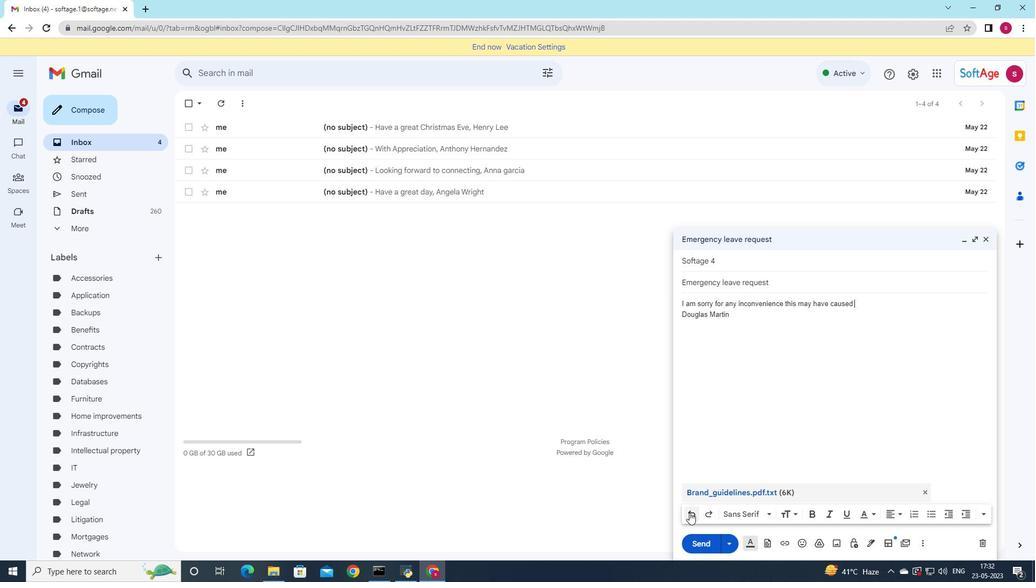 
Action: Mouse pressed left at (689, 512)
Screenshot: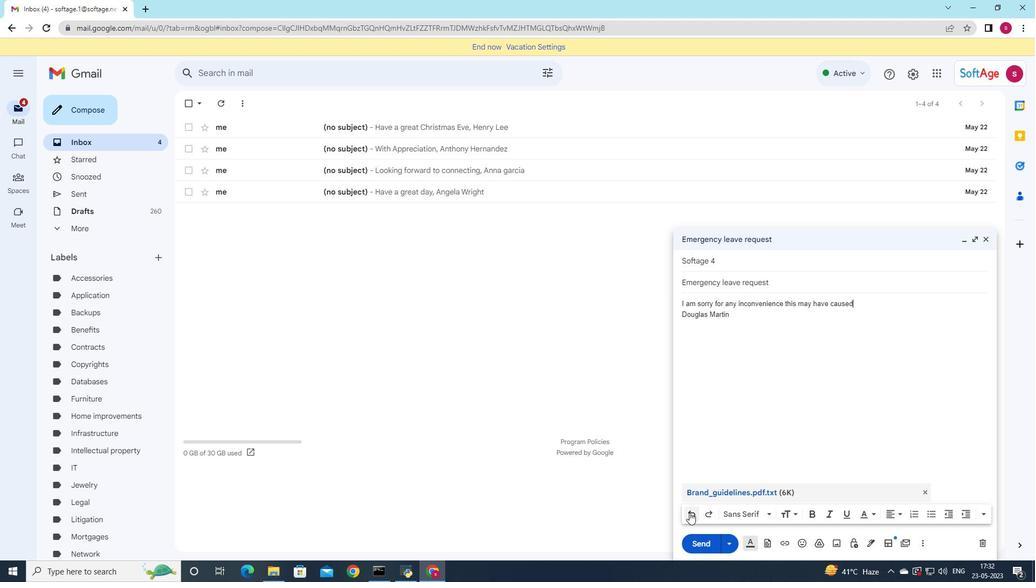 
Action: Mouse pressed left at (689, 512)
Screenshot: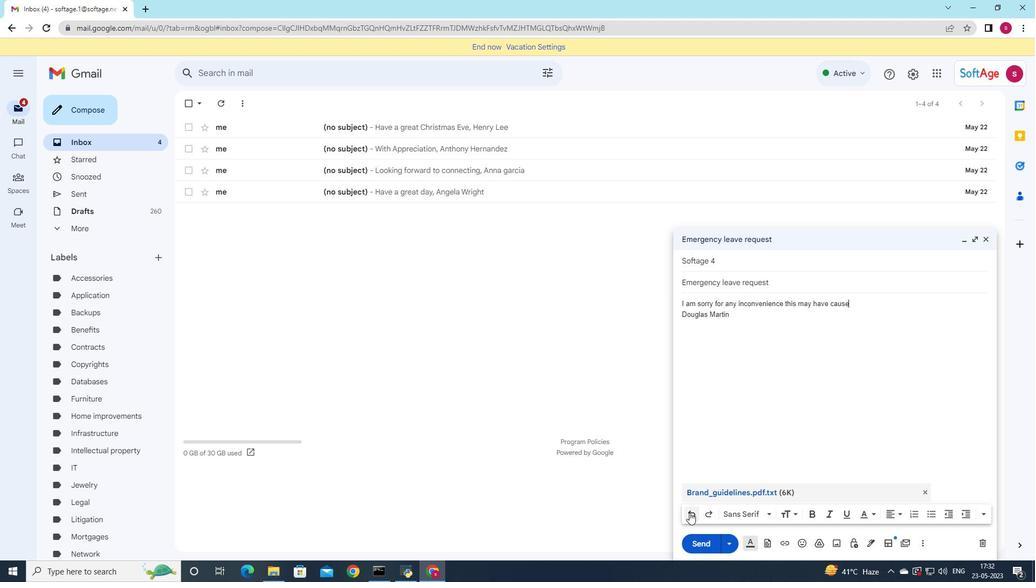 
Action: Mouse pressed left at (689, 512)
Screenshot: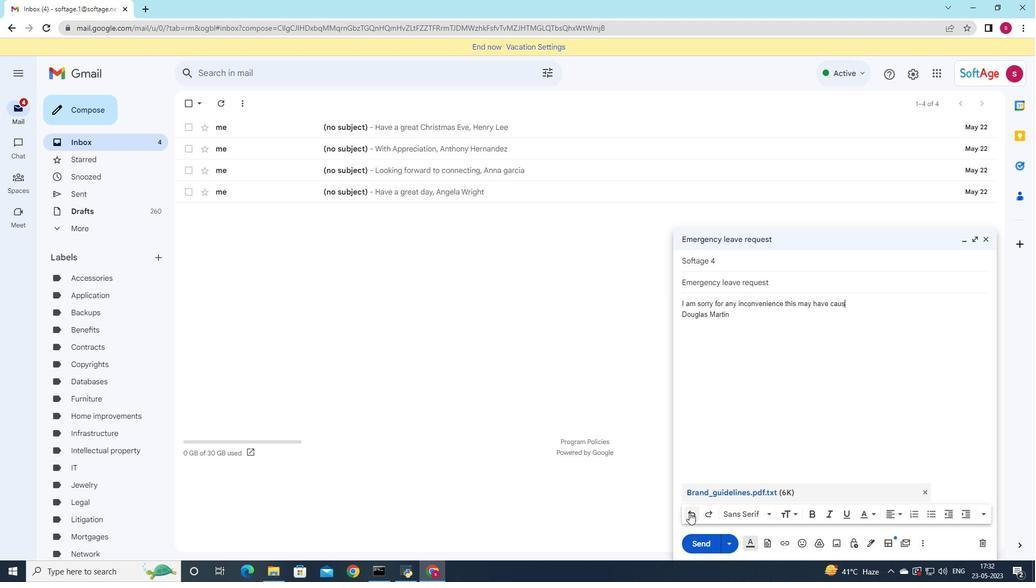 
Action: Mouse pressed left at (689, 512)
Screenshot: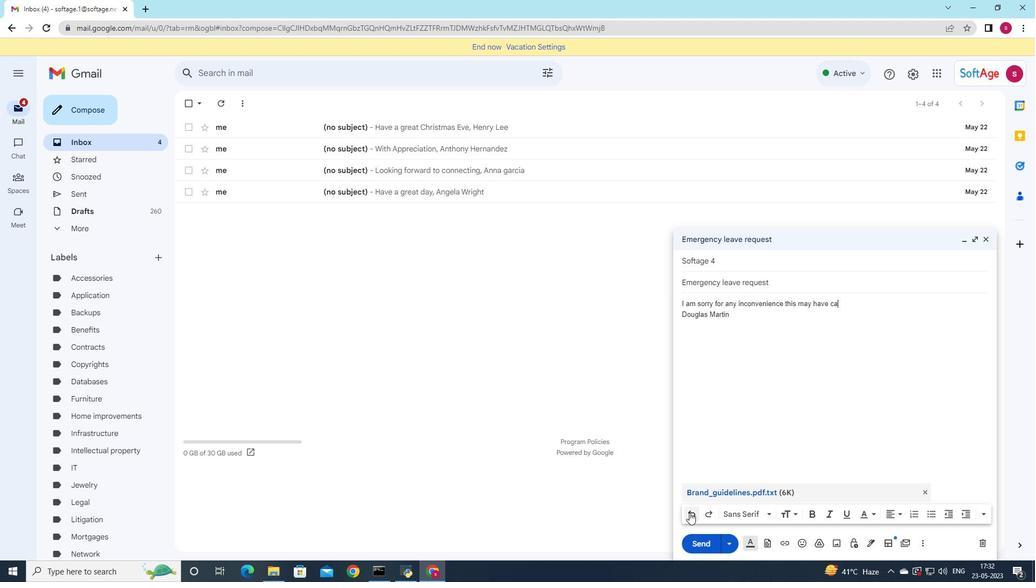 
Action: Mouse pressed left at (689, 512)
Screenshot: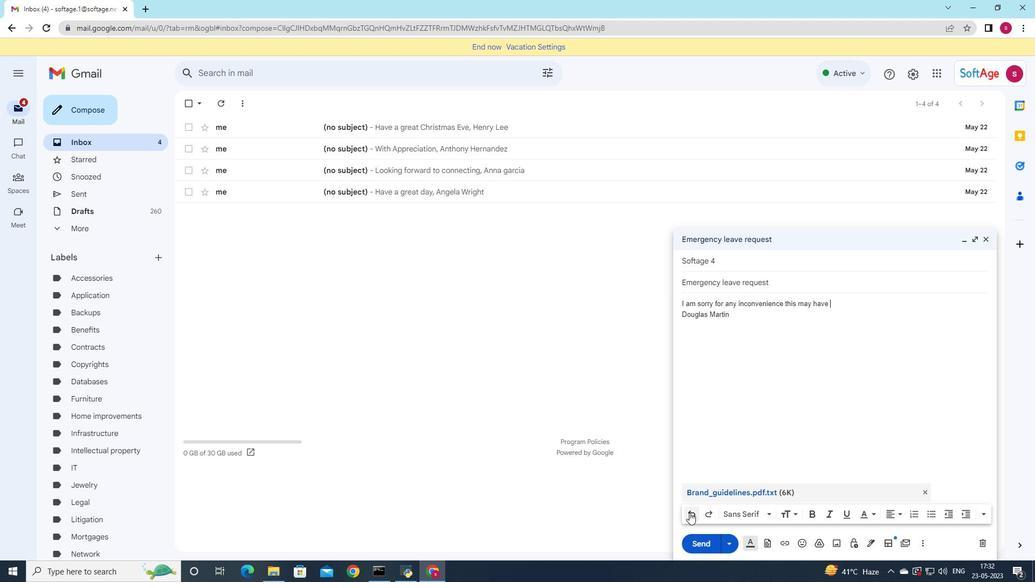 
Action: Mouse pressed left at (689, 512)
Screenshot: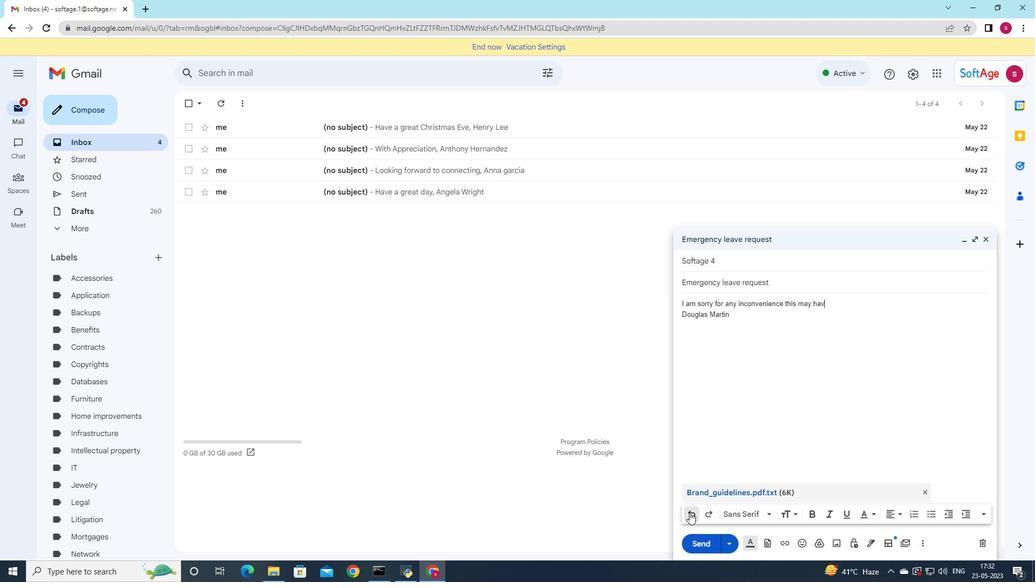 
Action: Mouse pressed left at (689, 512)
Screenshot: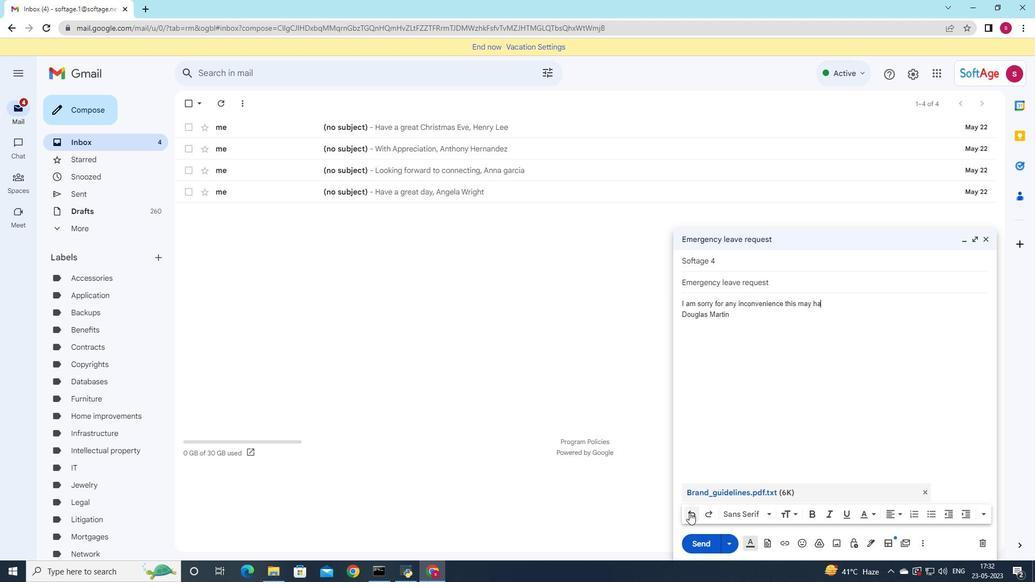 
Action: Mouse pressed left at (689, 512)
Screenshot: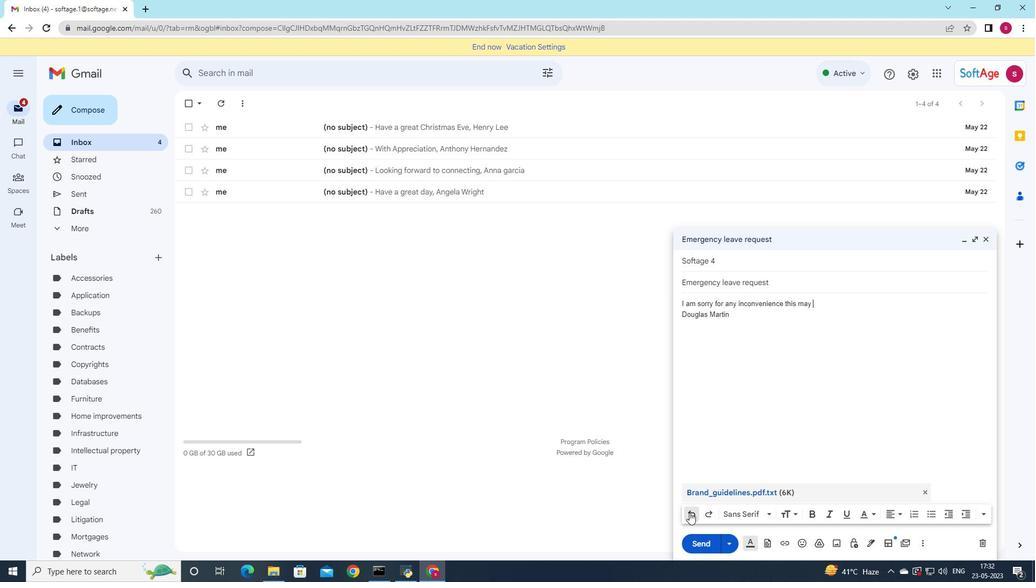 
Action: Mouse pressed left at (689, 512)
Screenshot: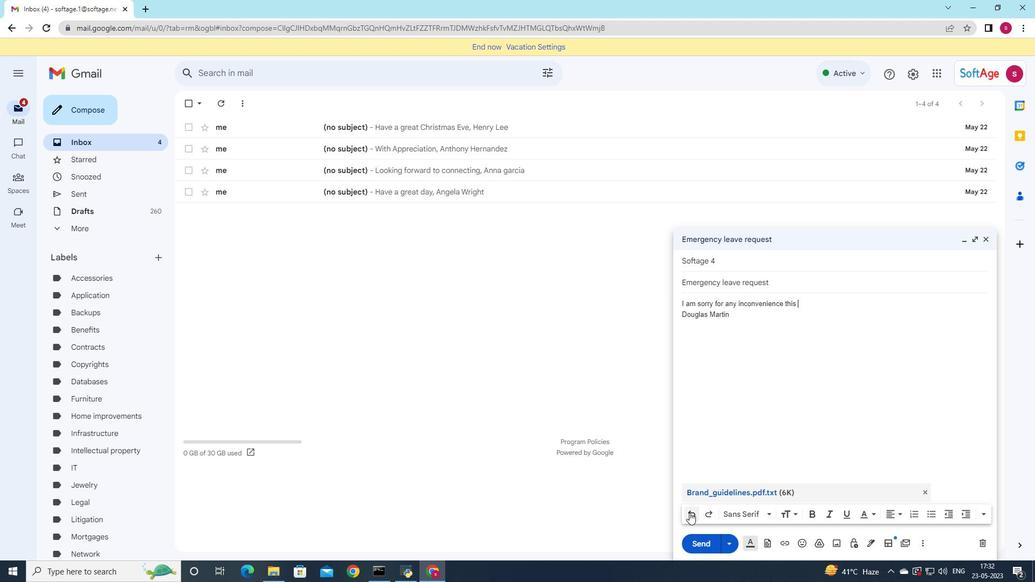 
Action: Mouse pressed left at (689, 512)
Screenshot: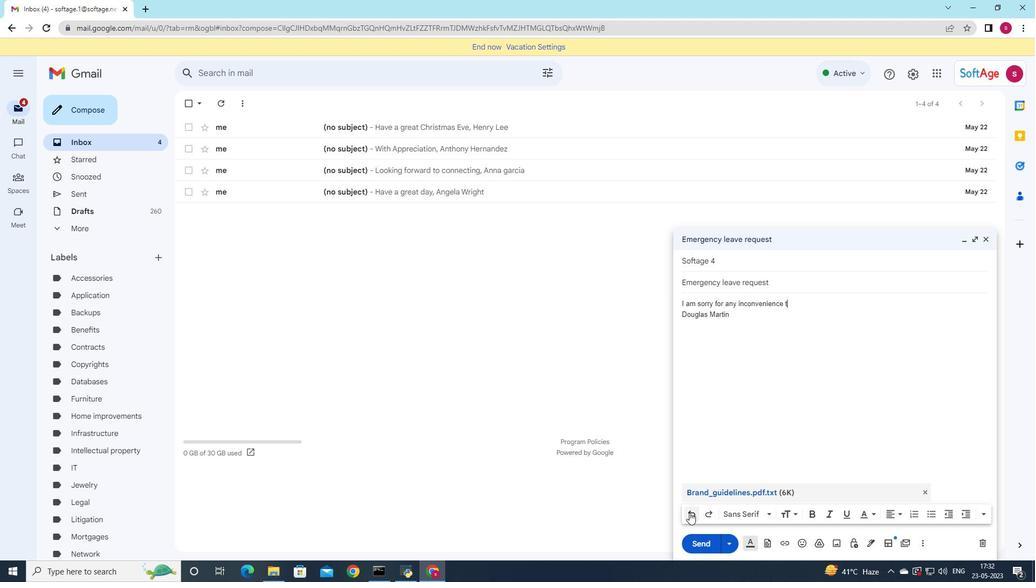 
Action: Mouse pressed left at (689, 512)
Screenshot: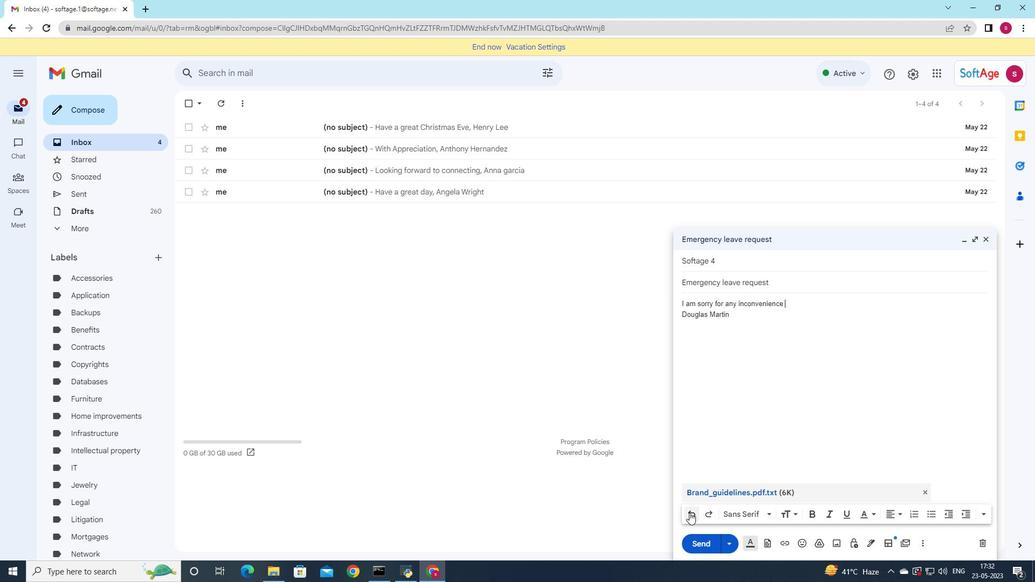 
Action: Mouse pressed left at (689, 512)
Screenshot: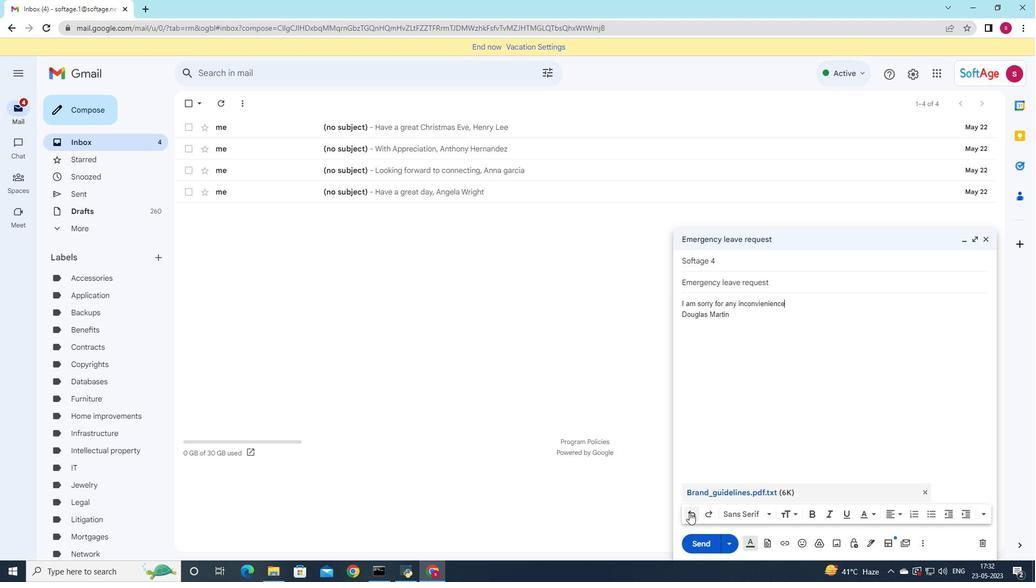 
Action: Mouse pressed left at (689, 512)
Screenshot: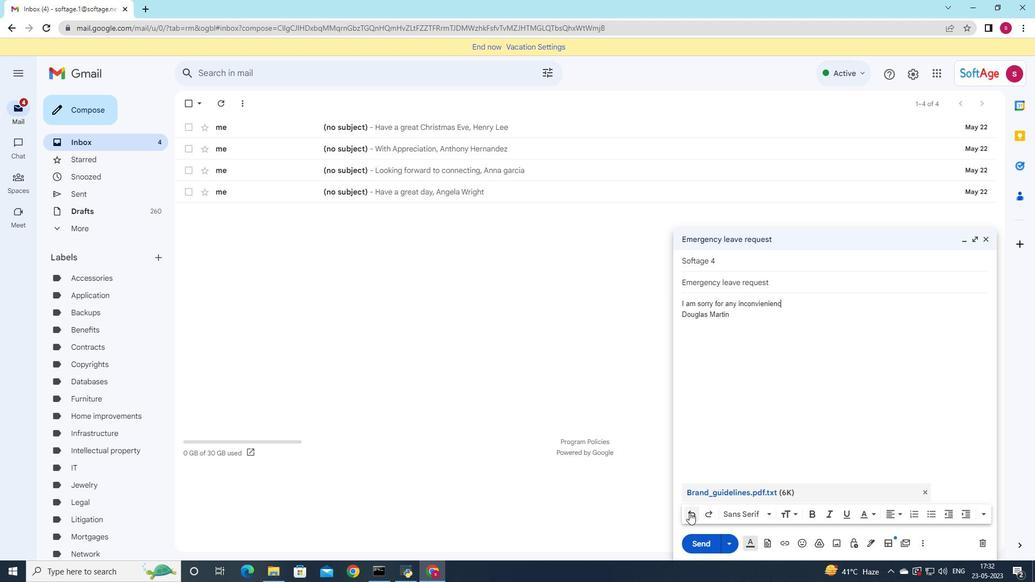
Action: Mouse pressed left at (689, 512)
Screenshot: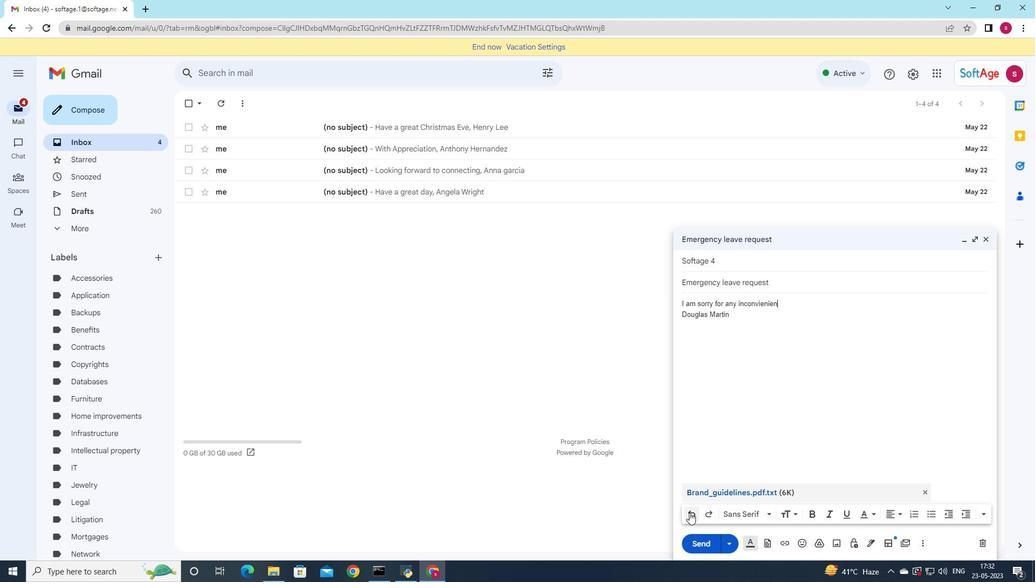 
Action: Mouse pressed left at (689, 512)
Screenshot: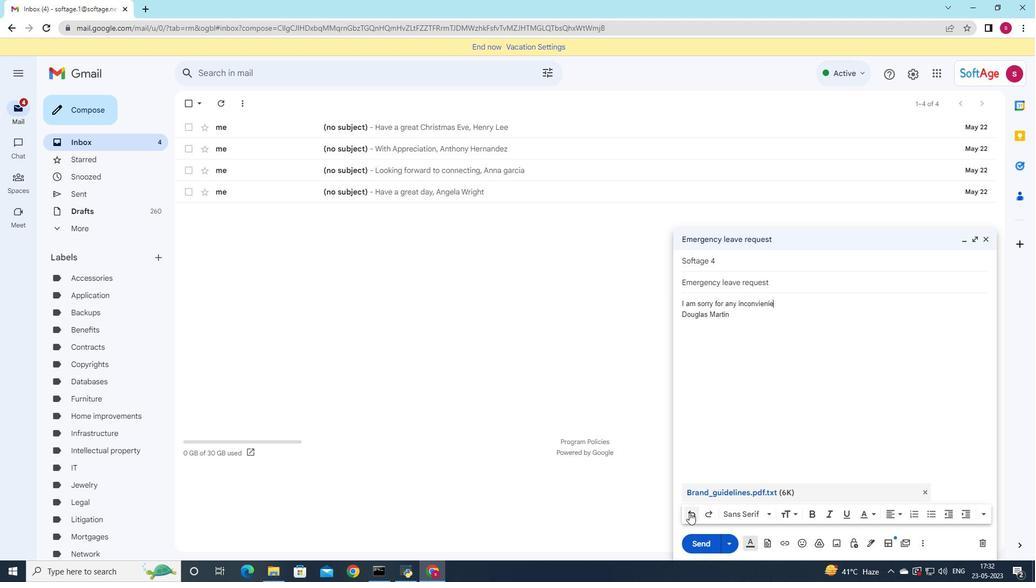 
Action: Mouse pressed left at (689, 512)
Screenshot: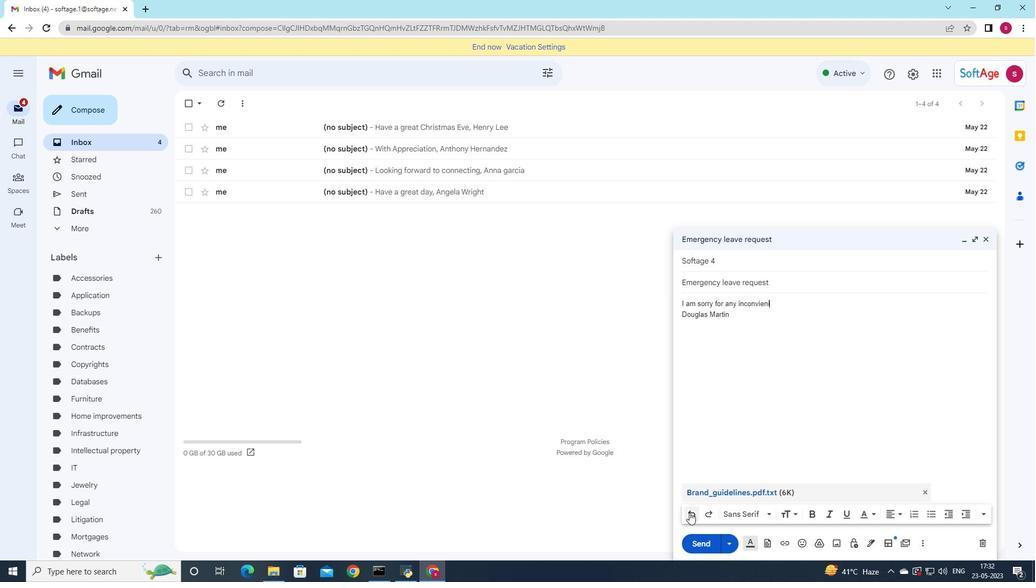 
Action: Mouse pressed left at (689, 512)
Screenshot: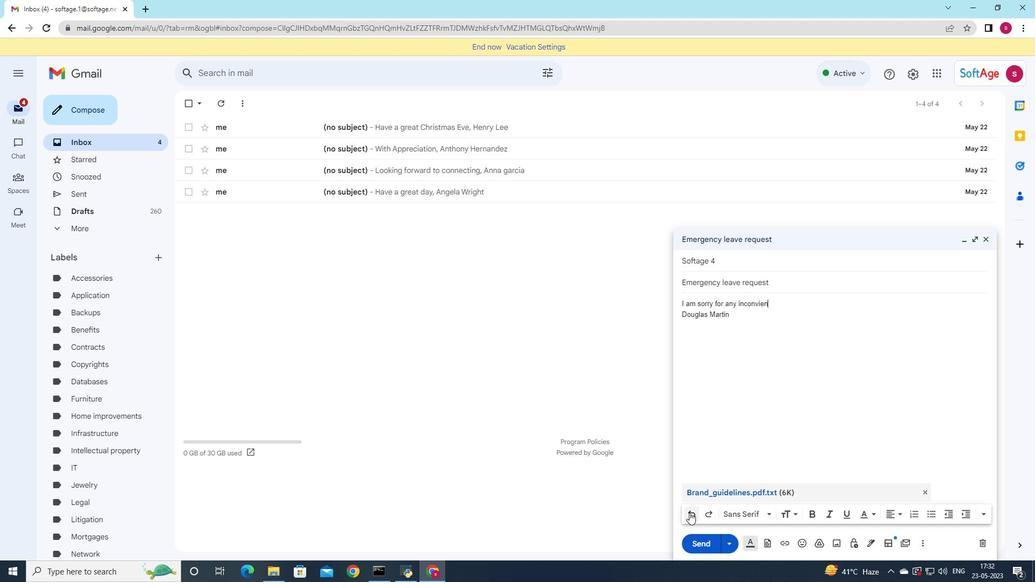 
Action: Mouse pressed left at (689, 512)
Screenshot: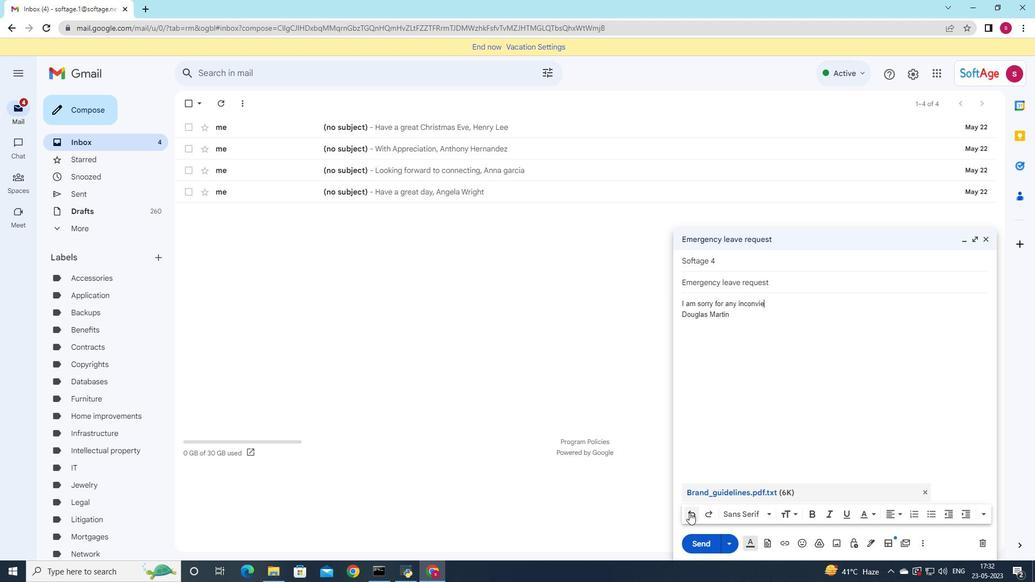 
Action: Mouse pressed left at (689, 512)
Screenshot: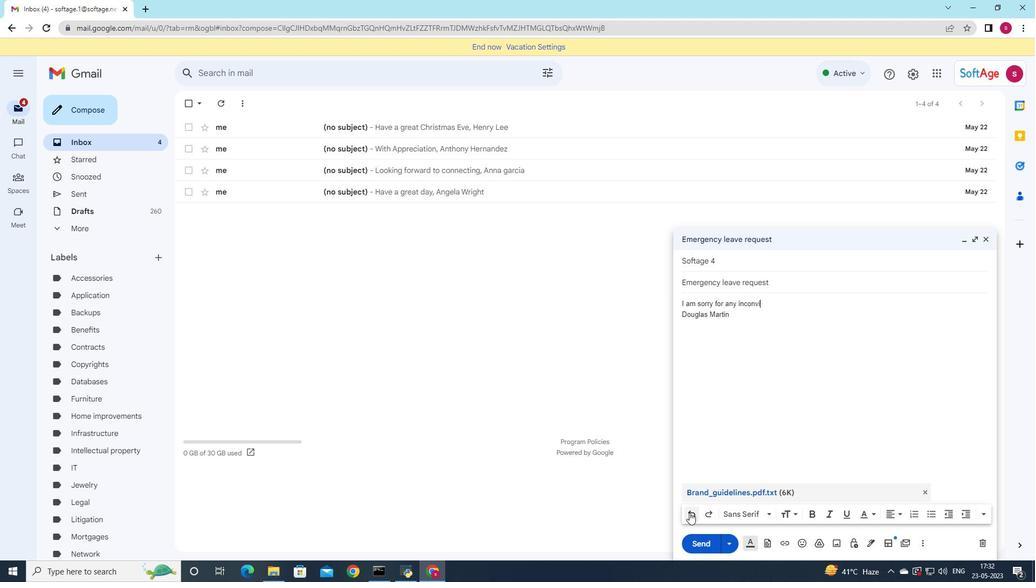 
Action: Mouse pressed left at (689, 512)
Screenshot: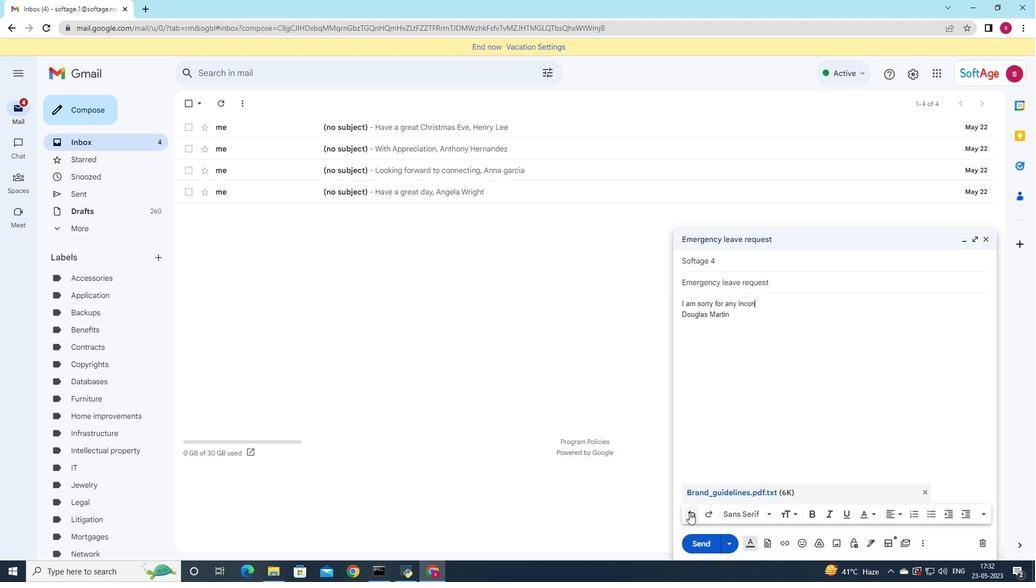 
Action: Mouse pressed left at (689, 512)
Screenshot: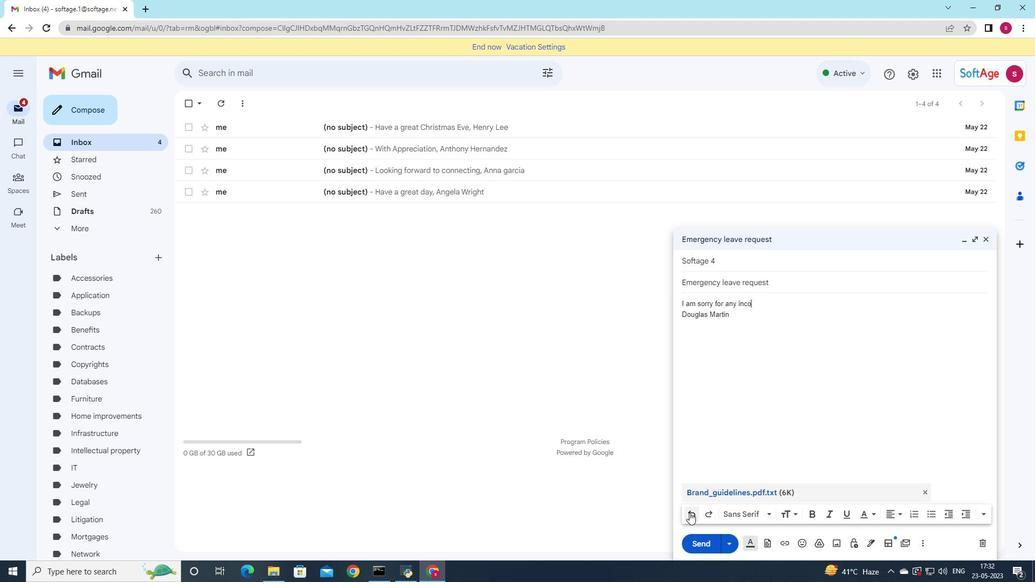 
Action: Mouse pressed left at (689, 512)
Screenshot: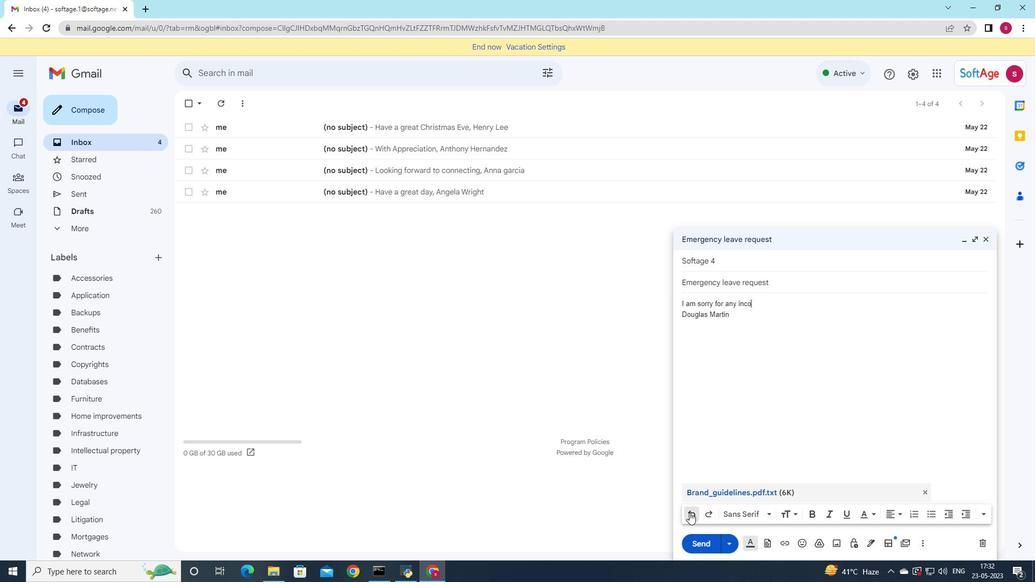 
Action: Mouse pressed left at (689, 512)
Screenshot: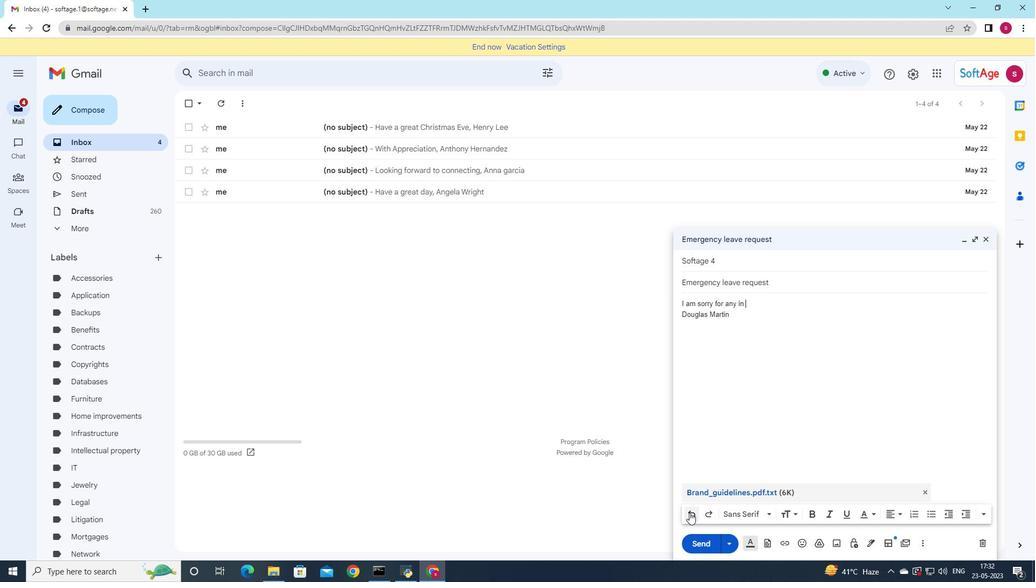 
Action: Mouse pressed left at (689, 512)
Screenshot: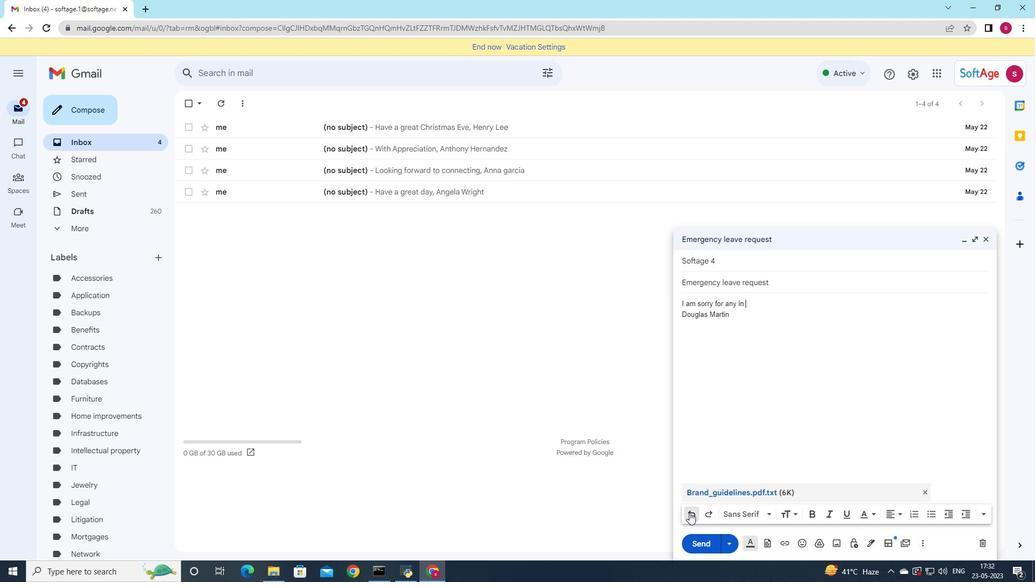 
Action: Mouse pressed left at (689, 512)
Screenshot: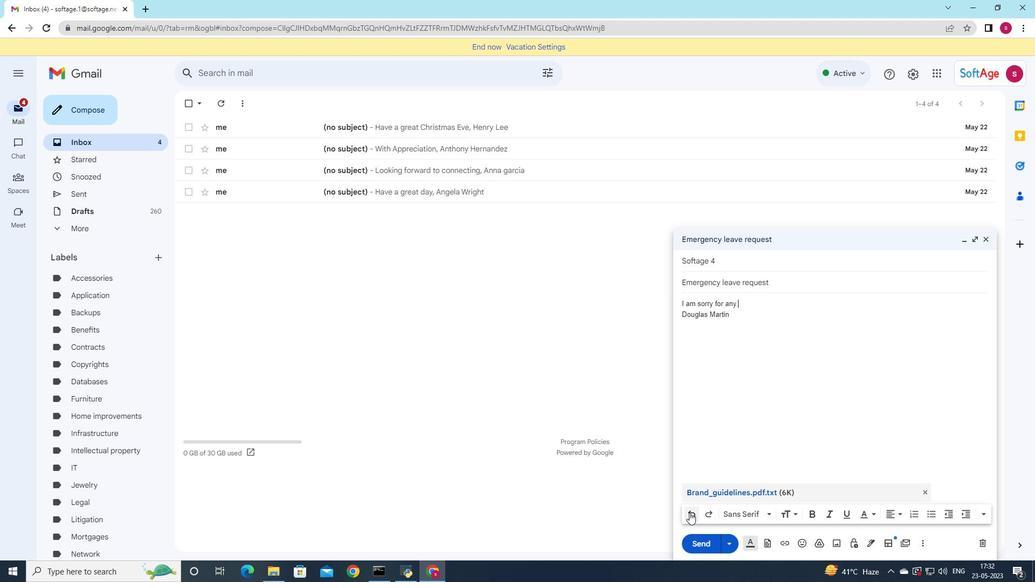 
Action: Mouse pressed left at (689, 512)
Screenshot: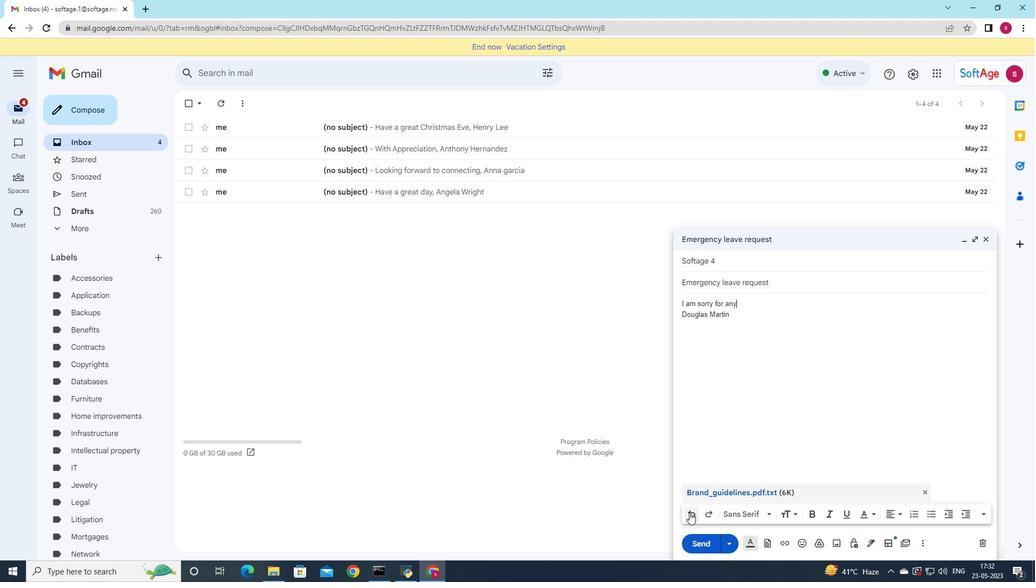 
Action: Mouse pressed left at (689, 512)
Screenshot: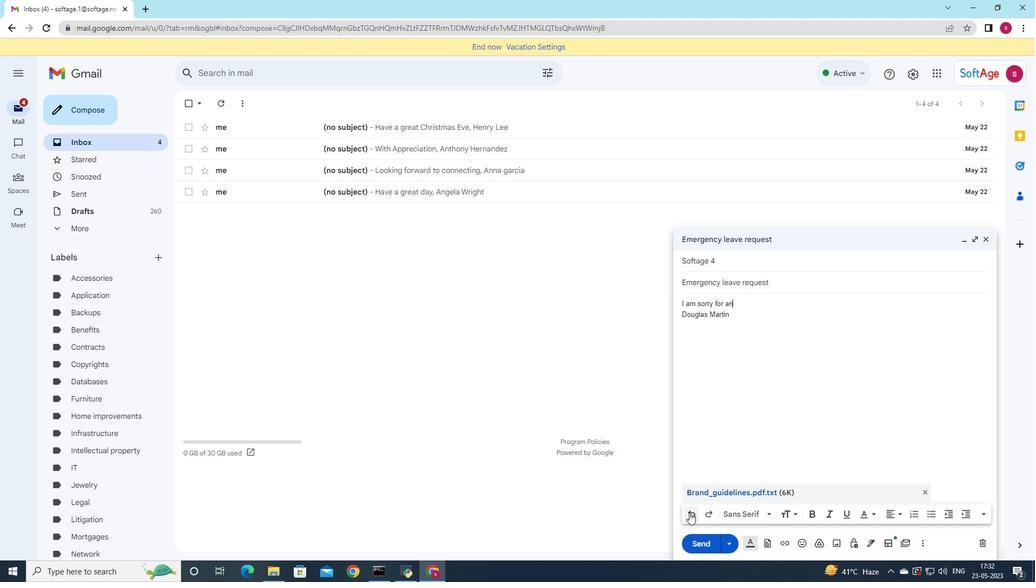 
Action: Mouse pressed left at (689, 512)
Screenshot: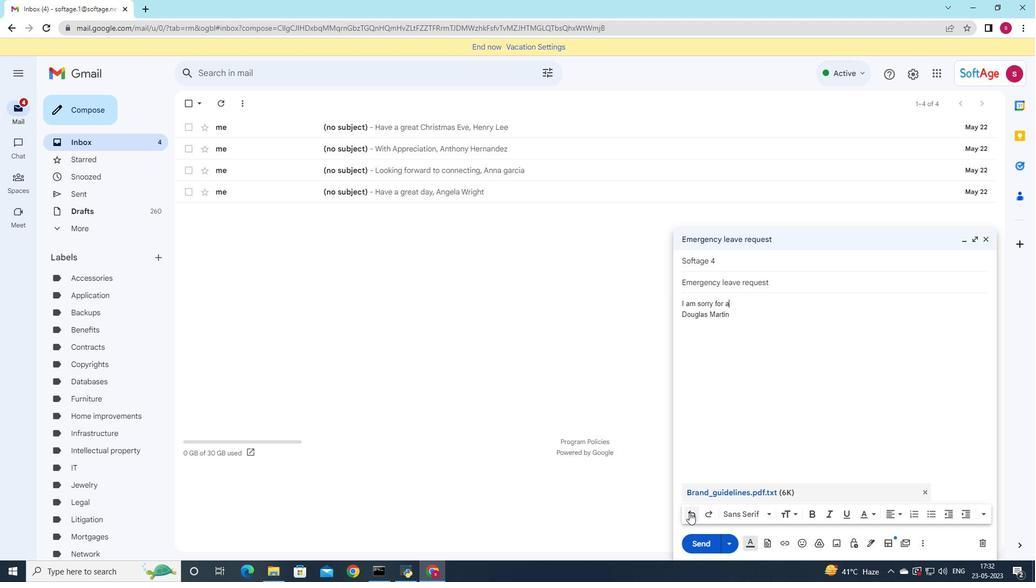 
Action: Mouse pressed left at (689, 512)
Screenshot: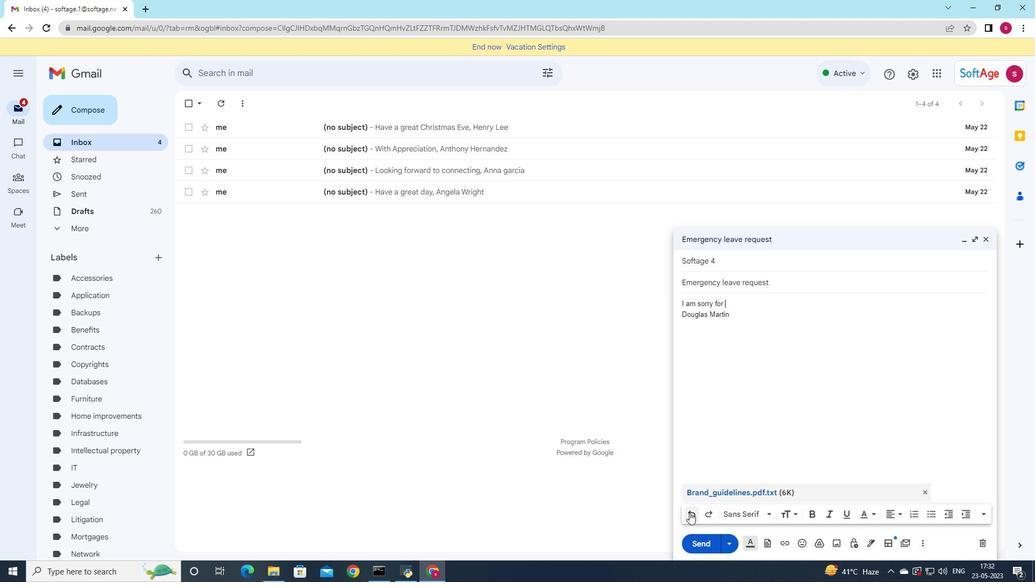 
Action: Mouse pressed left at (689, 512)
Screenshot: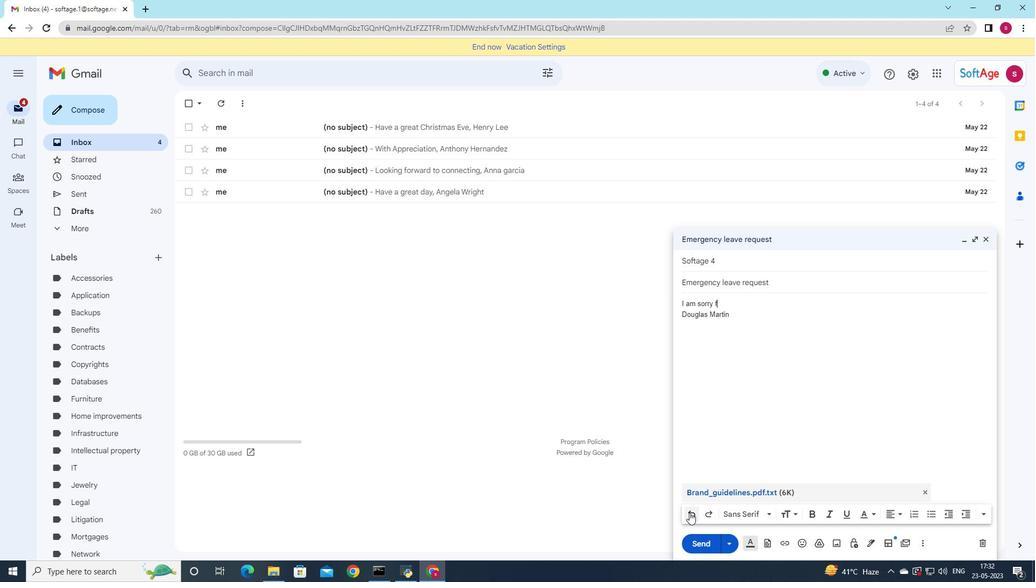 
Action: Mouse pressed left at (689, 512)
Screenshot: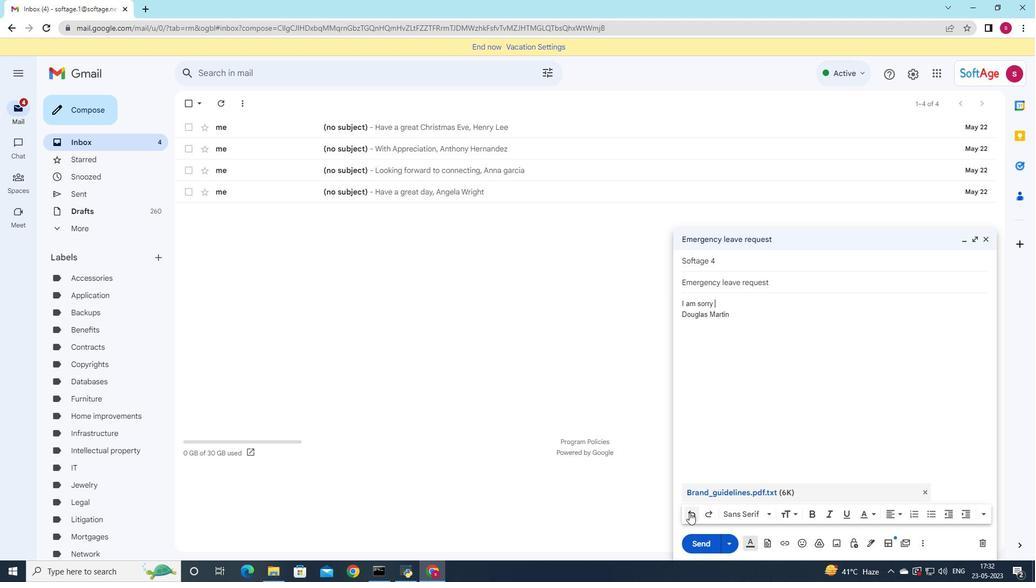 
Action: Mouse pressed left at (689, 512)
Screenshot: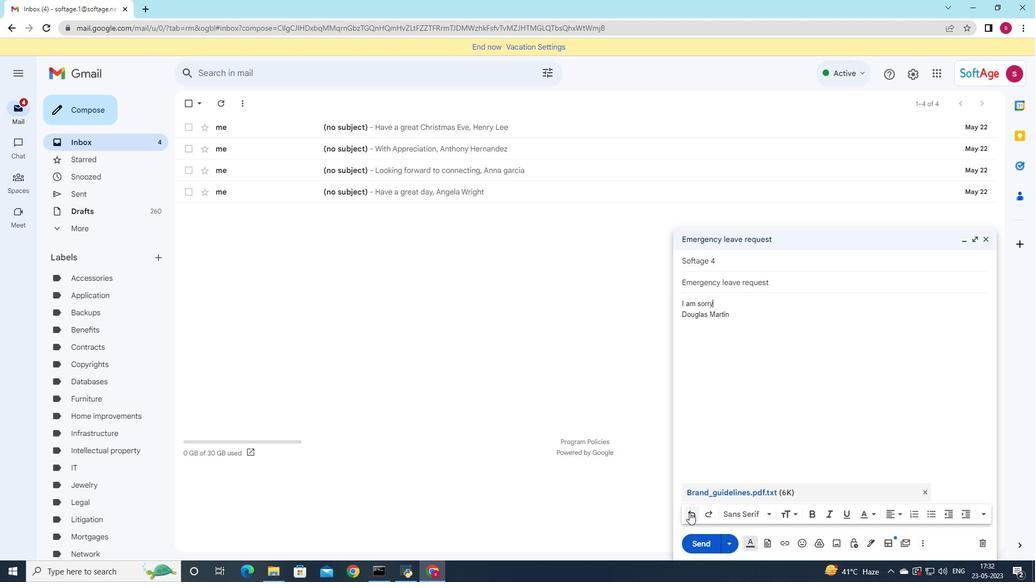 
Action: Mouse pressed left at (689, 512)
Screenshot: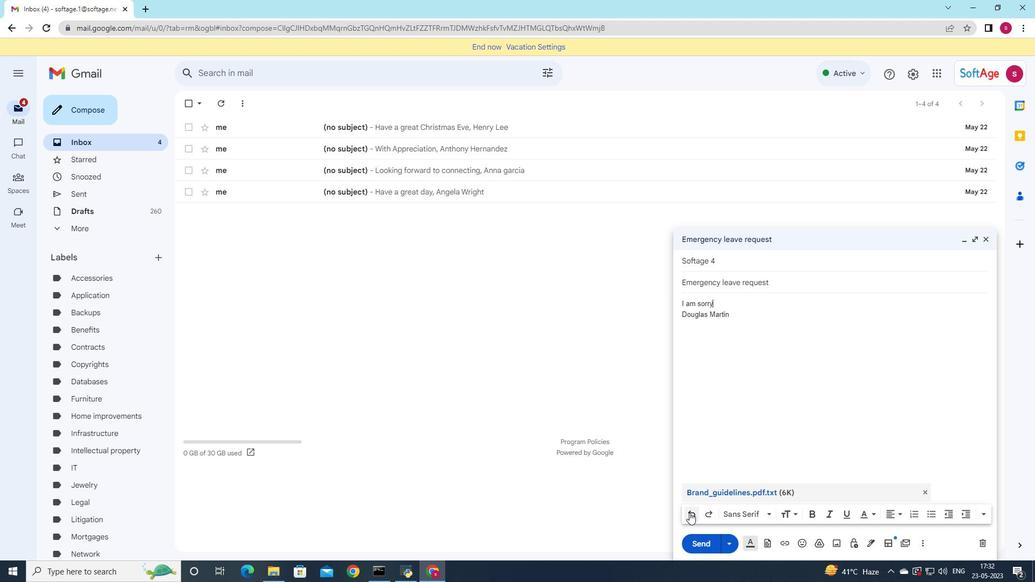 
Action: Mouse pressed left at (689, 512)
Screenshot: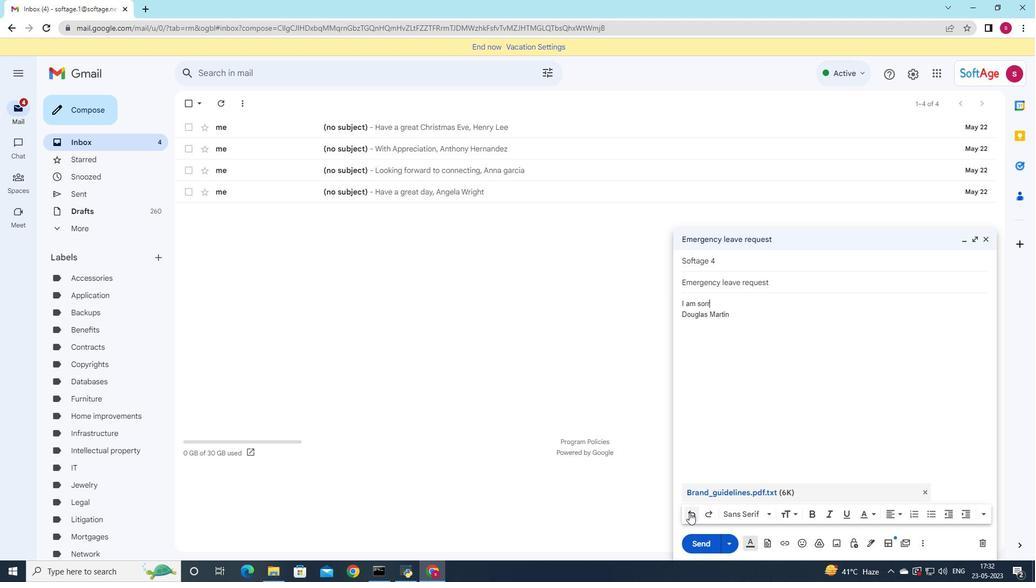 
Action: Mouse pressed left at (689, 512)
Screenshot: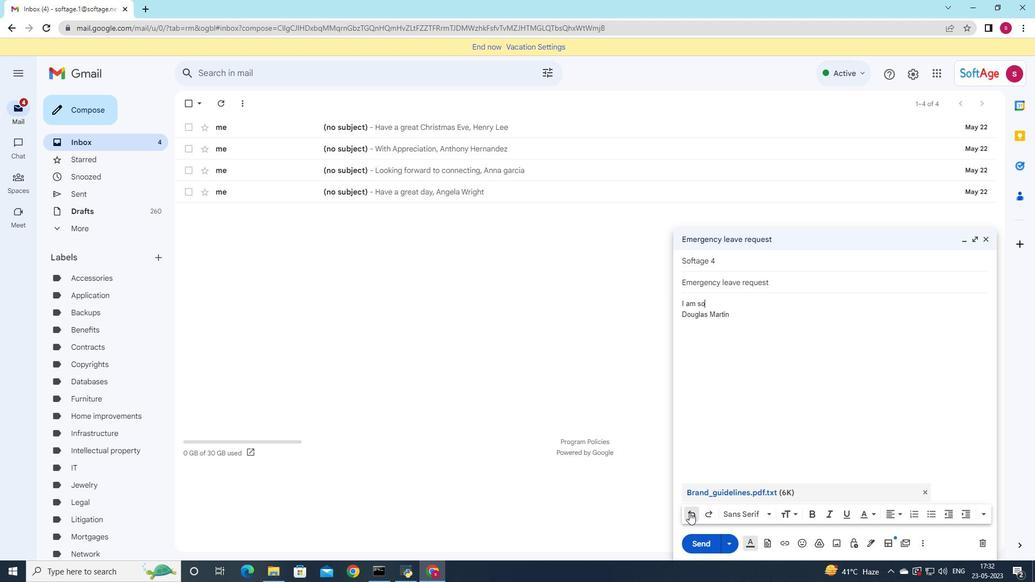 
Action: Mouse pressed left at (689, 512)
Screenshot: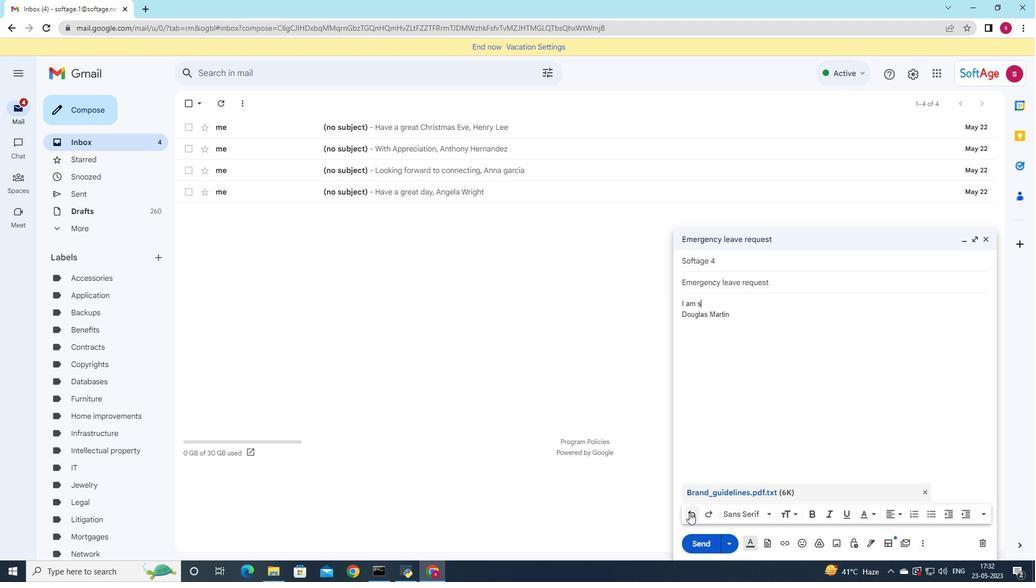 
Action: Mouse pressed left at (689, 512)
Screenshot: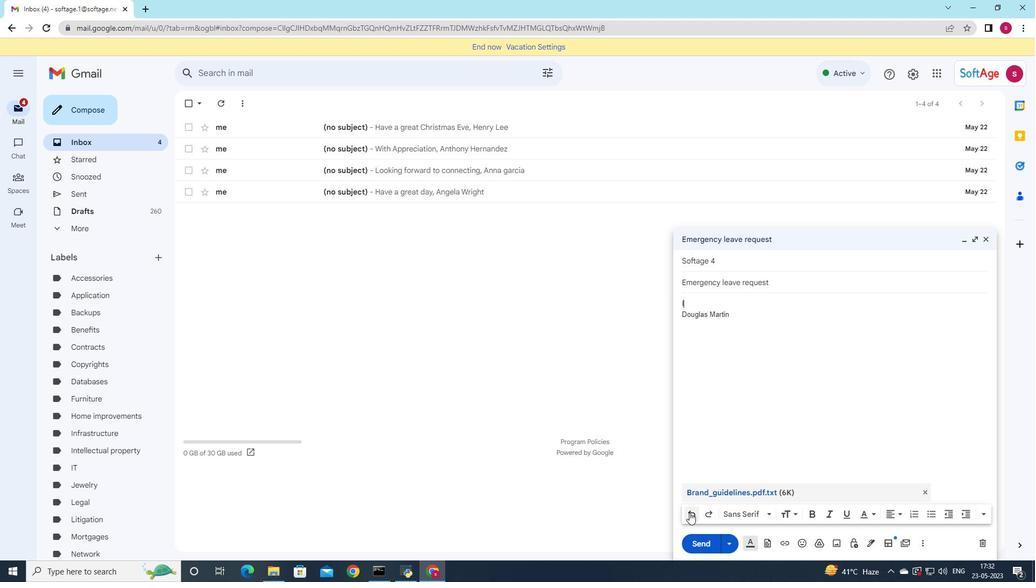 
Action: Mouse moved to (855, 407)
Screenshot: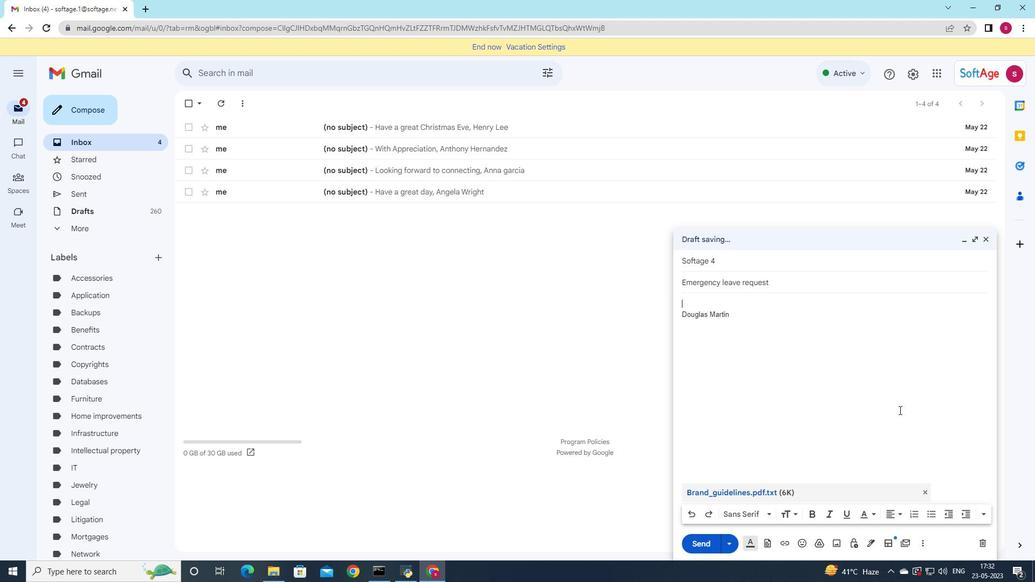 
Action: Key pressed <Key.shift>Please<Key.space>let<Key.space>me<Key.space>know<Key.space>if<Key.space>you<Key.space>require<Key.space>any<Key.space>further<Key.space>infi<Key.backspace>ormation<Key.space>from<Key.space>me
Screenshot: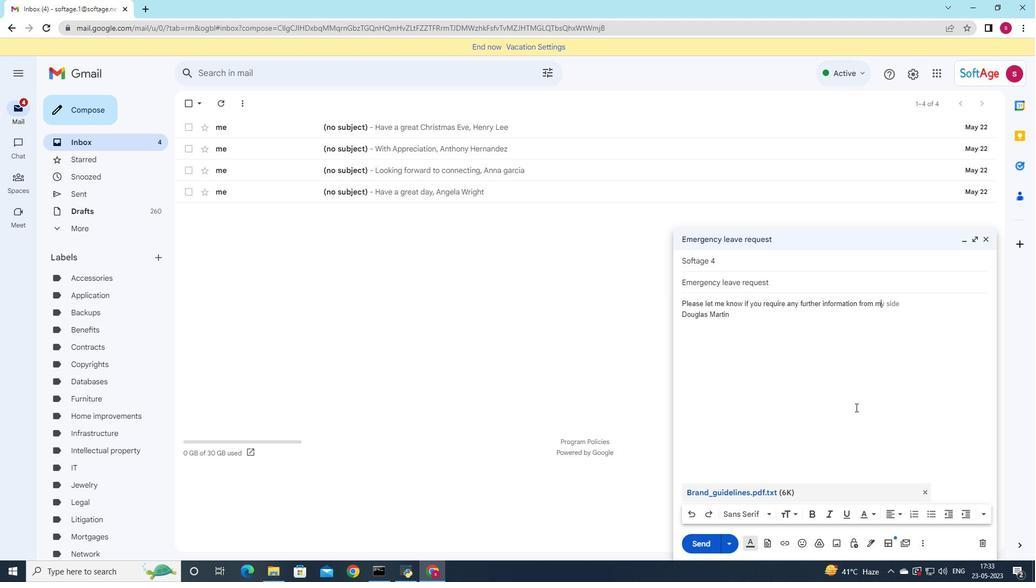 
Action: Mouse moved to (693, 545)
Screenshot: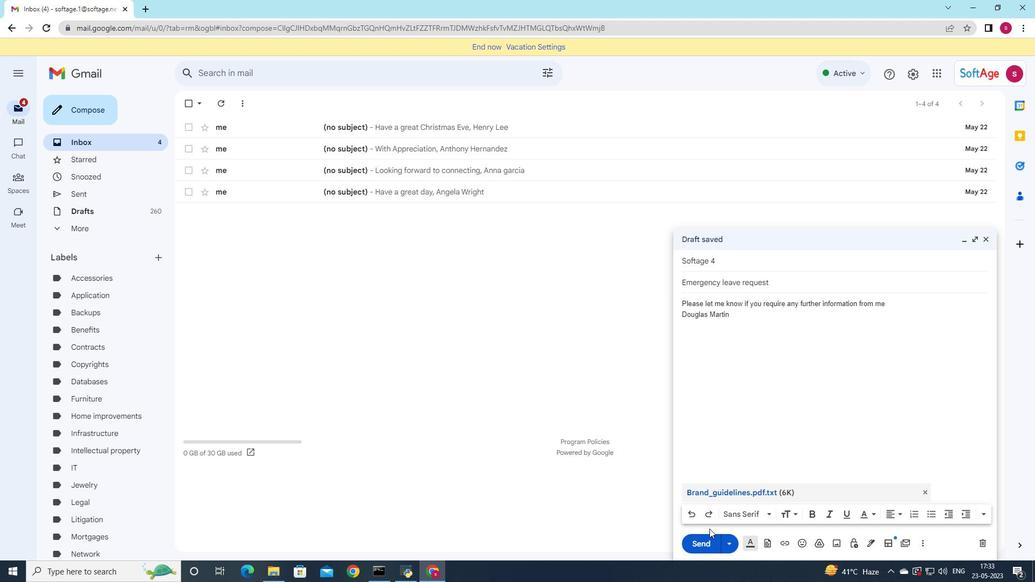 
Action: Mouse pressed left at (693, 545)
Screenshot: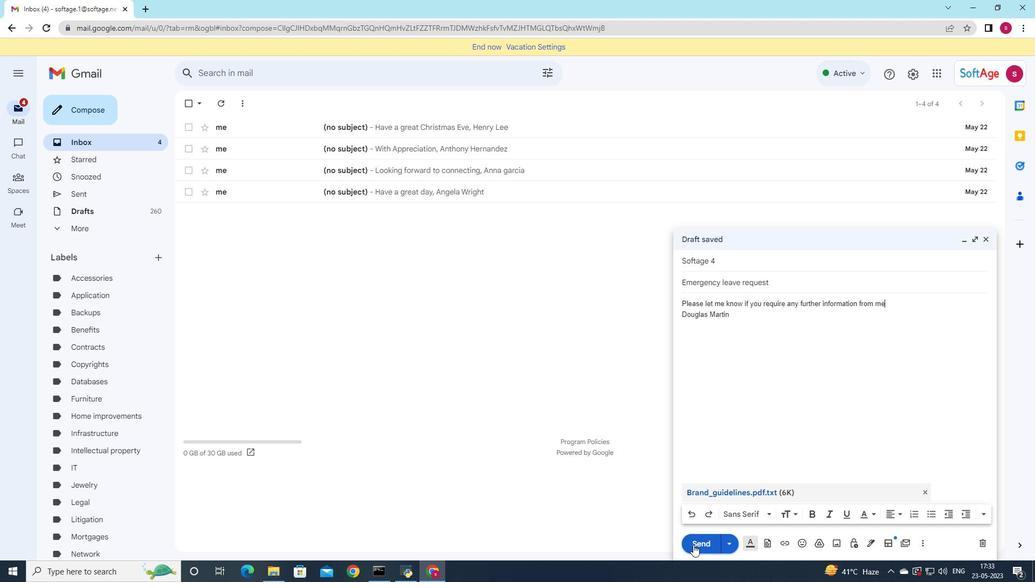 
Action: Mouse moved to (84, 187)
Screenshot: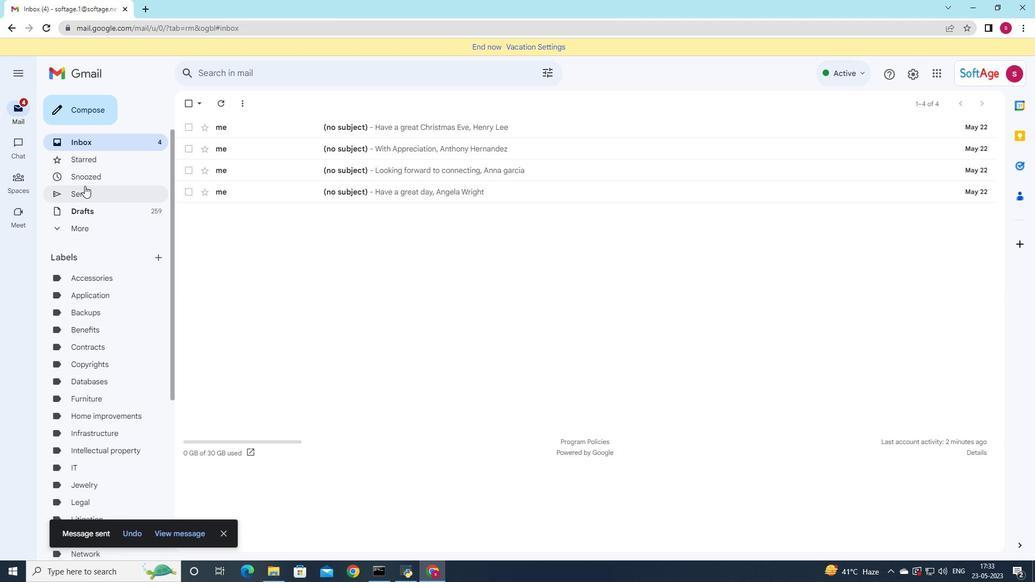 
Action: Mouse pressed left at (84, 187)
Screenshot: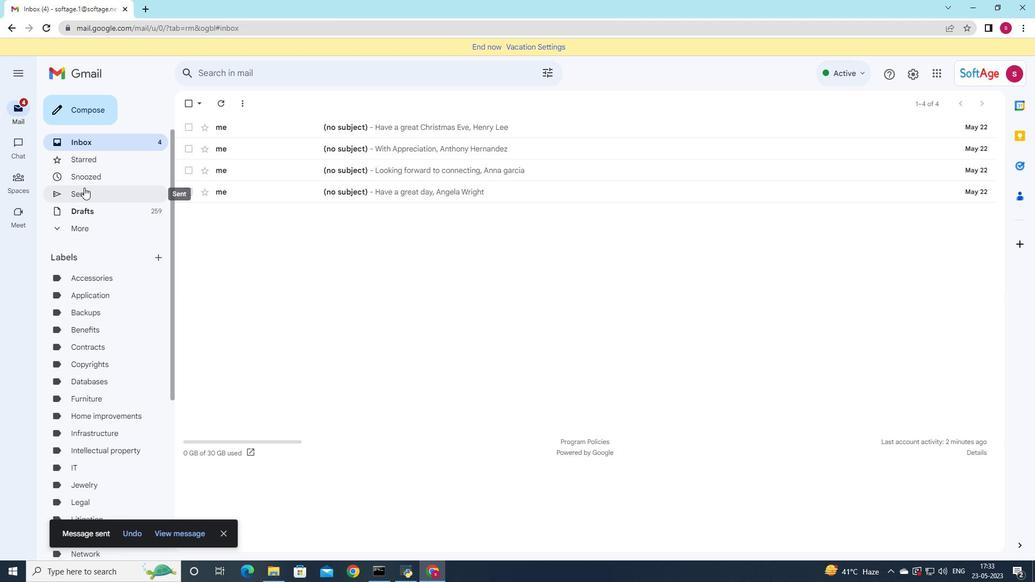 
Action: Mouse moved to (450, 169)
Screenshot: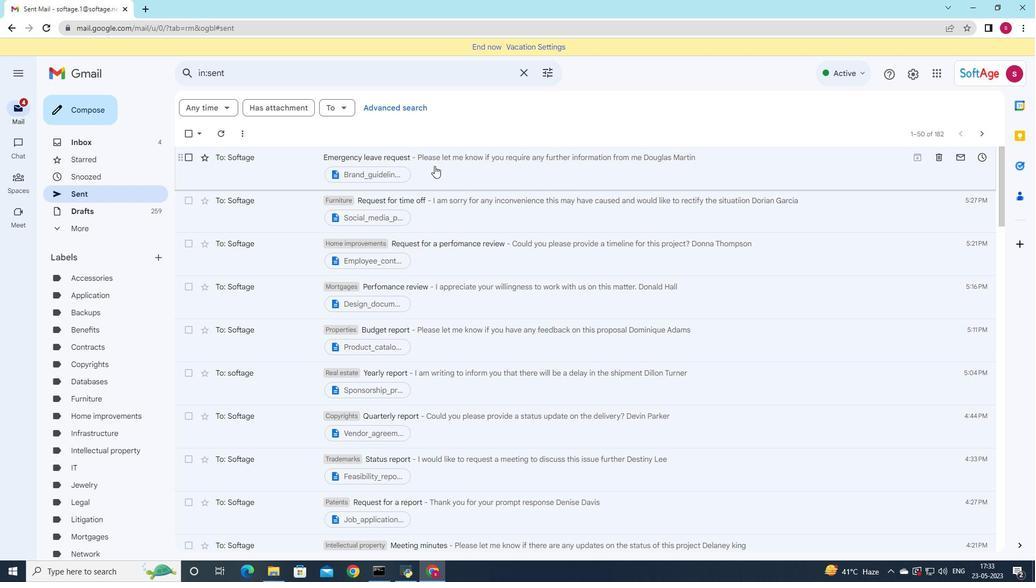 
Action: Mouse pressed left at (450, 169)
Screenshot: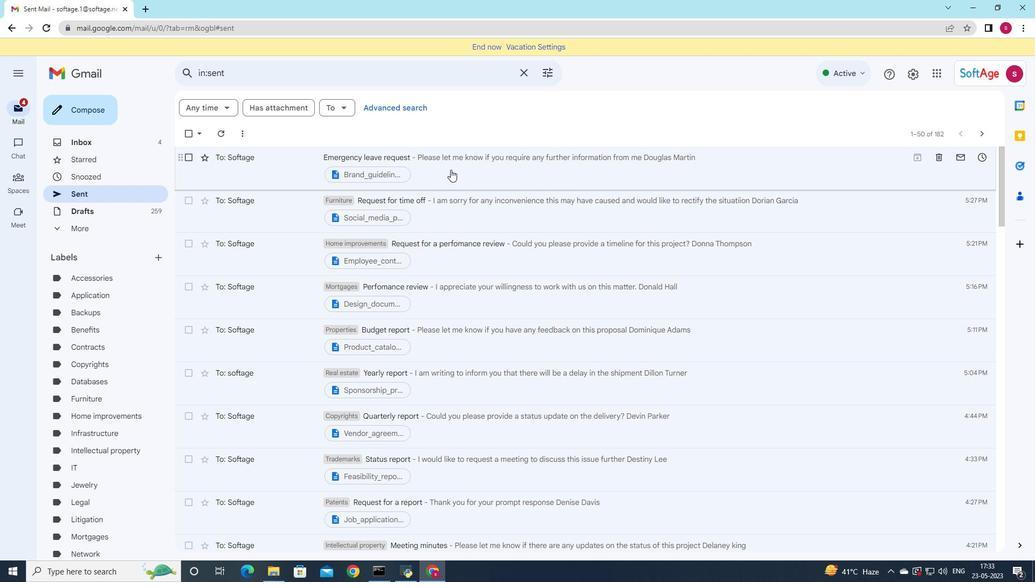 
Action: Mouse moved to (405, 104)
Screenshot: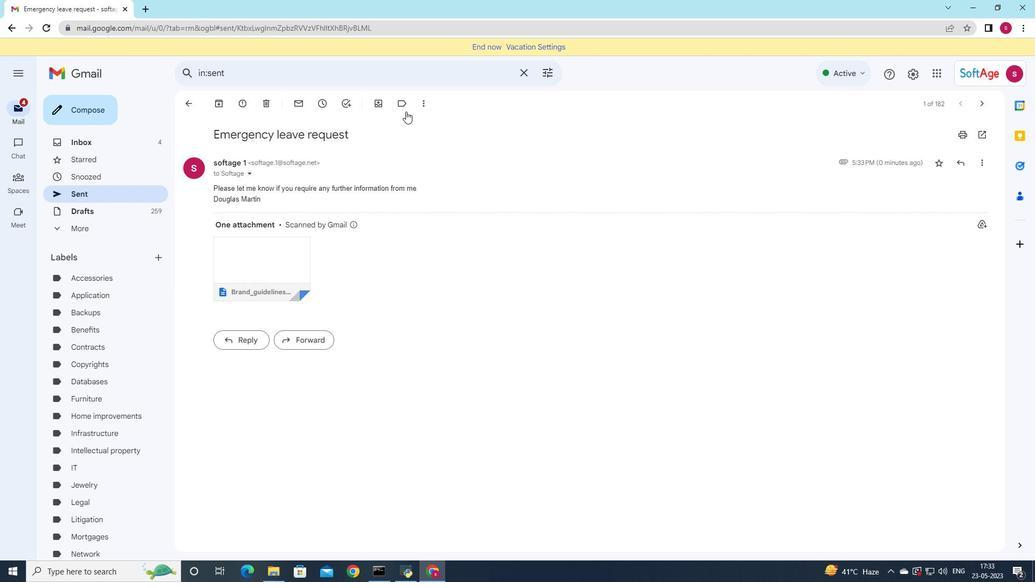 
Action: Mouse pressed left at (405, 104)
Screenshot: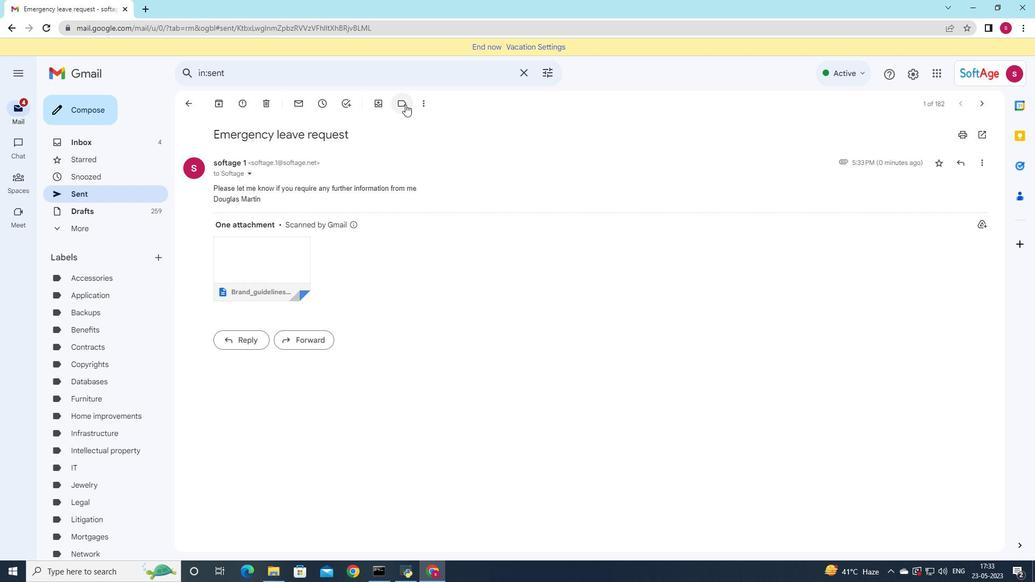 
Action: Mouse moved to (462, 302)
Screenshot: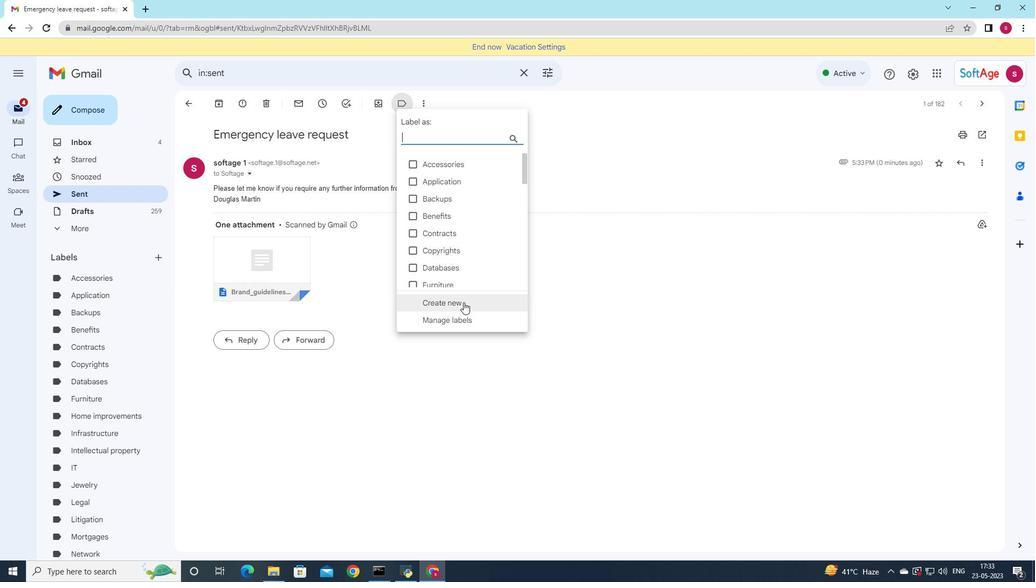 
Action: Mouse pressed left at (462, 302)
Screenshot: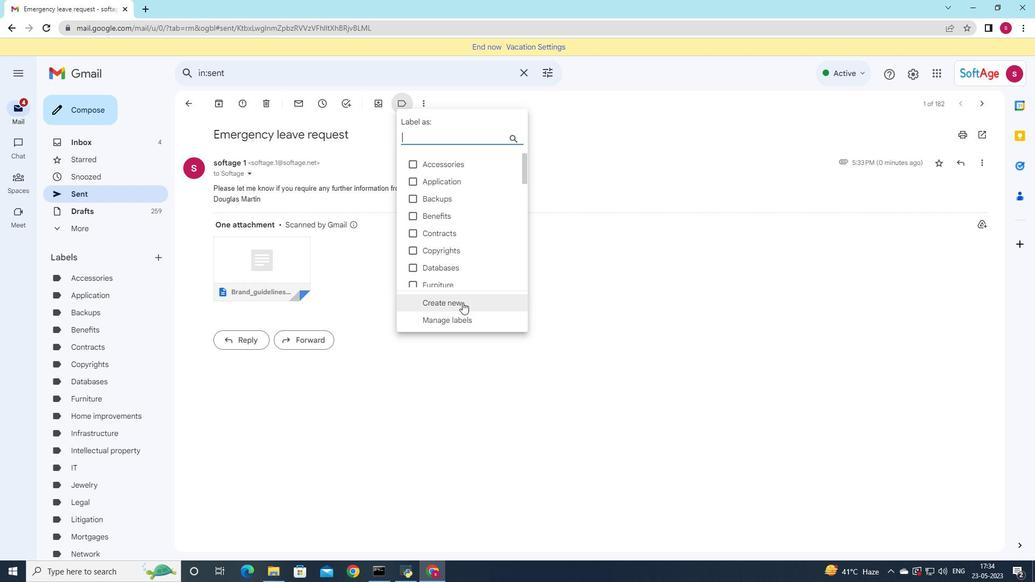 
Action: Mouse moved to (791, 229)
Screenshot: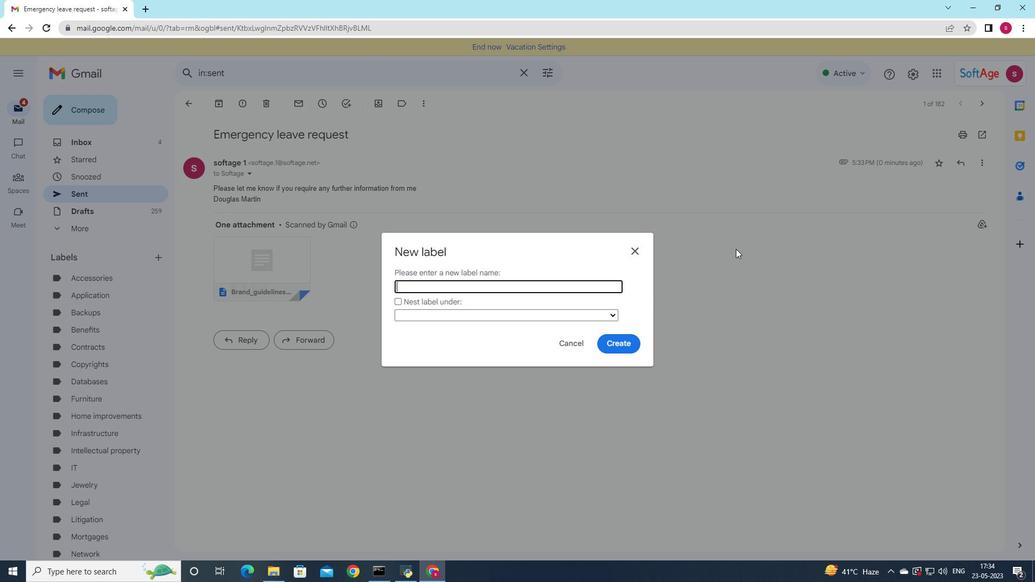 
Action: Key pressed <Key.shift>Appliances
Screenshot: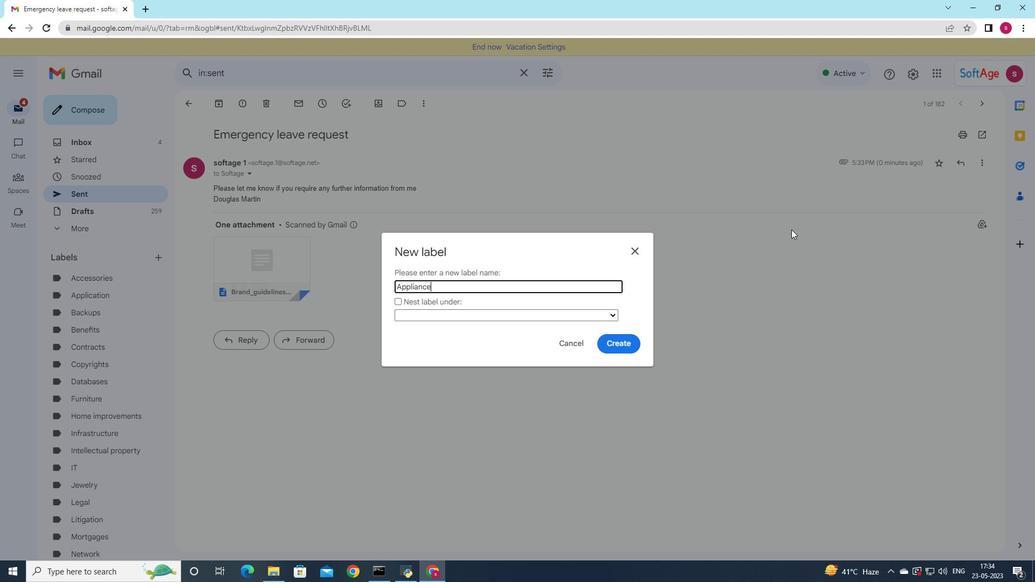 
Action: Mouse moved to (609, 341)
Screenshot: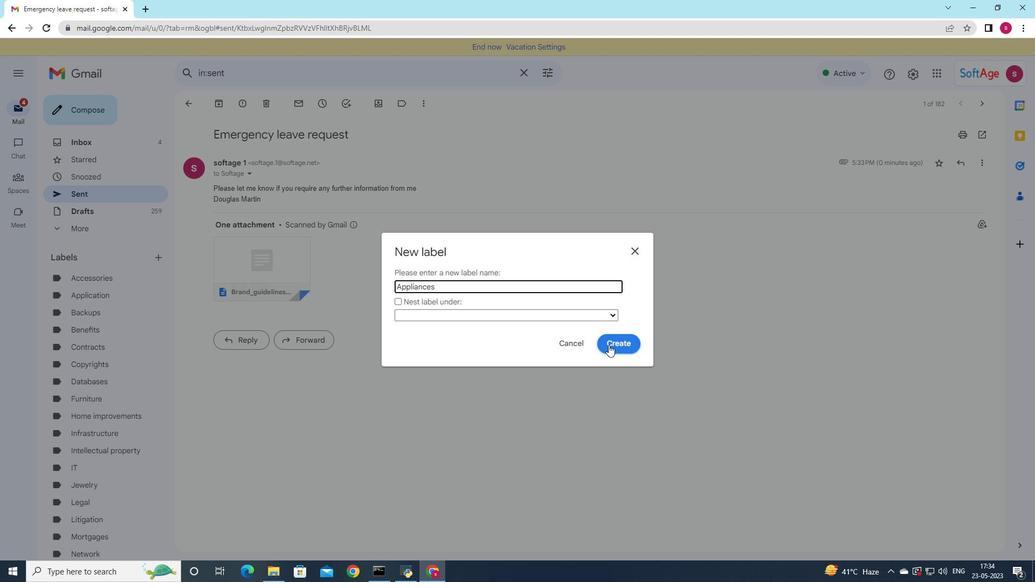 
Action: Mouse pressed left at (609, 341)
Screenshot: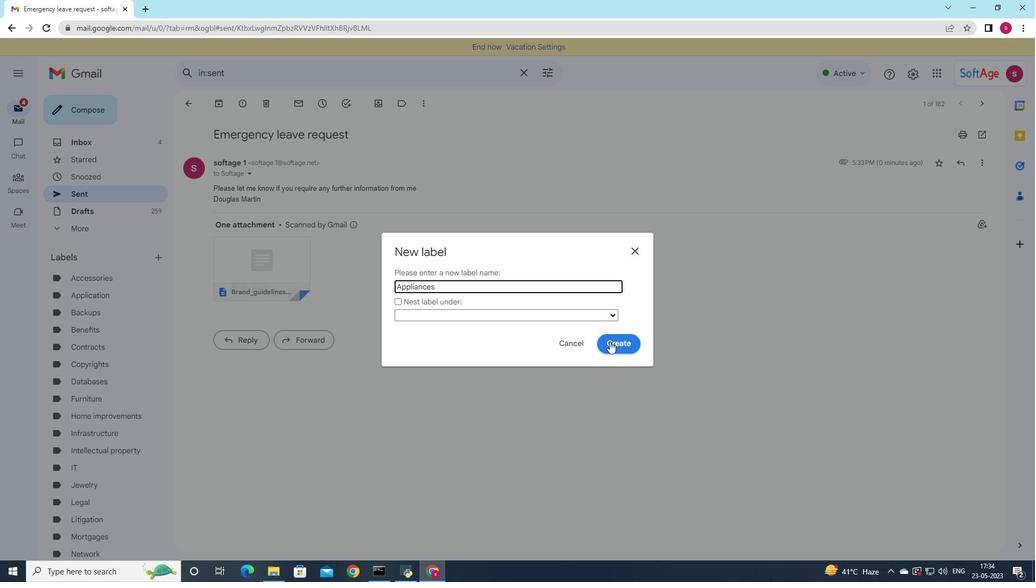 
Action: Mouse moved to (630, 328)
Screenshot: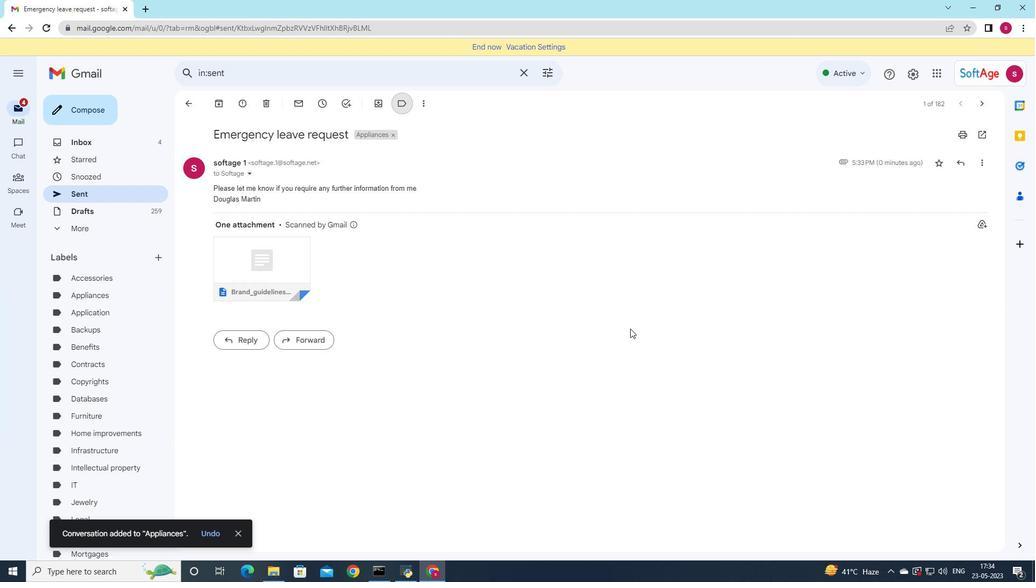 
